 Task: Find a house in Singburi, Thailand, for 8 guests from 12th to 16th July, with a price range of ₹10,000 to ₹16,000, including Wifi and Free parking.
Action: Mouse moved to (565, 134)
Screenshot: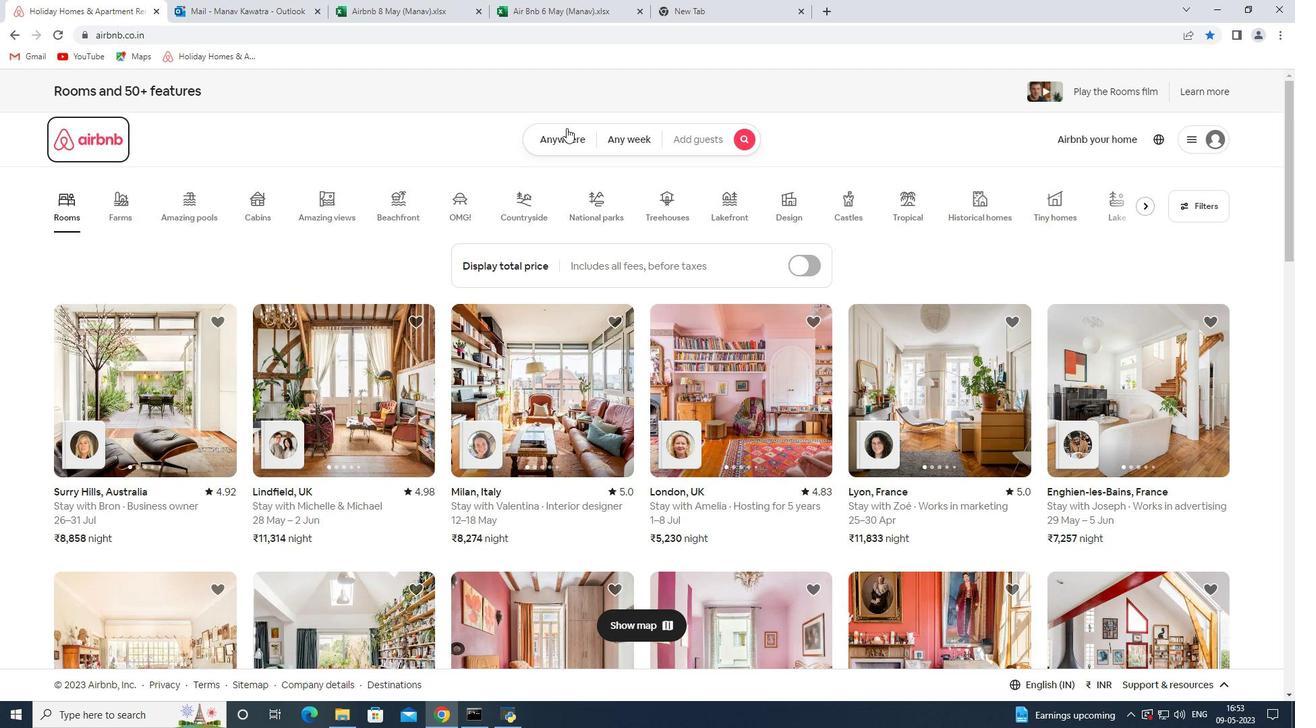 
Action: Mouse pressed left at (565, 134)
Screenshot: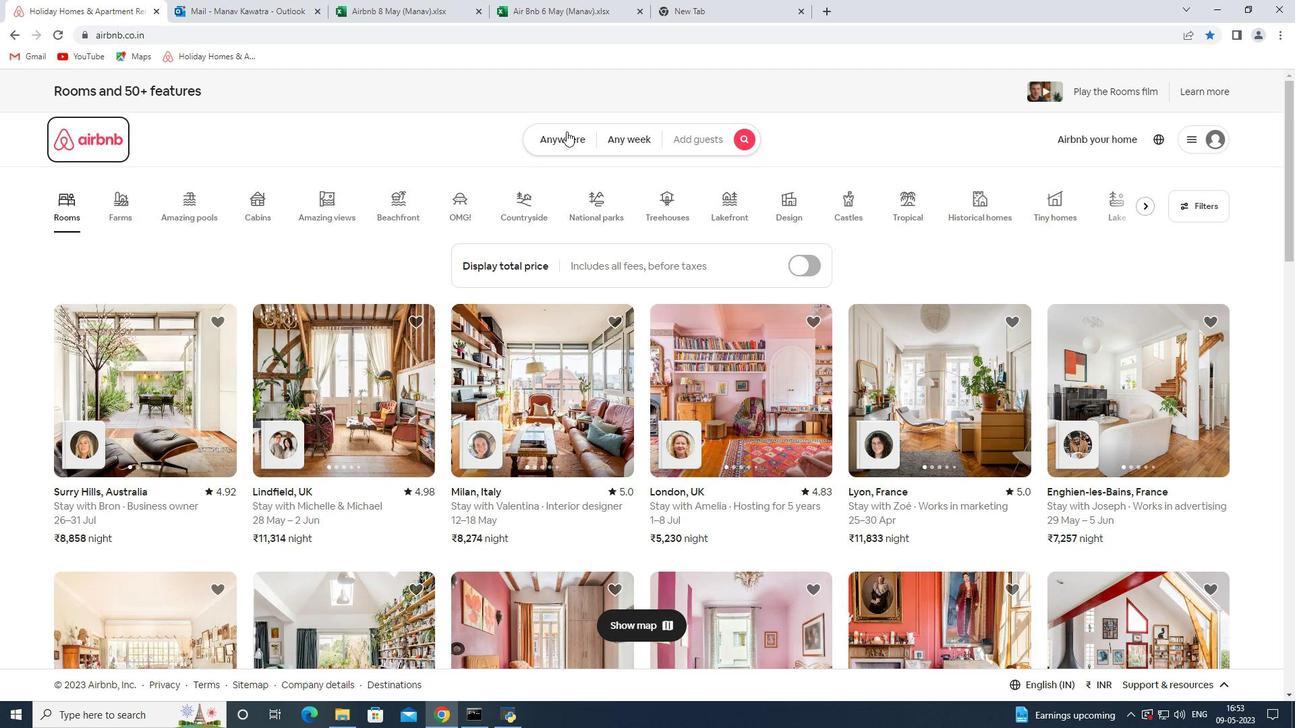 
Action: Mouse moved to (508, 190)
Screenshot: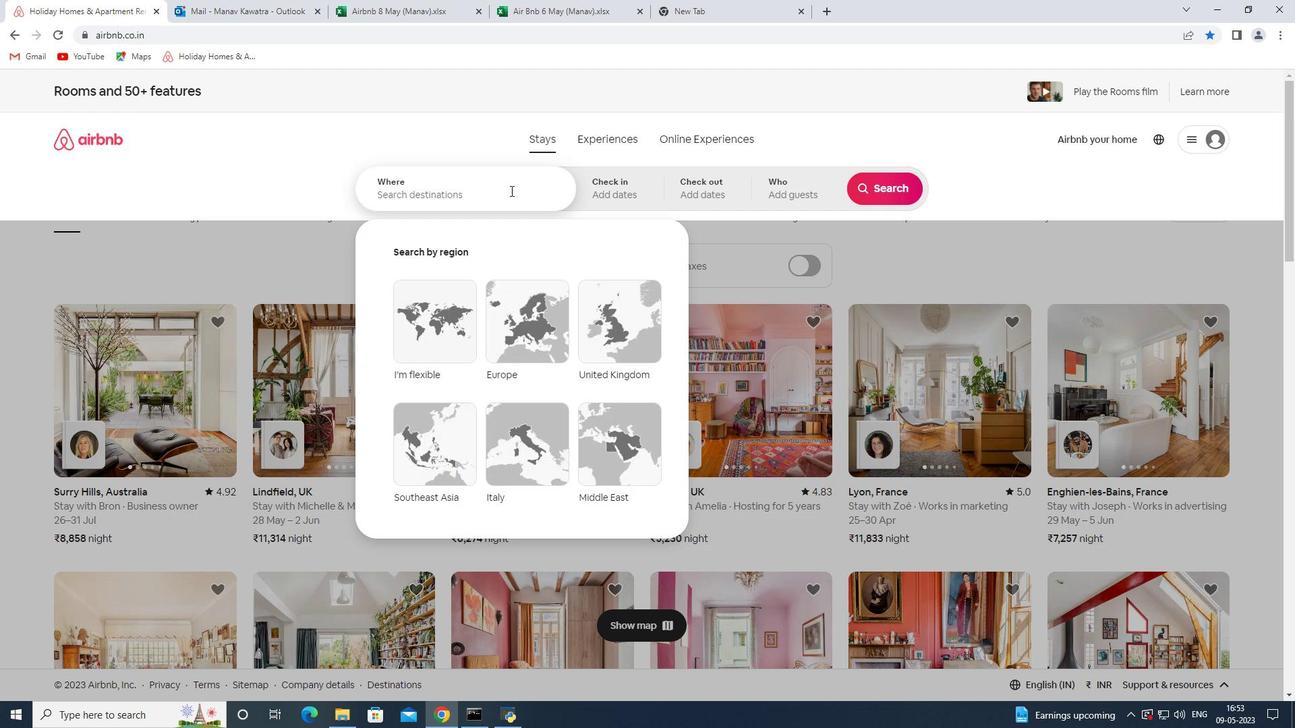 
Action: Mouse pressed left at (508, 190)
Screenshot: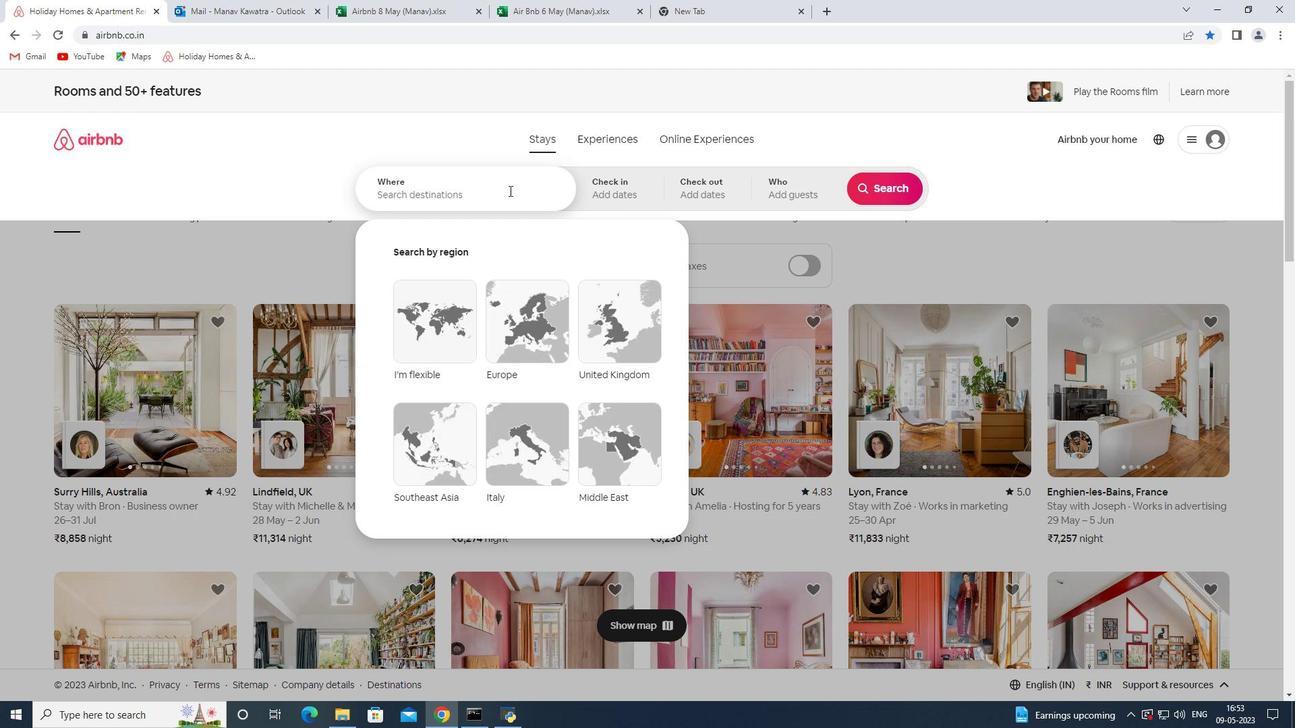 
Action: Mouse moved to (508, 191)
Screenshot: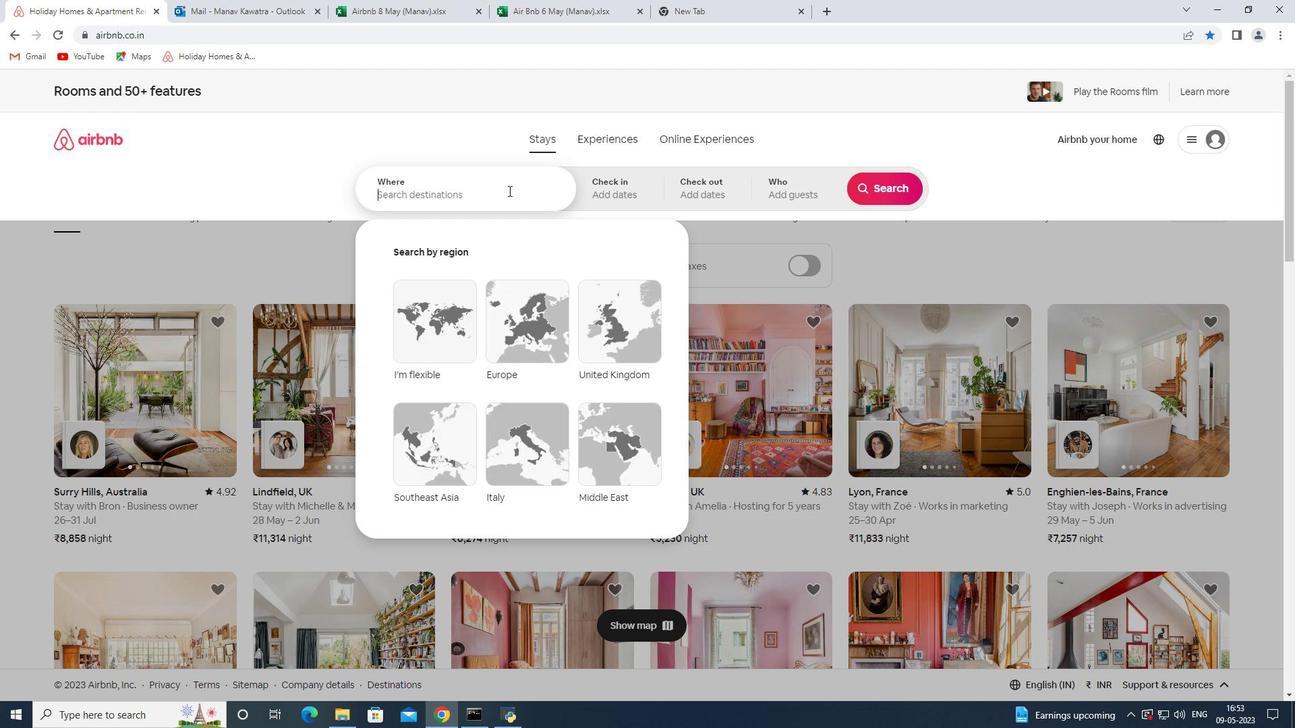 
Action: Key pressed <Key.shift><Key.shift><Key.shift><Key.shift><Key.shift><Key.shift><Key.shift><Key.shift><Key.shift><Key.shift><Key.shift><Key.shift><Key.shift><Key.shift><Key.shift><Key.shift><Key.shift><Key.shift><Key.shift><Key.shift><Key.shift><Key.shift><Key.shift><Key.shift><Key.shift>Sing<Key.space><Key.shift>Buri<Key.space><Key.shift><Key.shift><Key.shift><Key.shift><Key.shift><Key.shift>Thailand<Key.space>
Screenshot: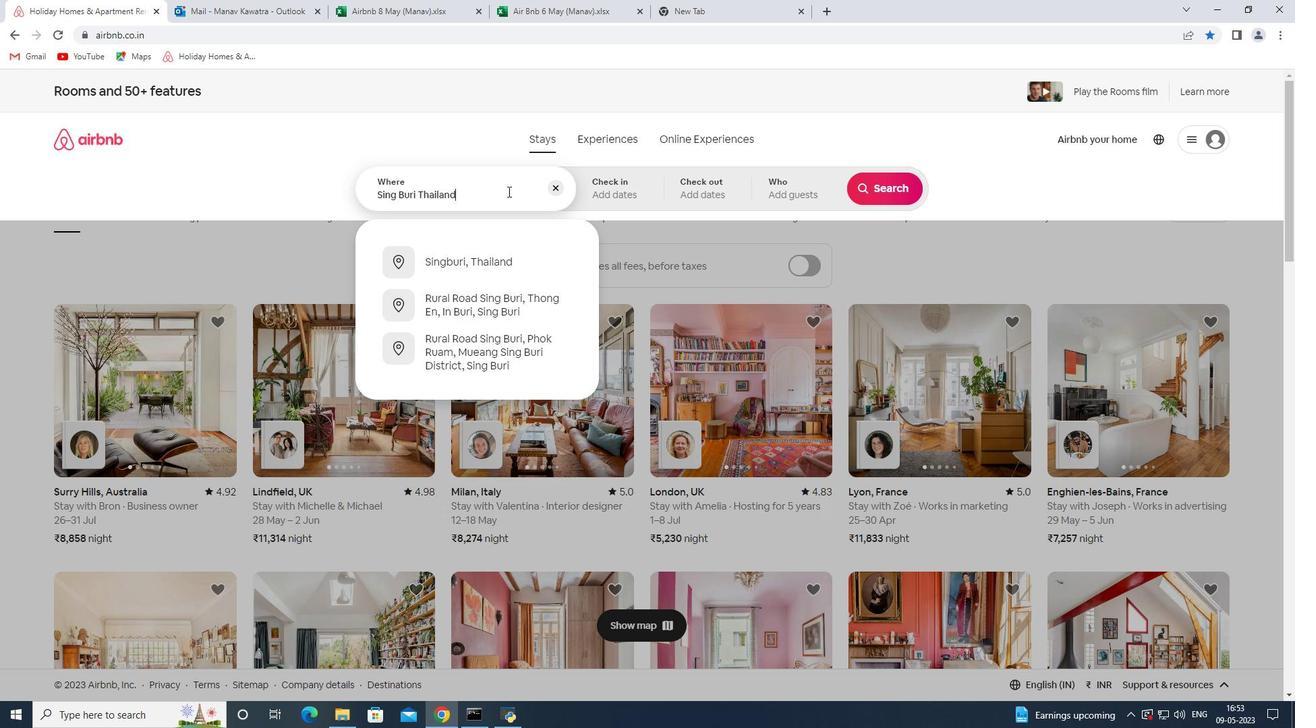 
Action: Mouse moved to (547, 257)
Screenshot: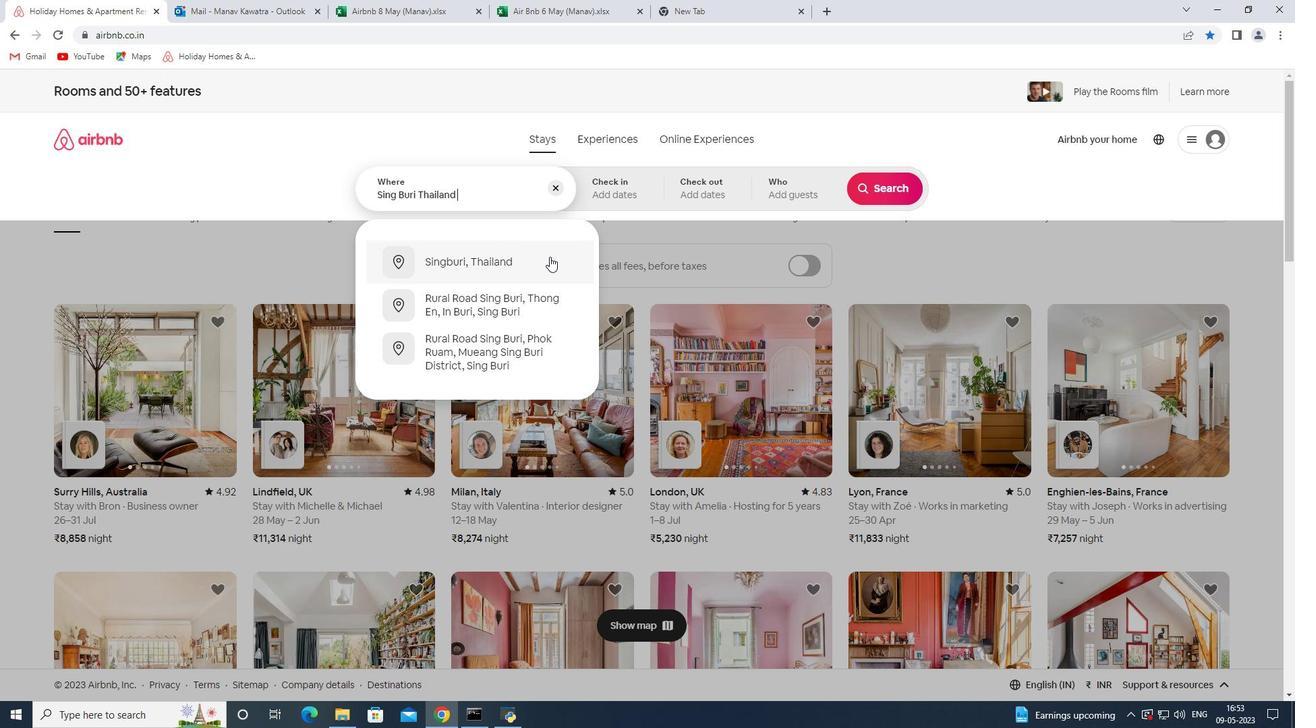 
Action: Mouse pressed left at (547, 257)
Screenshot: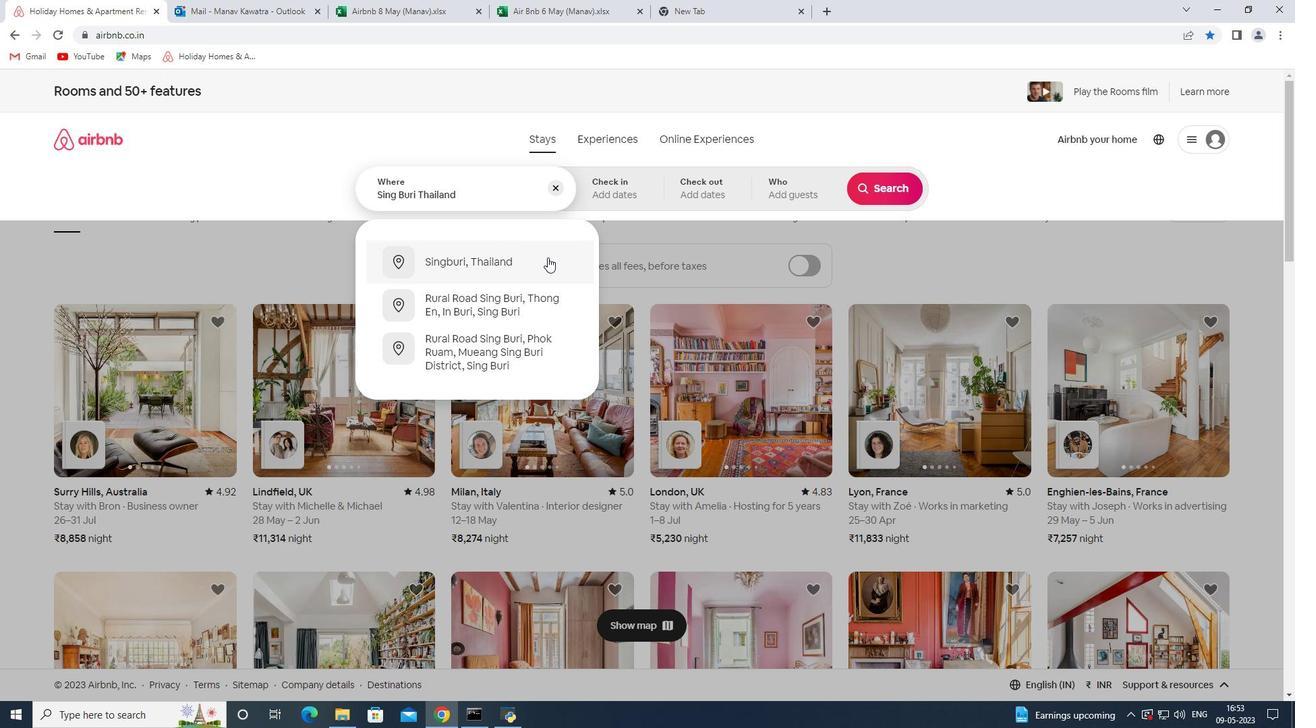 
Action: Key pressed <Key.enter>
Screenshot: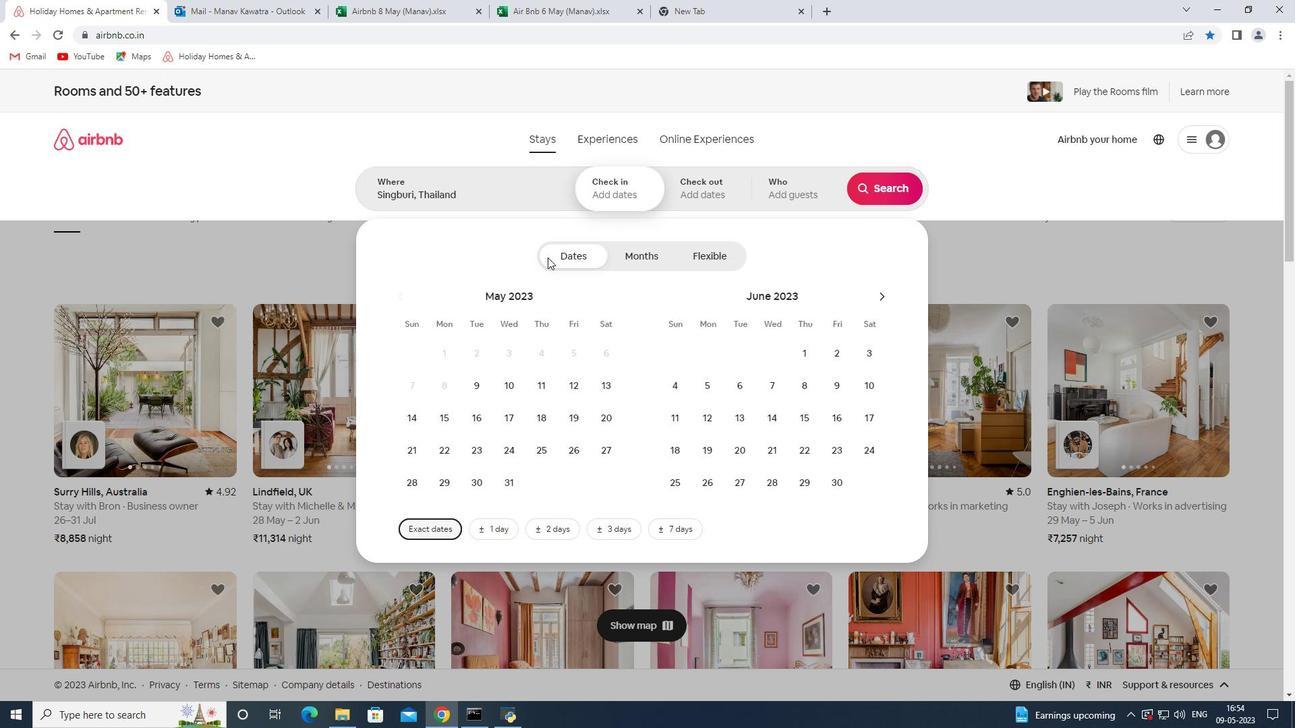 
Action: Mouse moved to (877, 290)
Screenshot: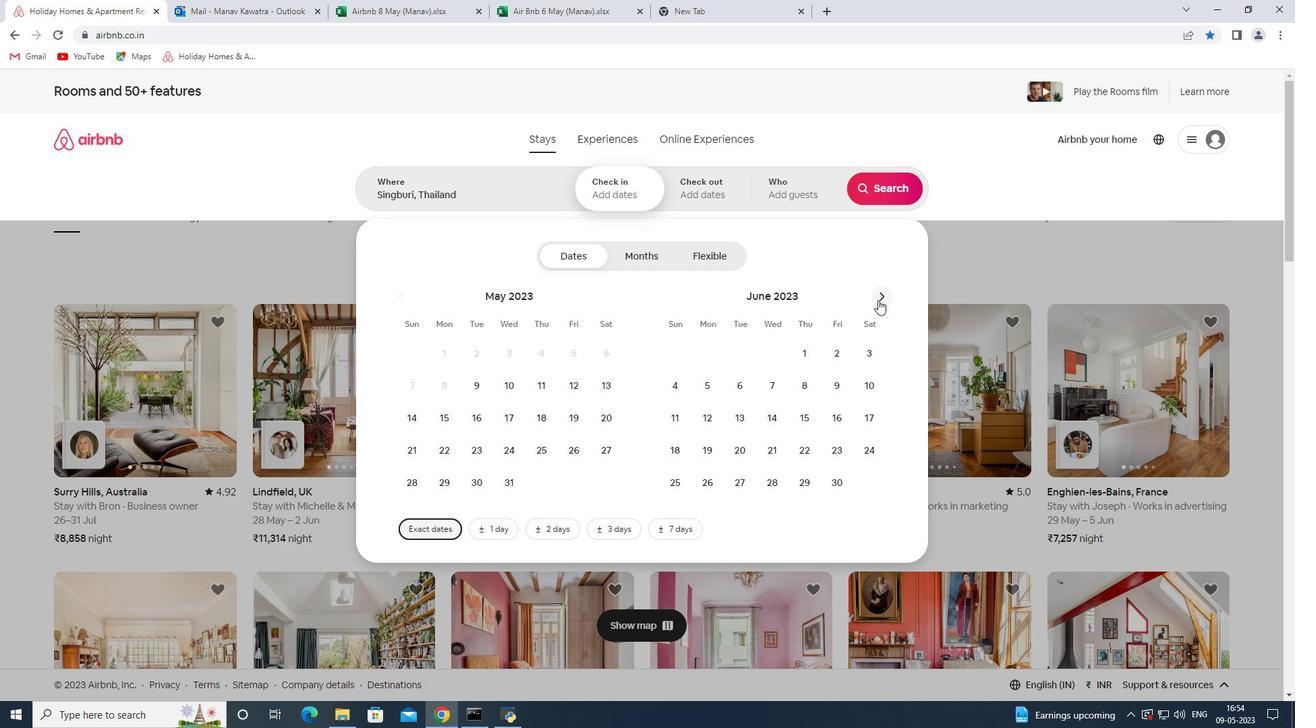 
Action: Mouse pressed left at (877, 290)
Screenshot: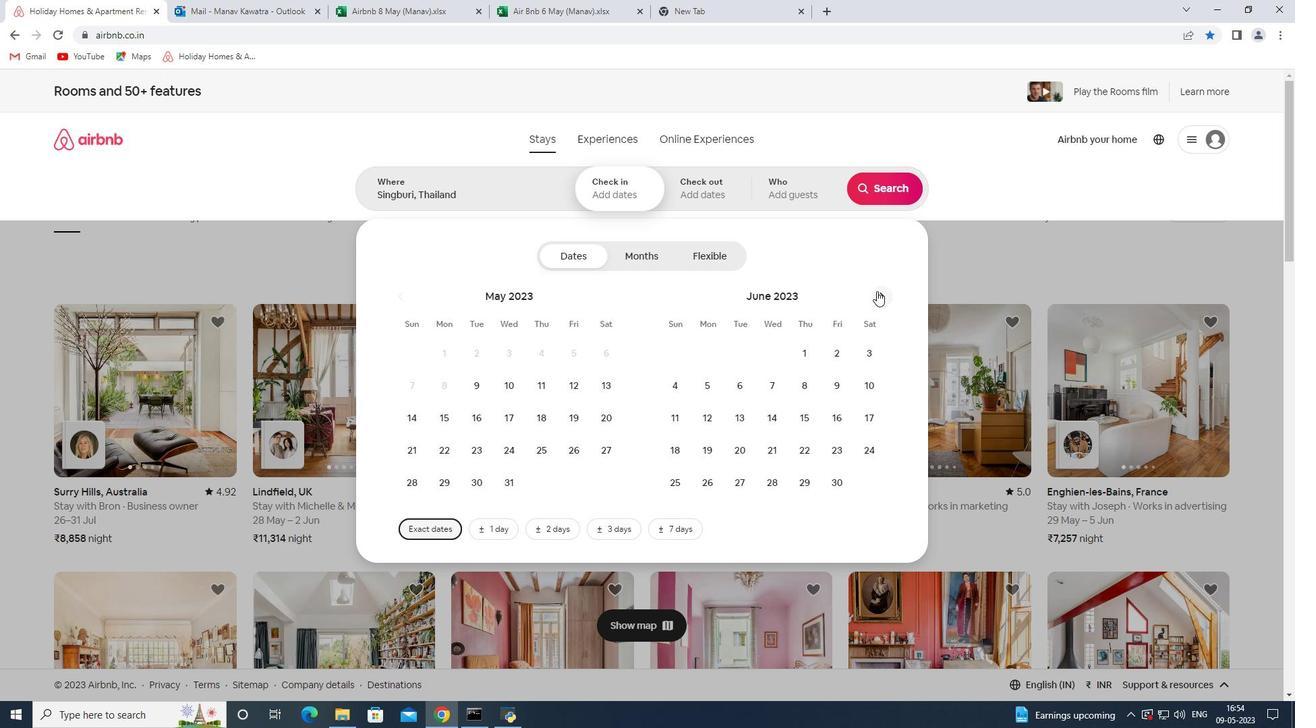 
Action: Mouse moved to (773, 415)
Screenshot: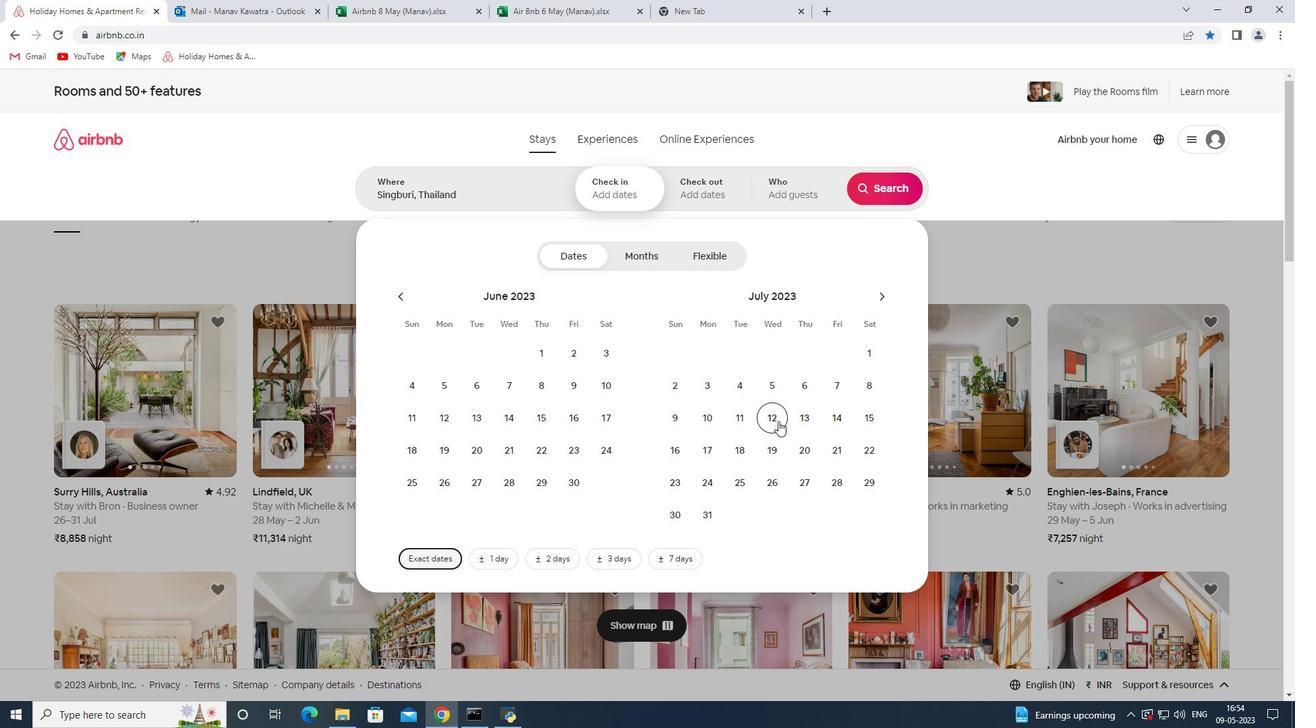 
Action: Mouse pressed left at (773, 415)
Screenshot: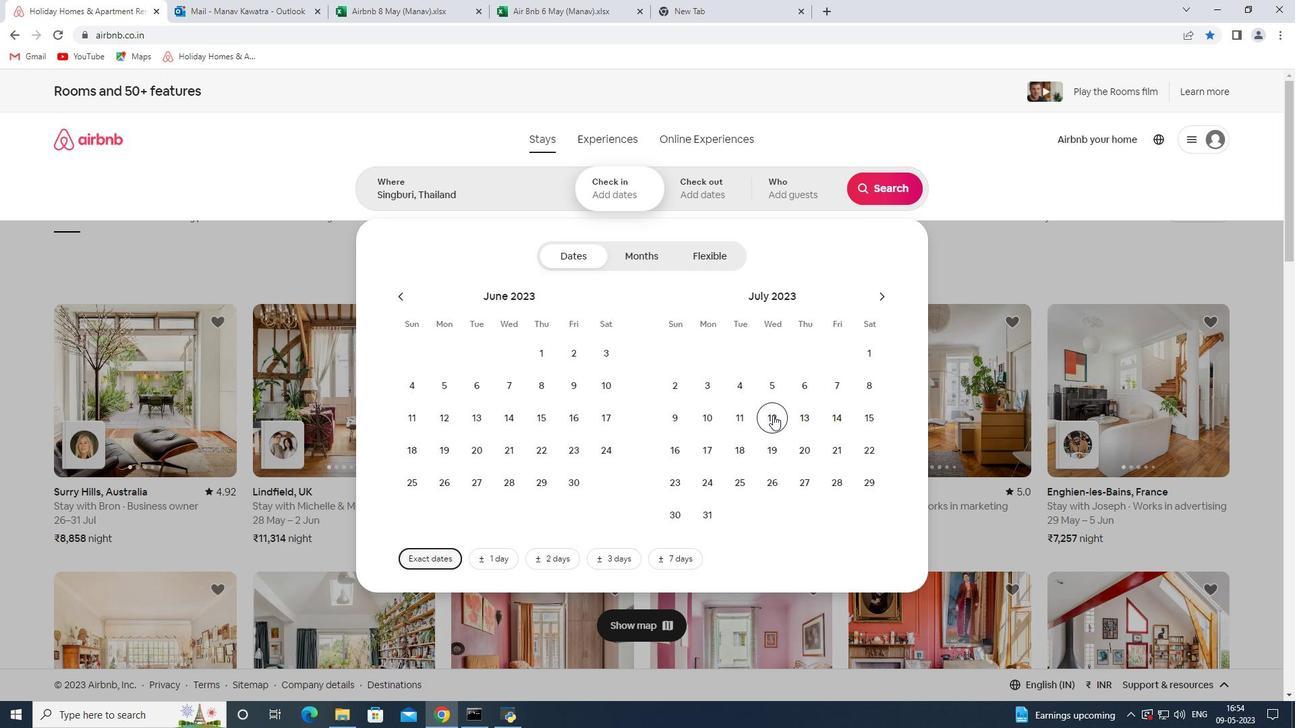 
Action: Mouse moved to (672, 454)
Screenshot: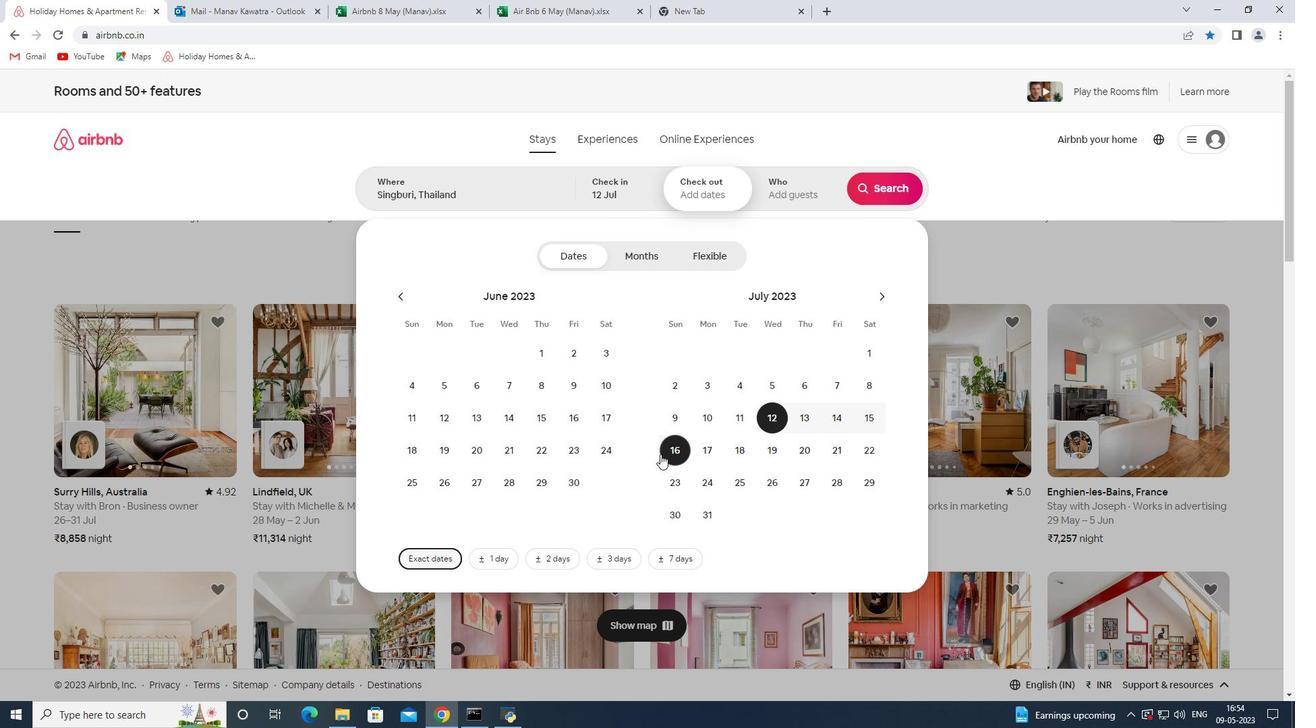 
Action: Mouse pressed left at (672, 454)
Screenshot: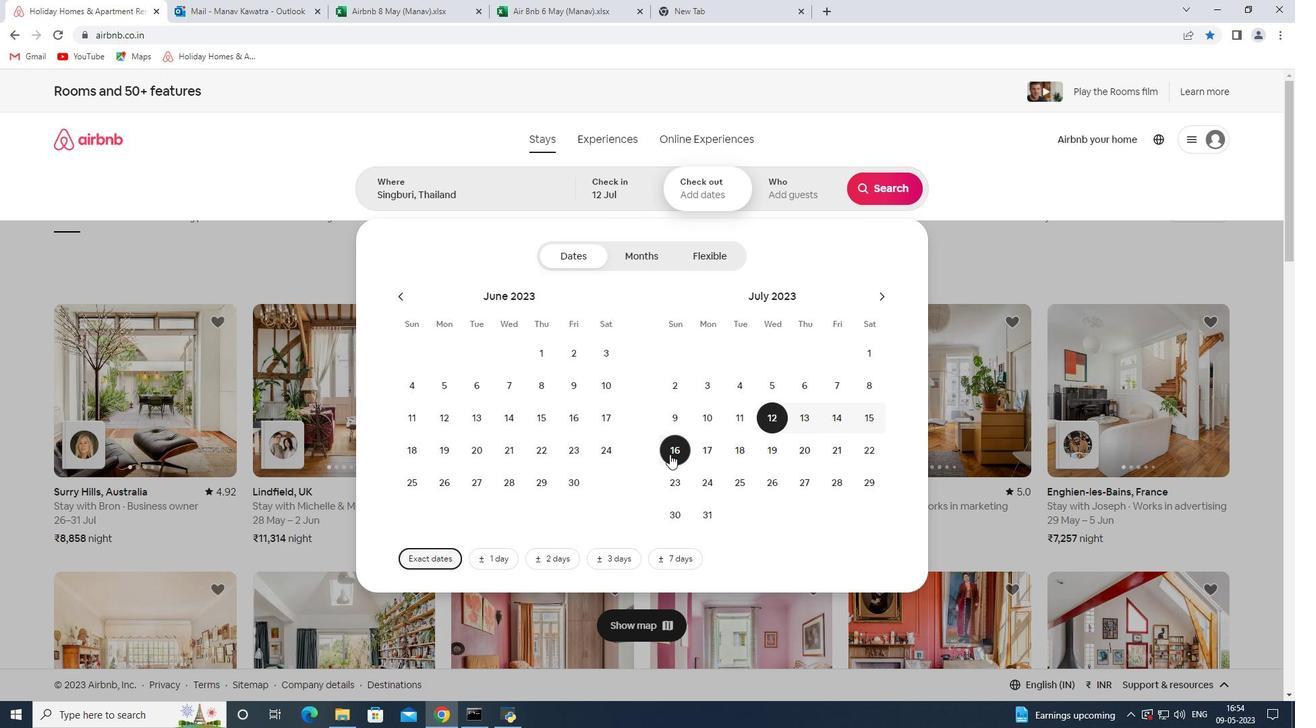 
Action: Mouse moved to (804, 199)
Screenshot: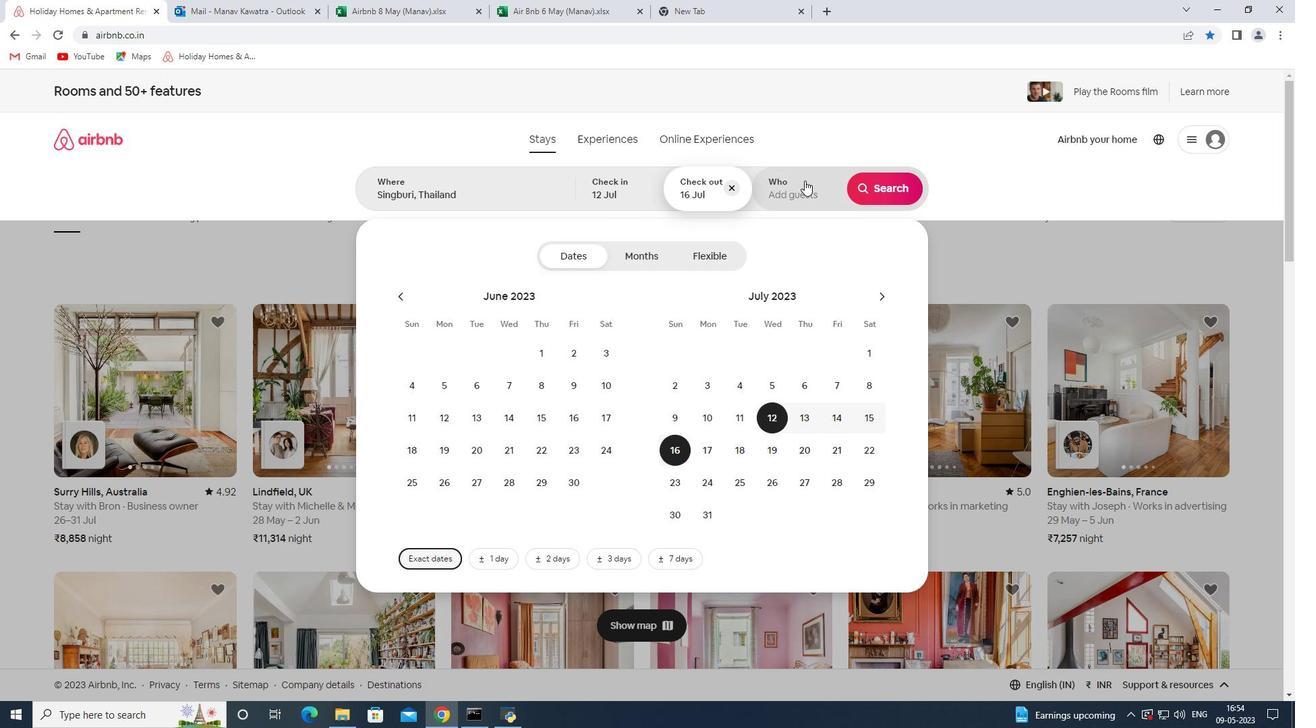 
Action: Mouse pressed left at (804, 199)
Screenshot: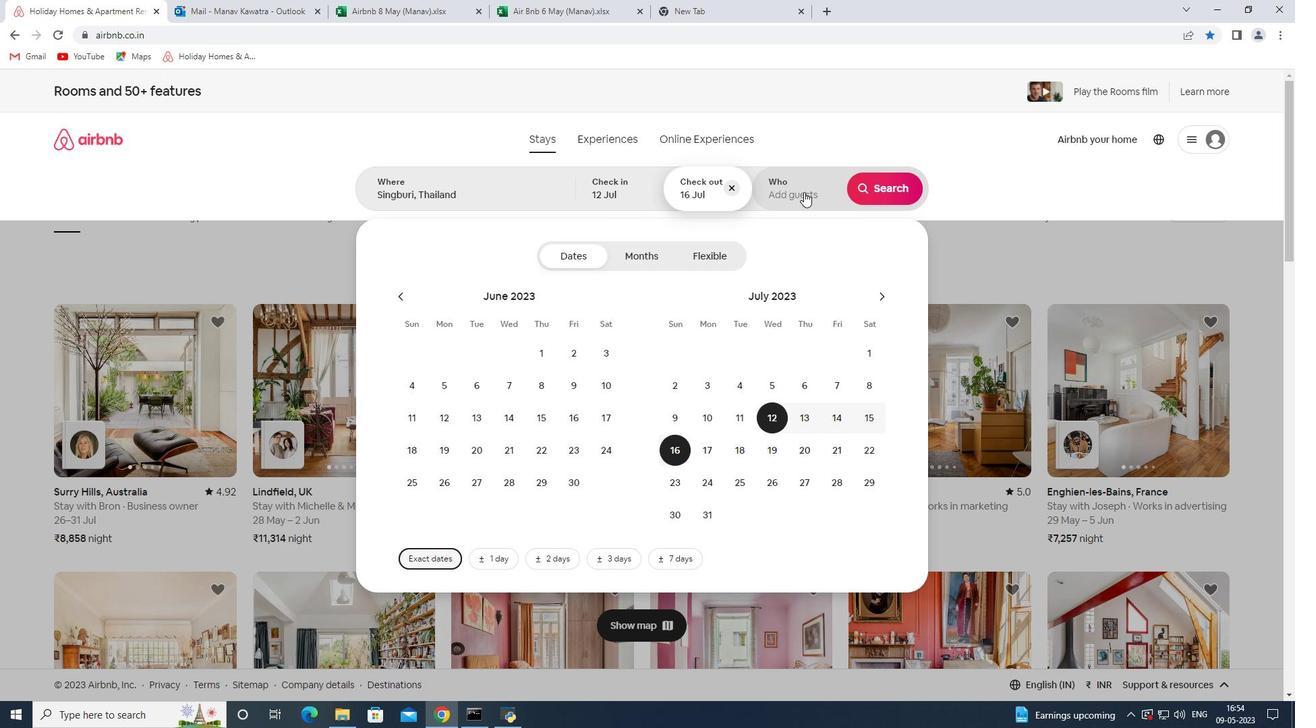
Action: Mouse moved to (883, 265)
Screenshot: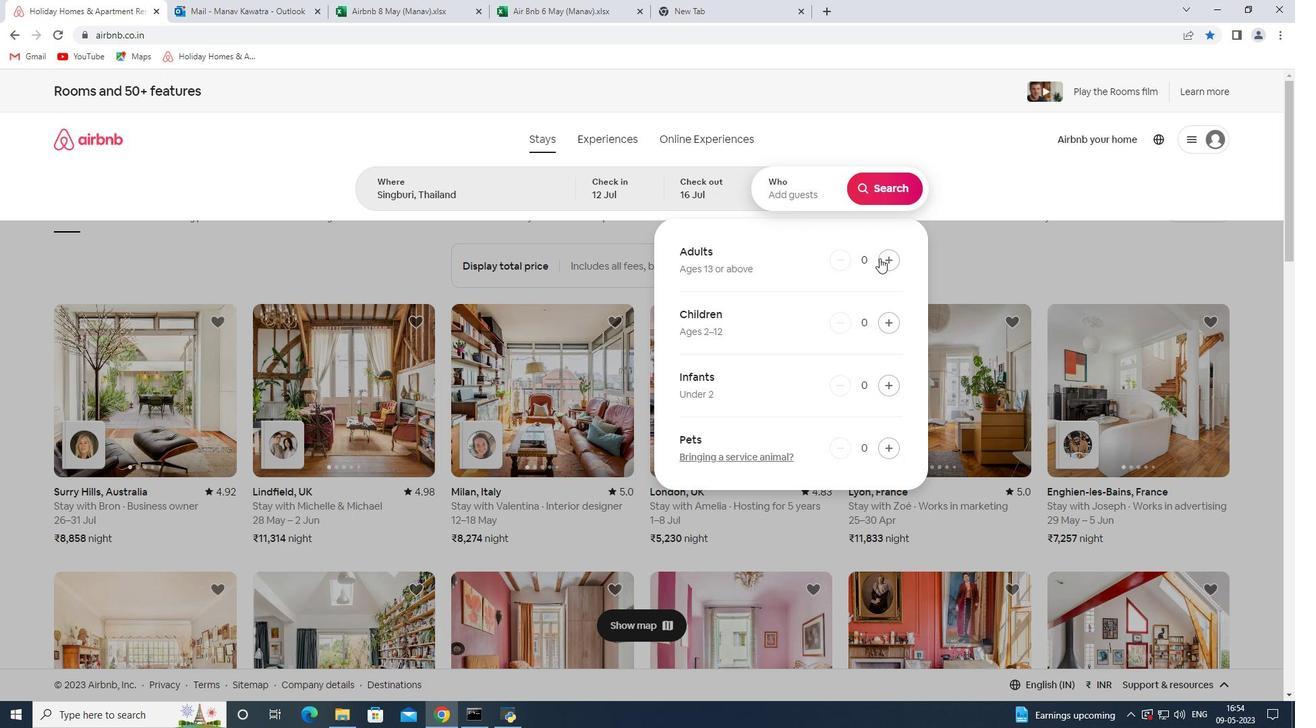 
Action: Mouse pressed left at (883, 265)
Screenshot: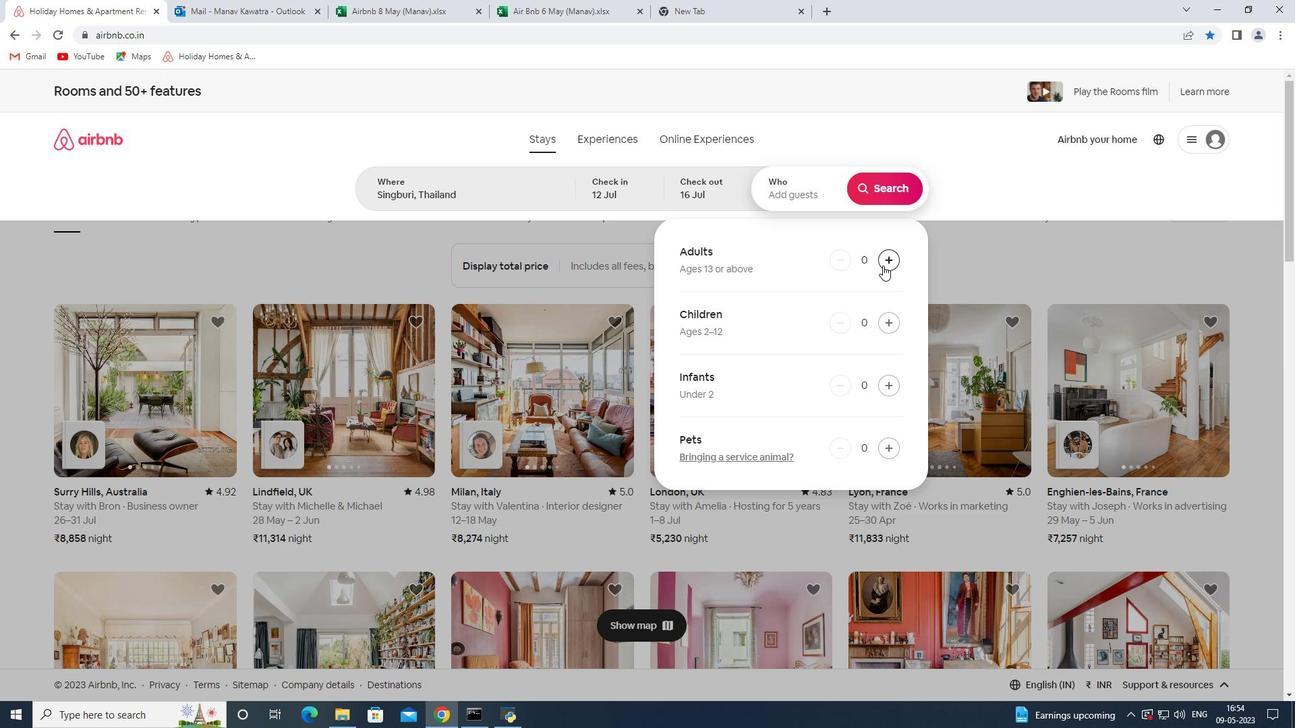 
Action: Mouse pressed left at (883, 265)
Screenshot: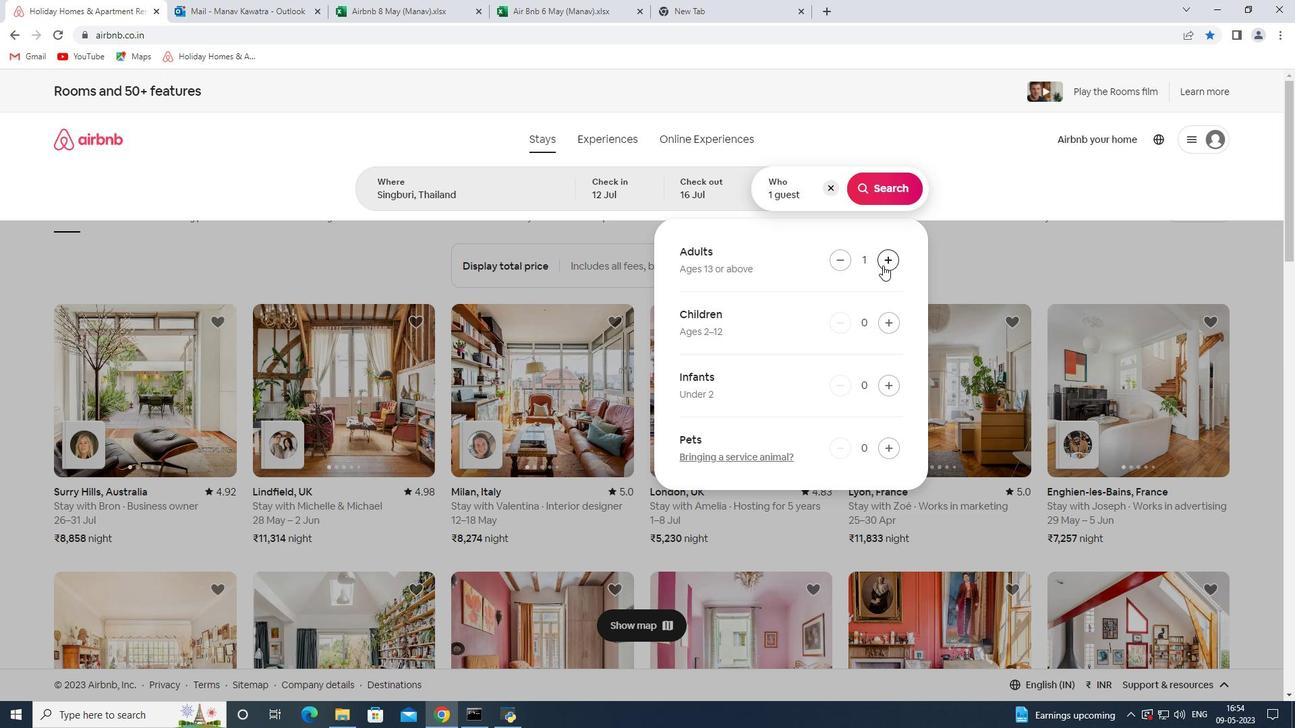 
Action: Mouse pressed left at (883, 265)
Screenshot: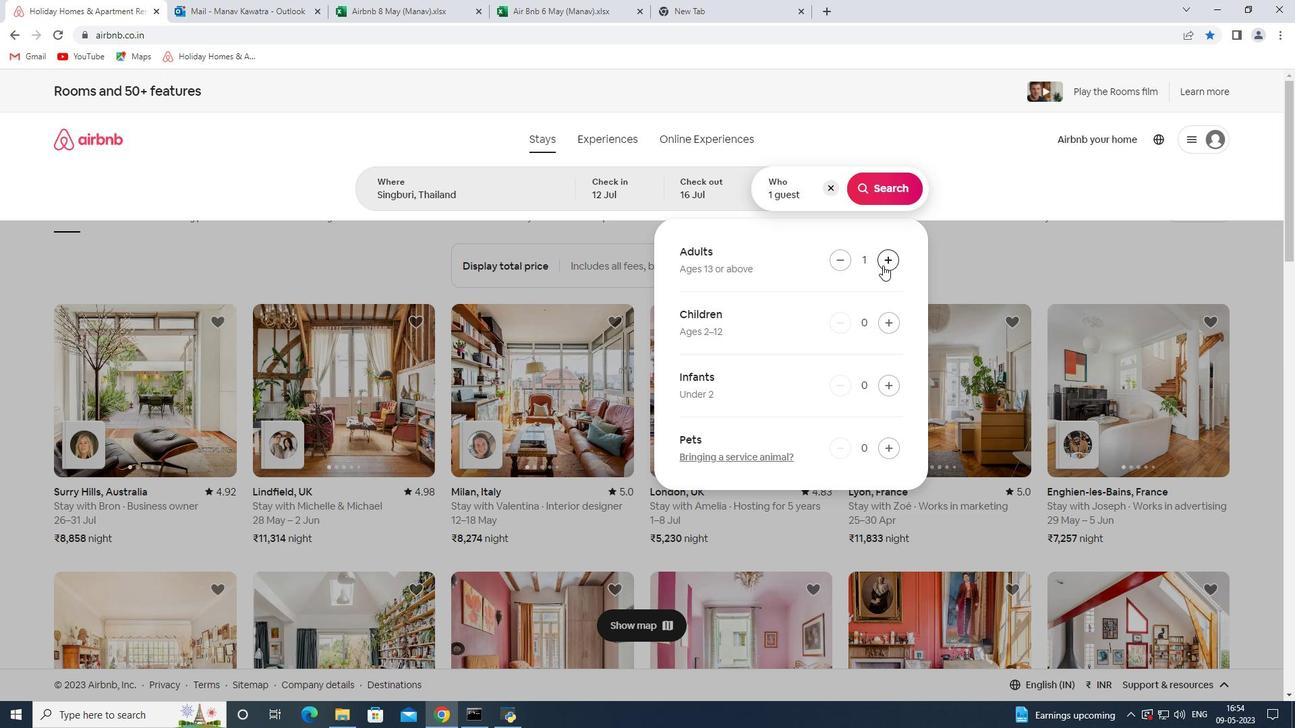 
Action: Mouse pressed left at (883, 265)
Screenshot: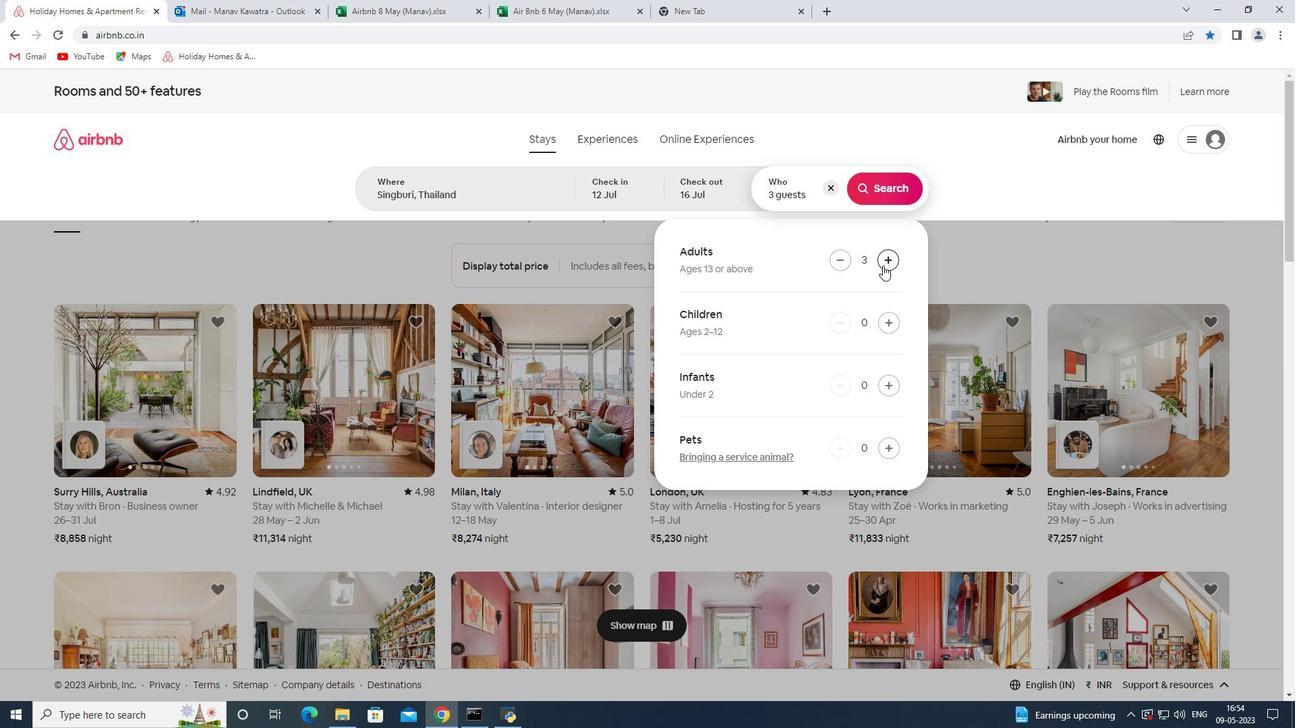 
Action: Mouse pressed left at (883, 265)
Screenshot: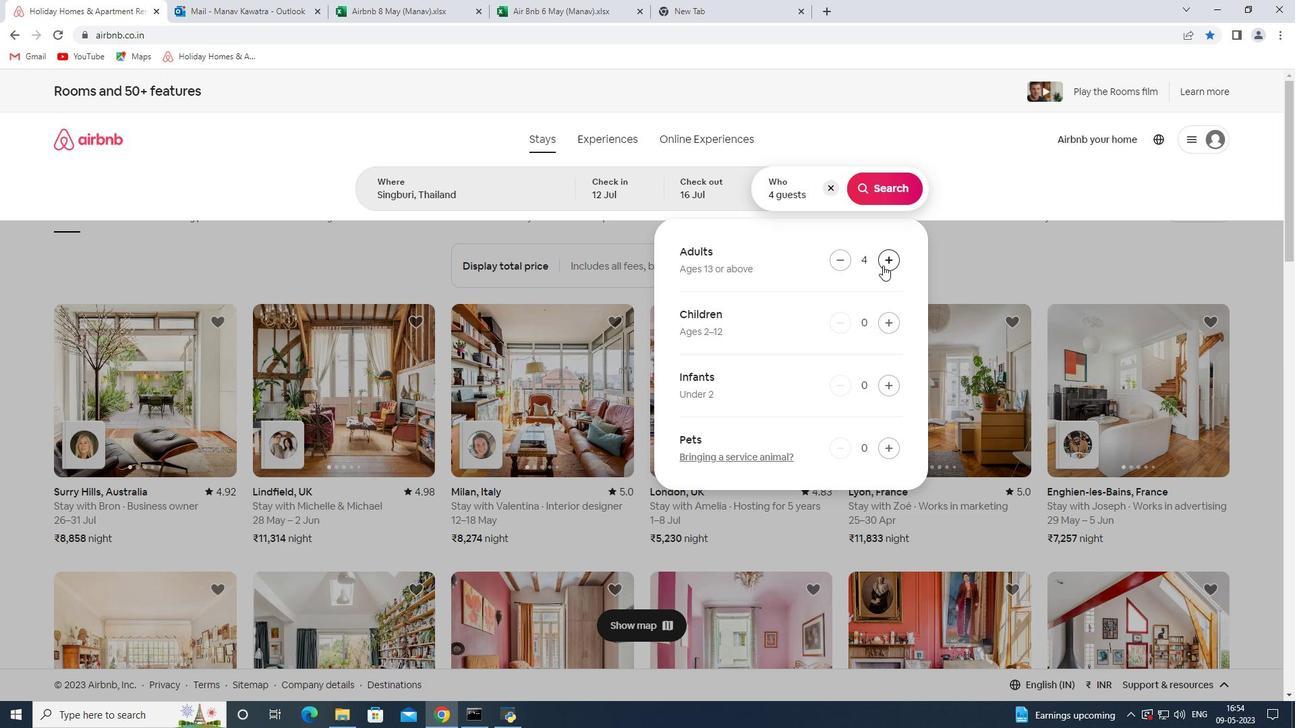 
Action: Mouse pressed left at (883, 265)
Screenshot: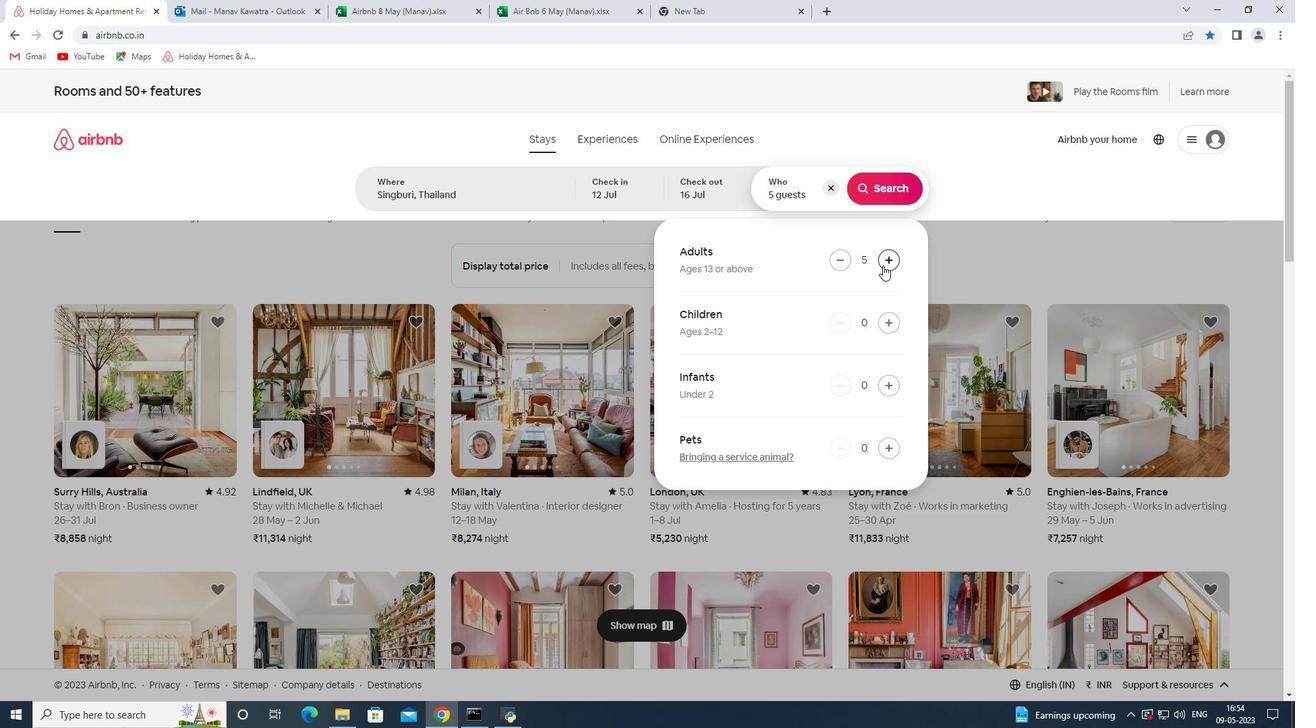 
Action: Mouse pressed left at (883, 265)
Screenshot: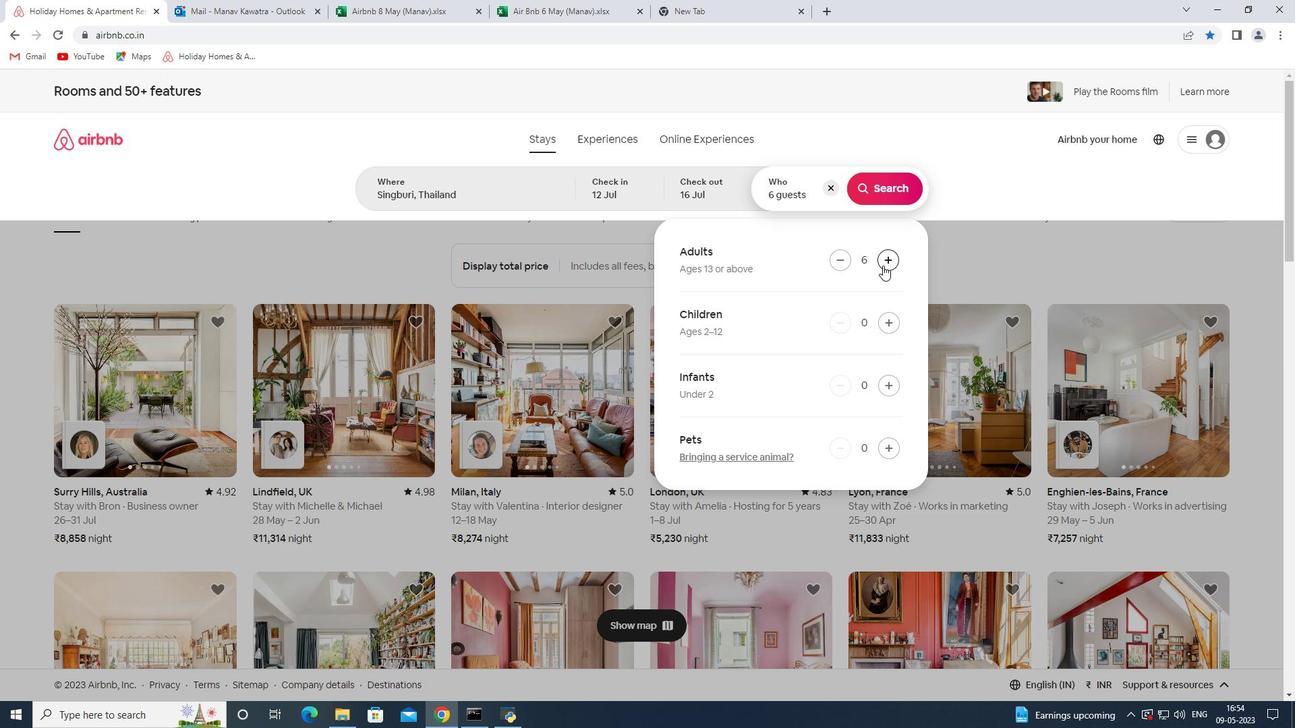 
Action: Mouse pressed left at (883, 265)
Screenshot: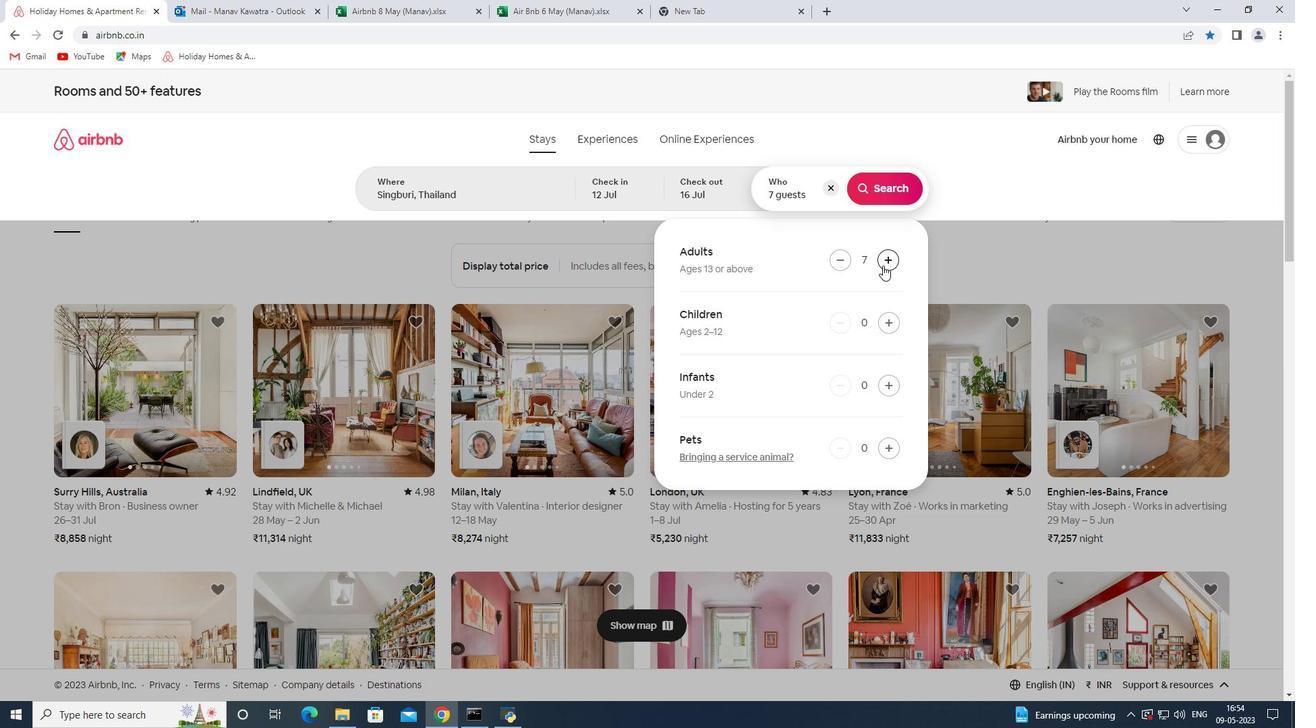 
Action: Mouse moved to (883, 190)
Screenshot: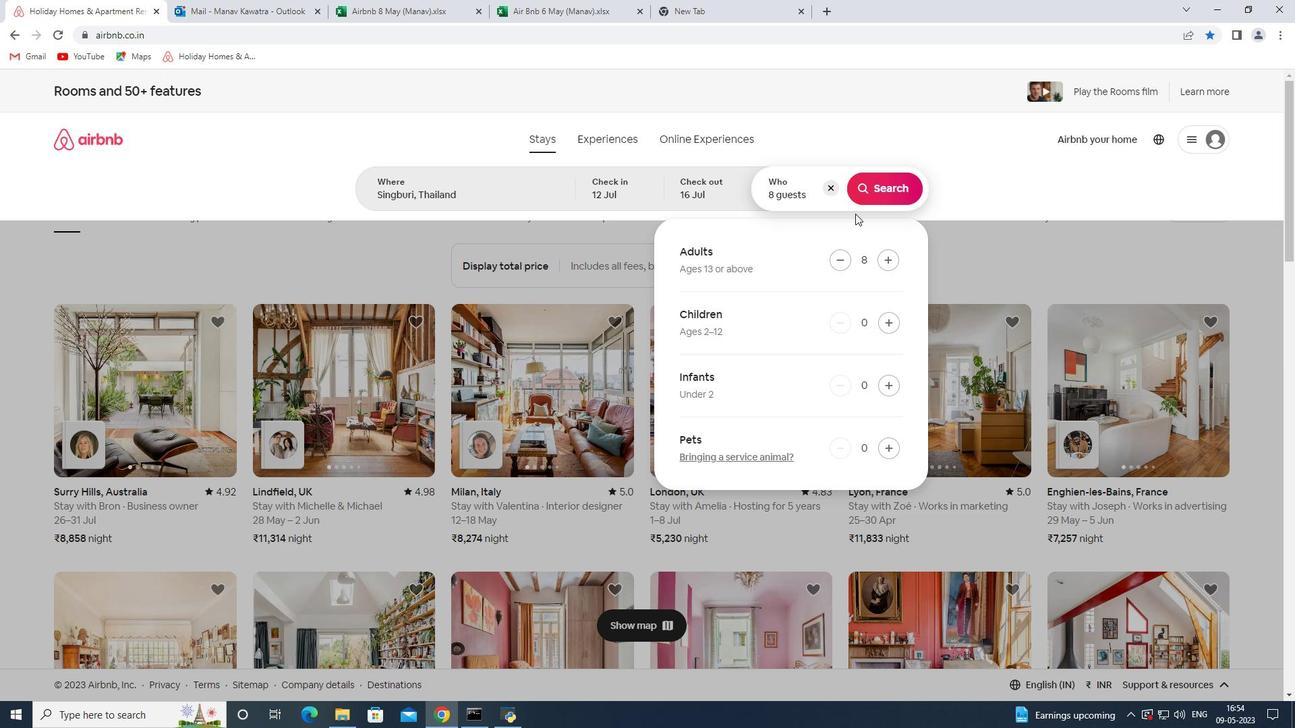 
Action: Mouse pressed left at (883, 190)
Screenshot: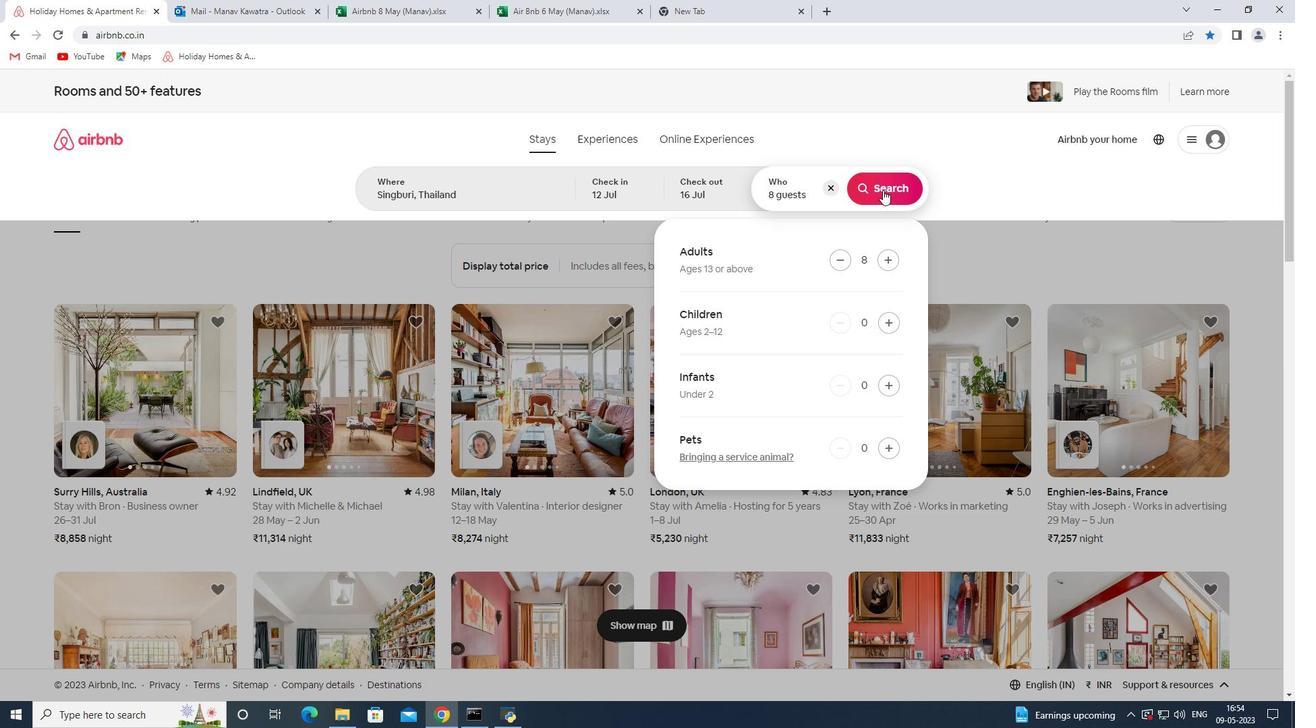 
Action: Mouse moved to (1241, 147)
Screenshot: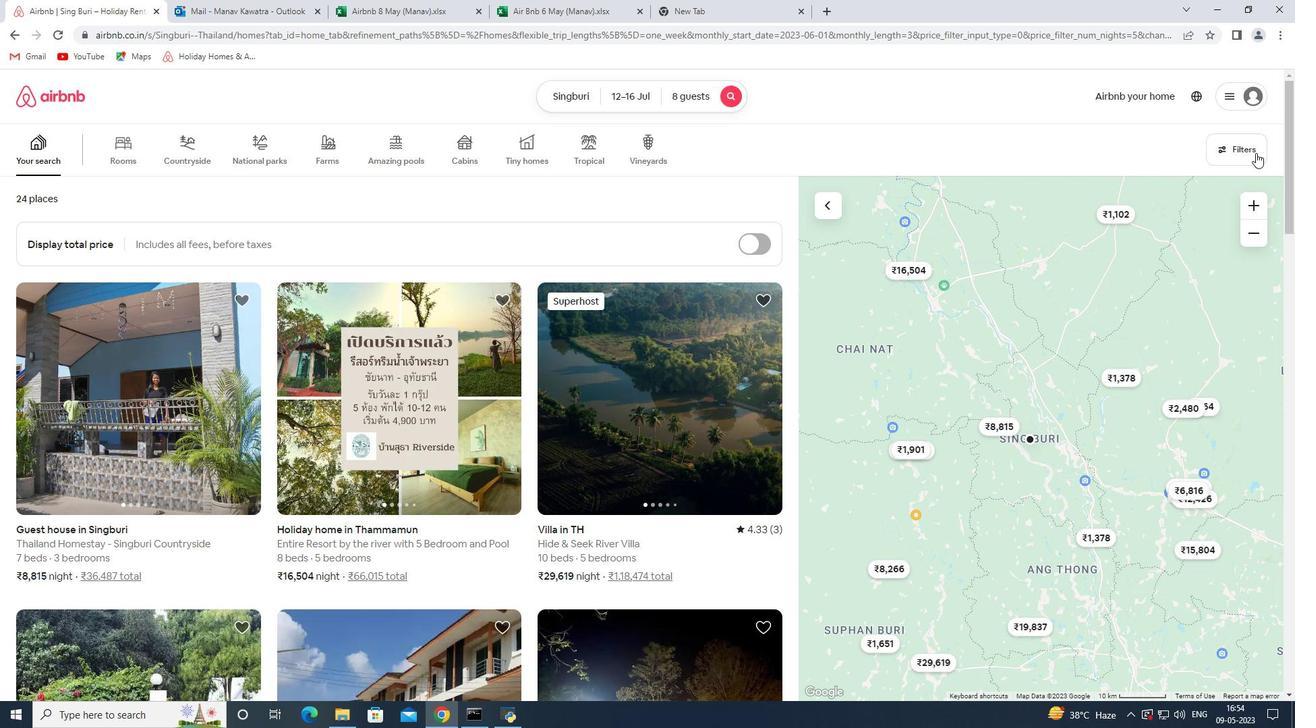 
Action: Mouse pressed left at (1241, 147)
Screenshot: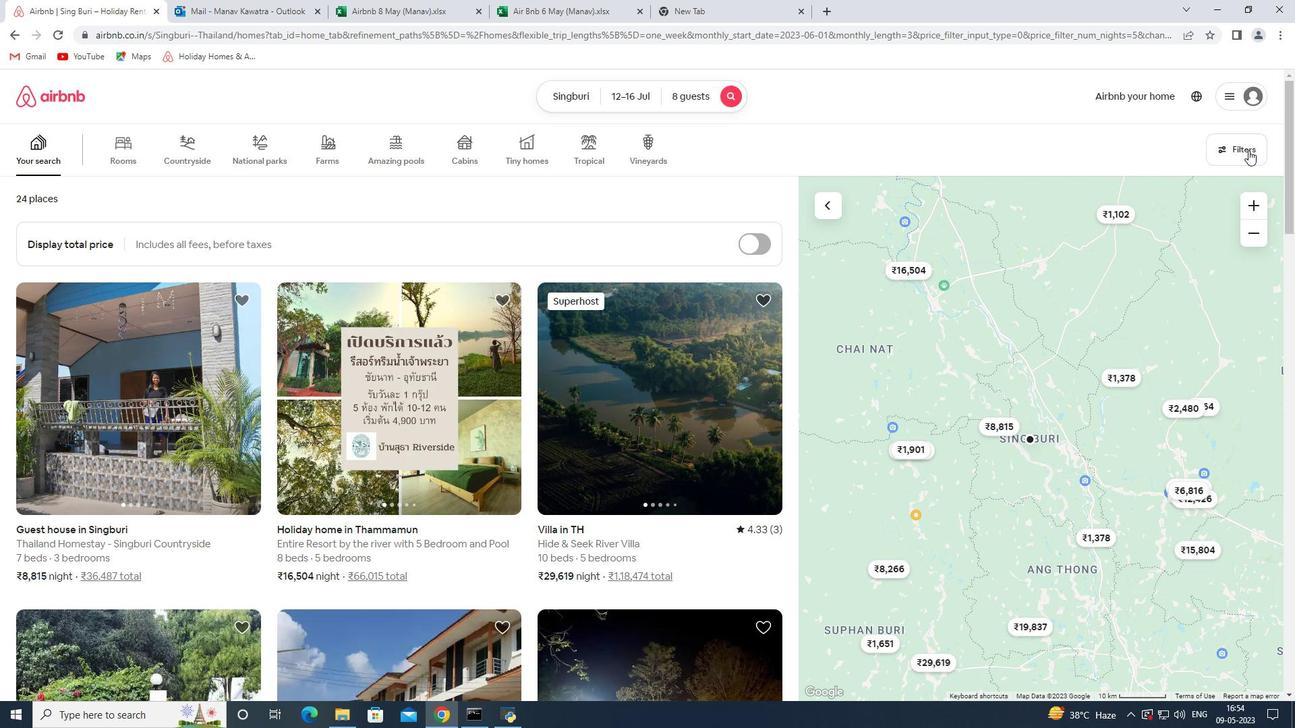 
Action: Mouse moved to (469, 482)
Screenshot: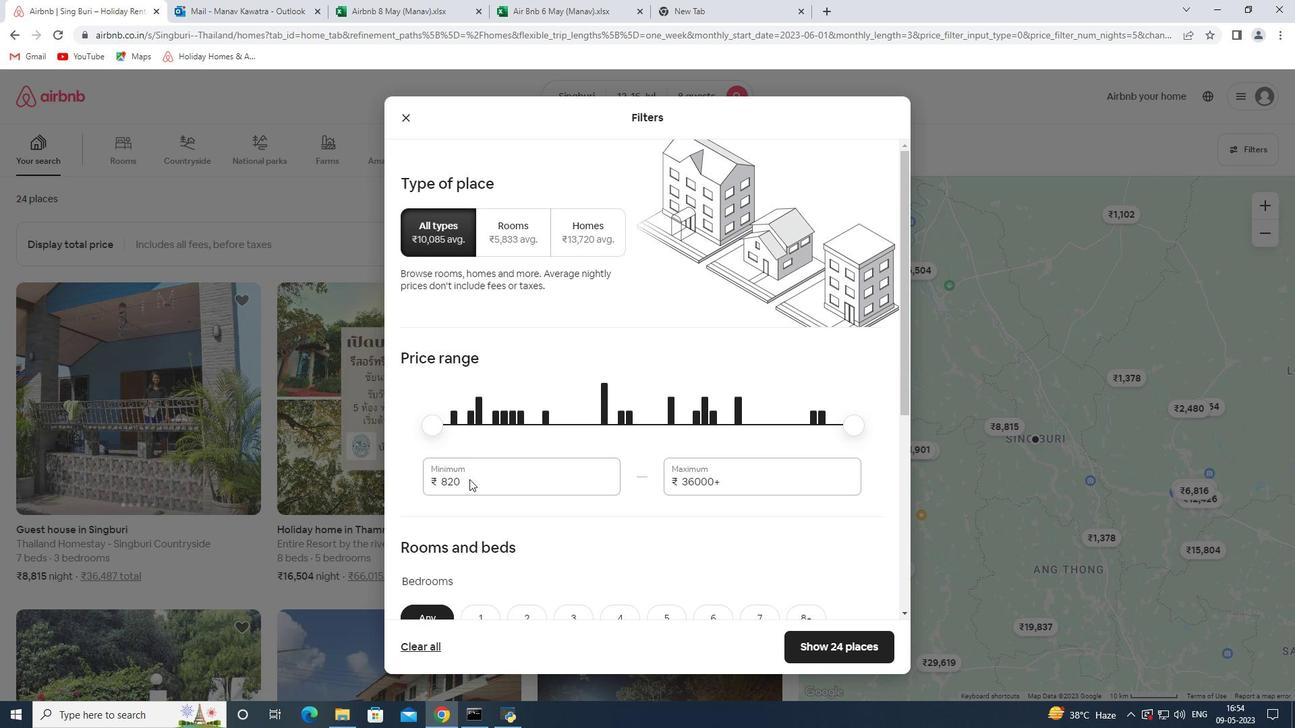 
Action: Mouse pressed left at (469, 482)
Screenshot: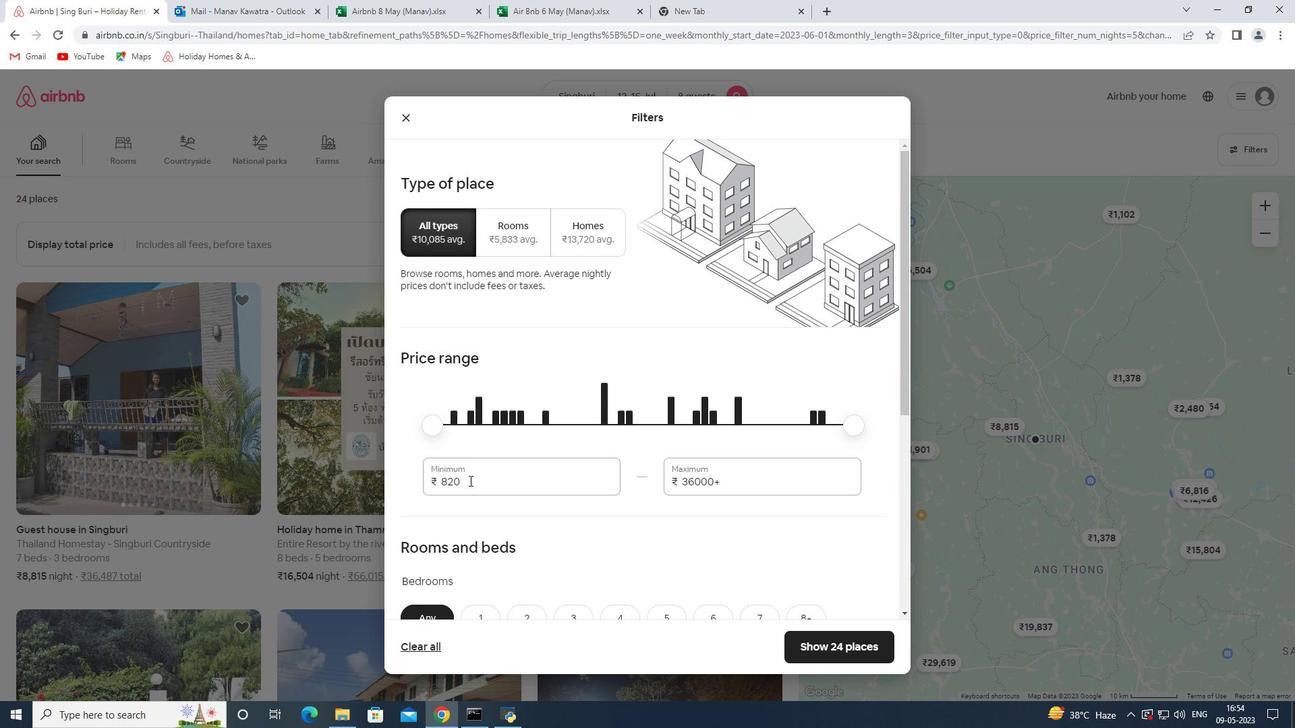 
Action: Mouse pressed left at (469, 482)
Screenshot: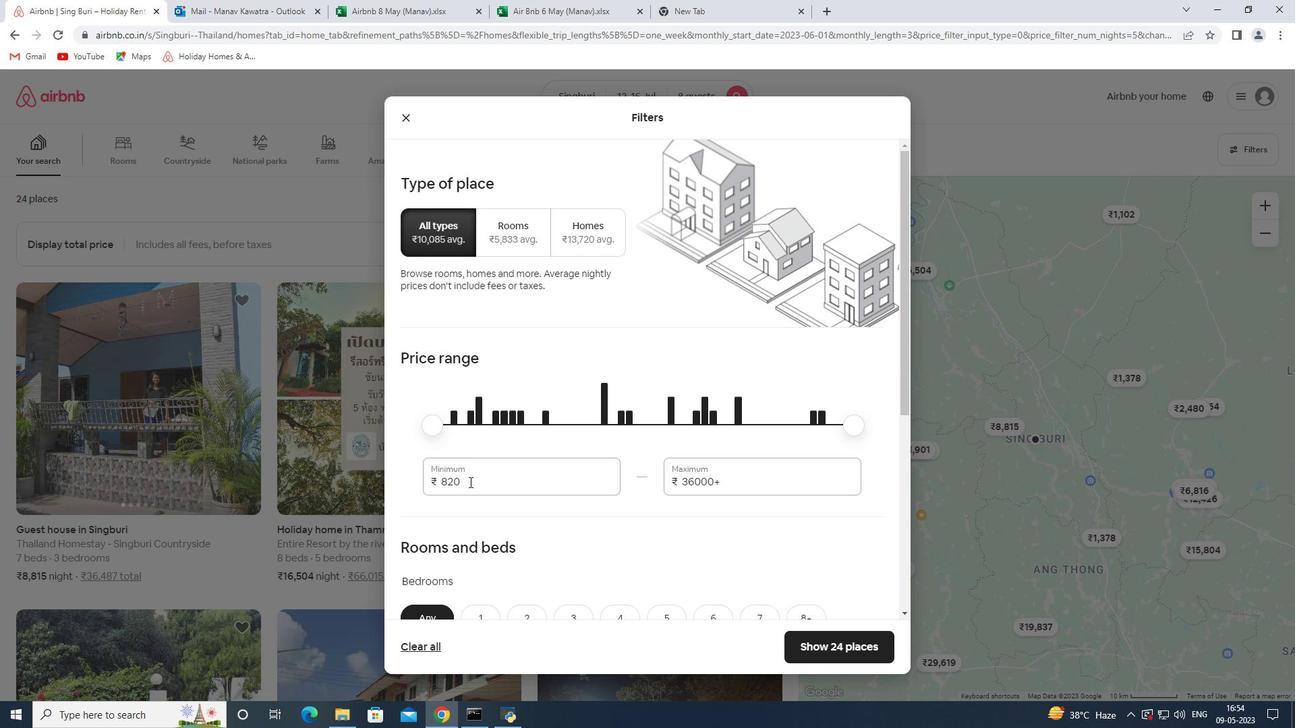 
Action: Mouse moved to (469, 482)
Screenshot: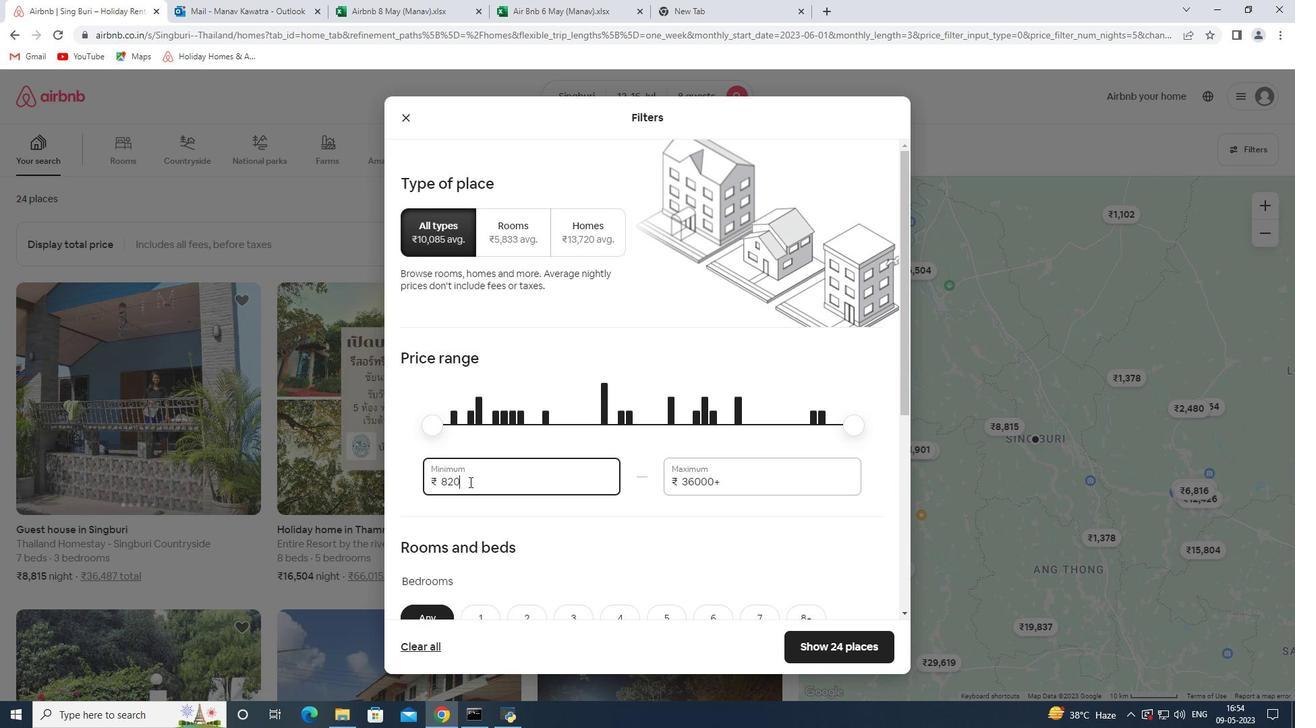 
Action: Key pressed 10000<Key.tab>16000
Screenshot: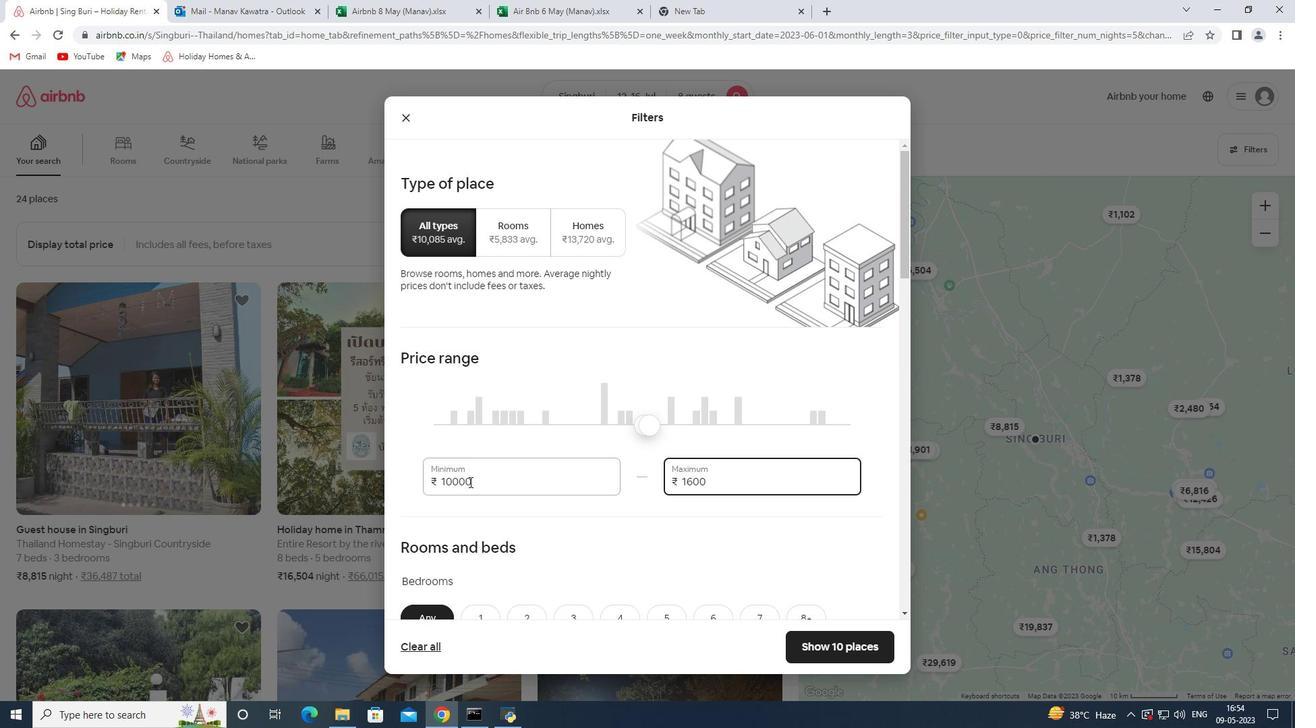 
Action: Mouse moved to (531, 471)
Screenshot: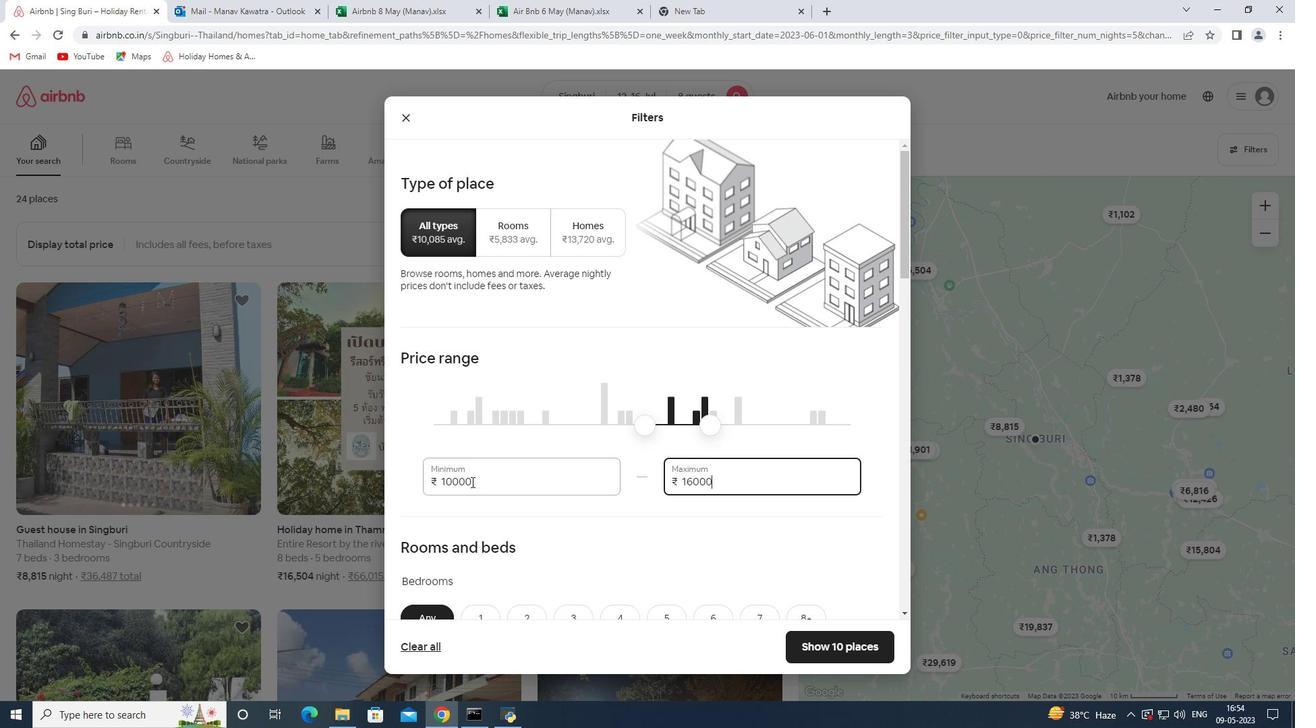 
Action: Mouse scrolled (531, 470) with delta (0, 0)
Screenshot: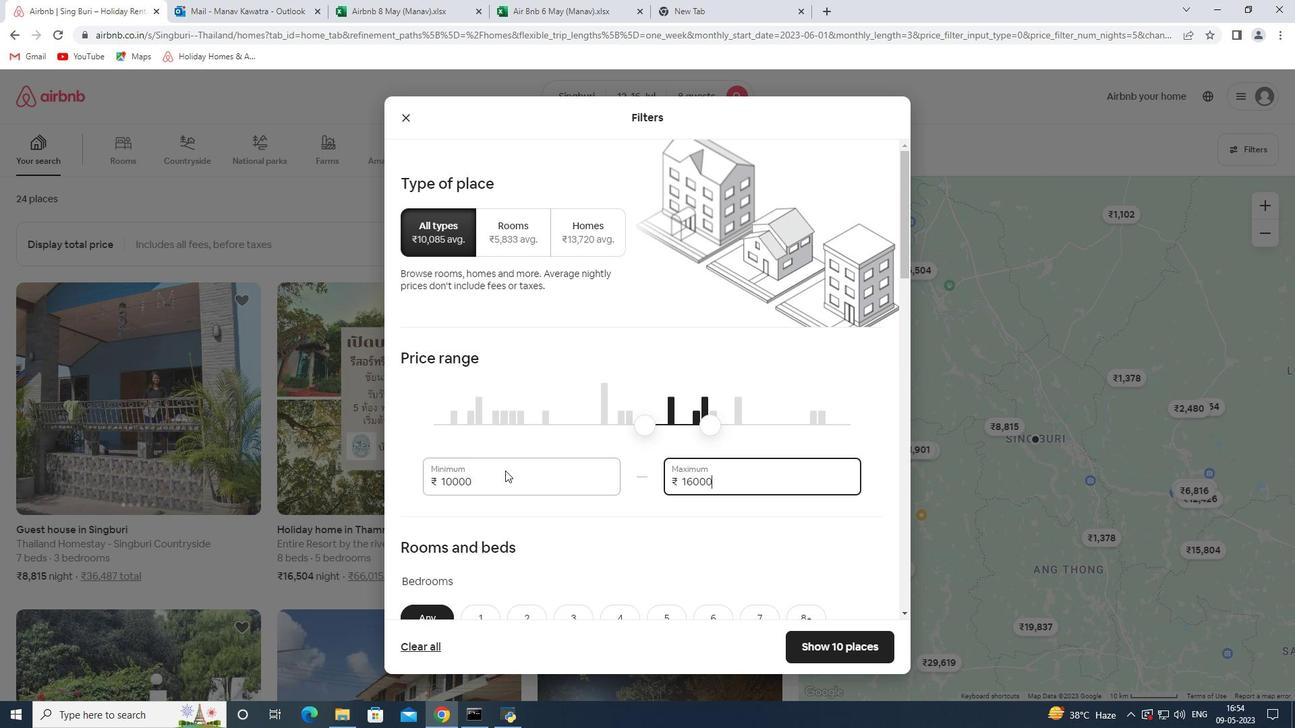 
Action: Mouse moved to (535, 471)
Screenshot: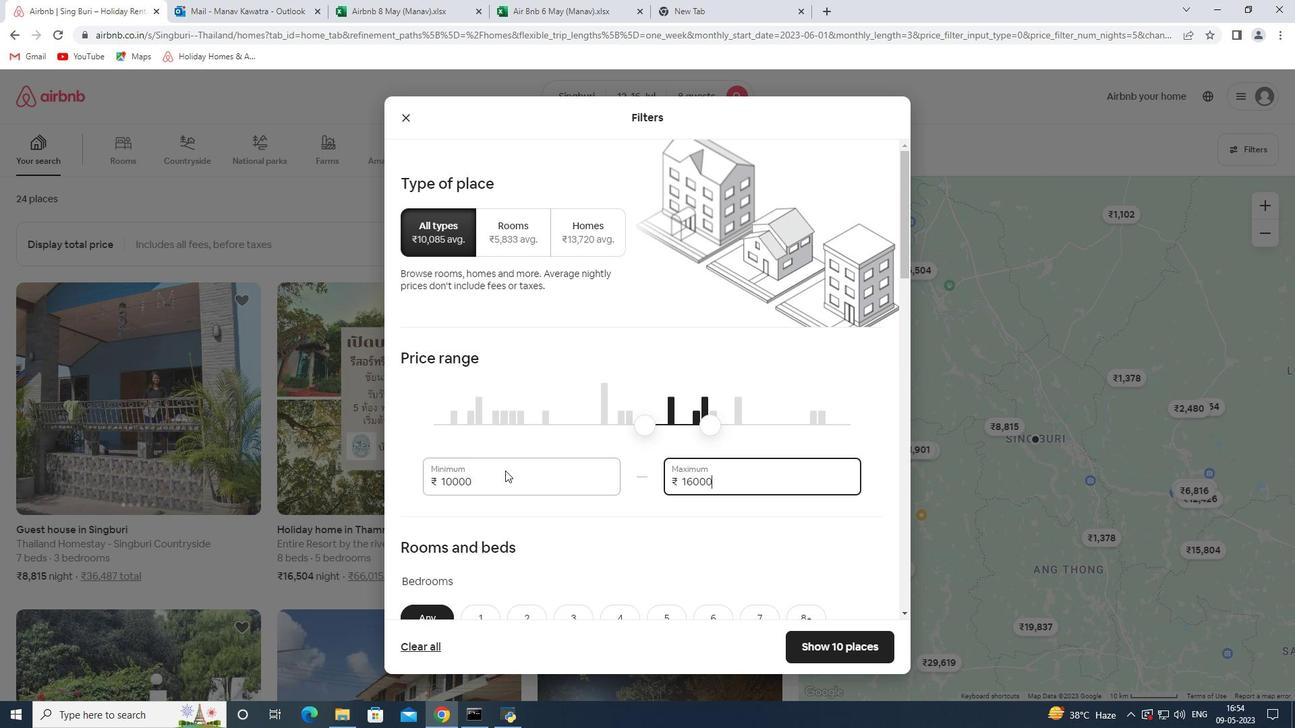 
Action: Mouse scrolled (535, 470) with delta (0, 0)
Screenshot: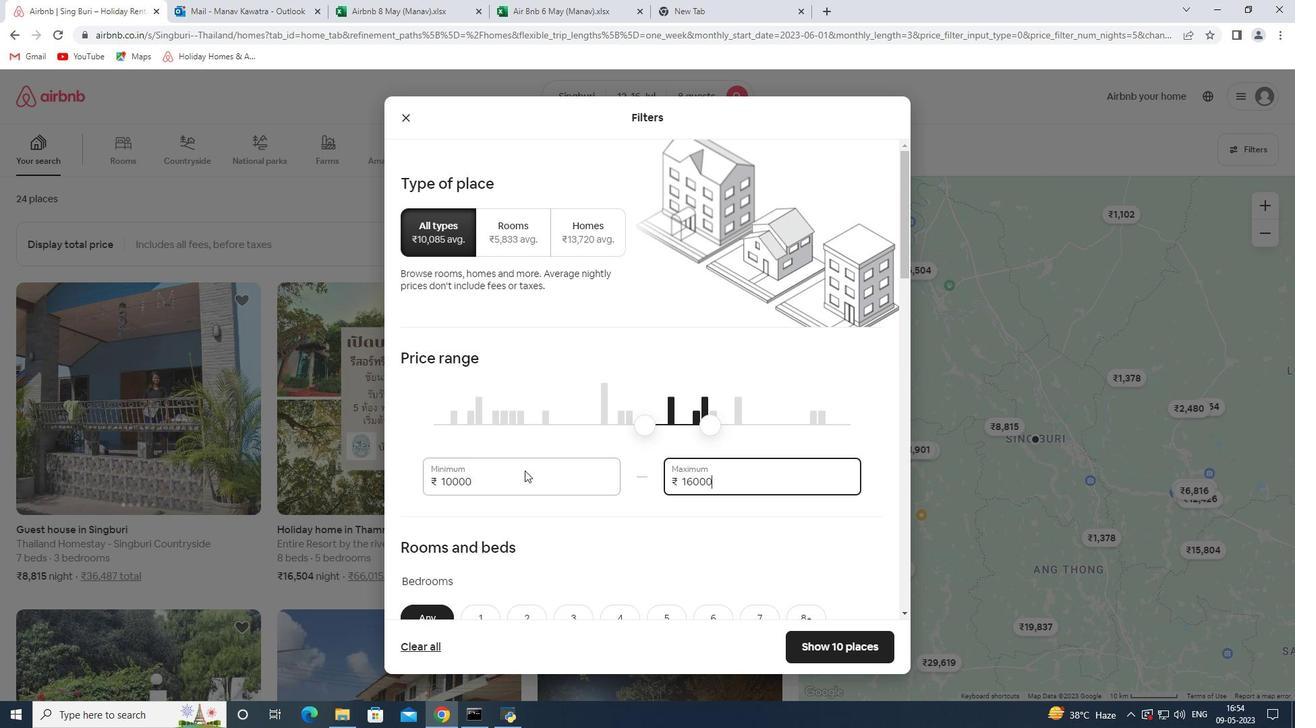 
Action: Mouse moved to (541, 471)
Screenshot: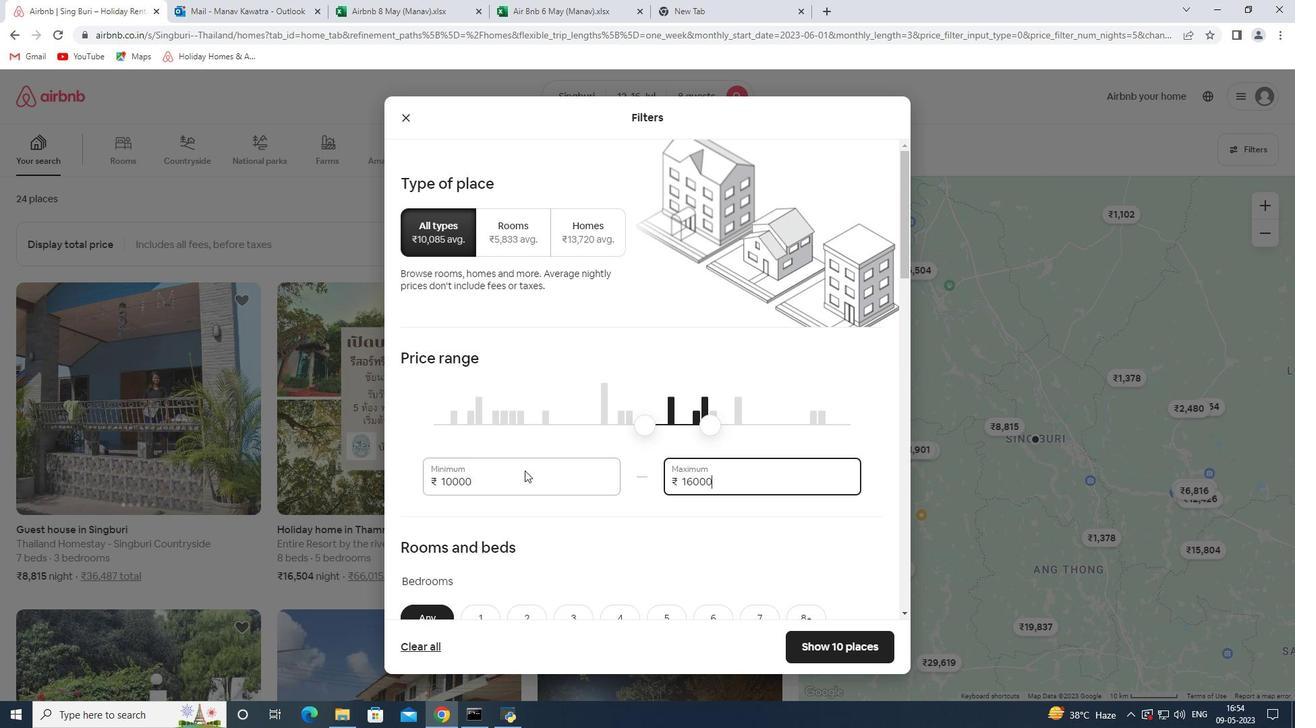 
Action: Mouse scrolled (541, 471) with delta (0, 0)
Screenshot: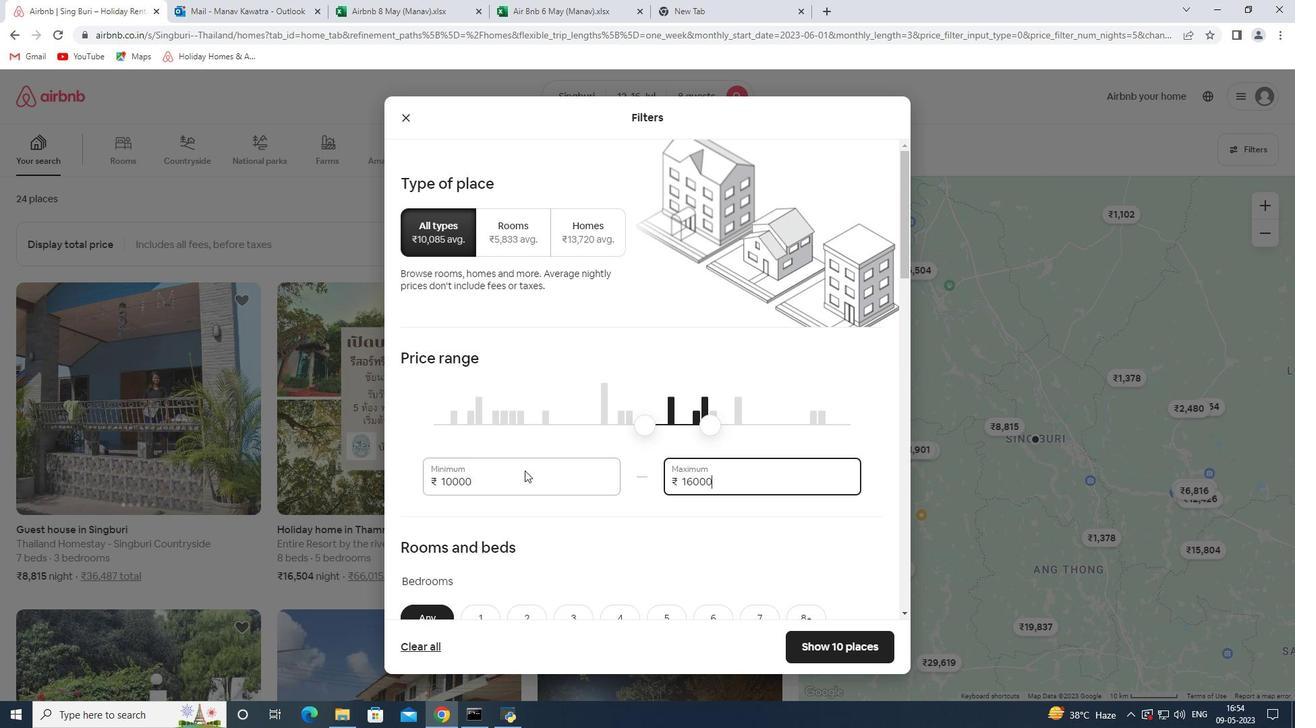 
Action: Mouse moved to (568, 477)
Screenshot: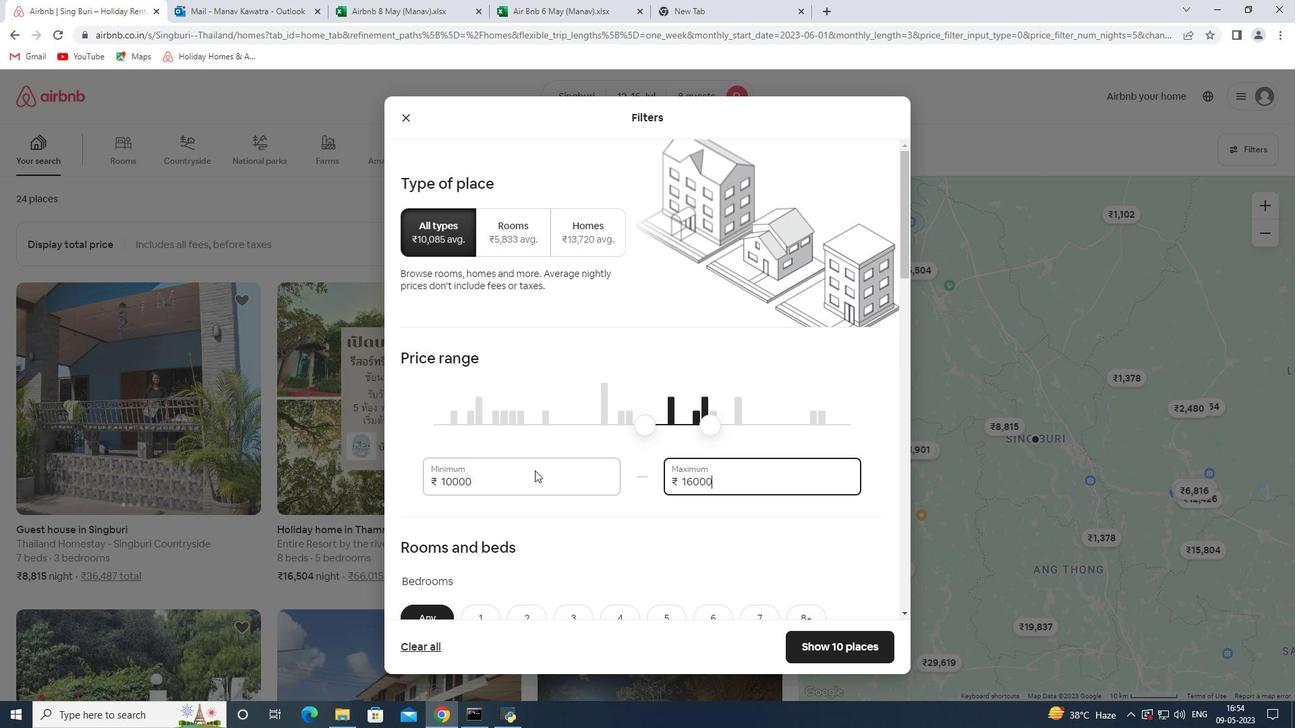 
Action: Mouse scrolled (563, 476) with delta (0, 0)
Screenshot: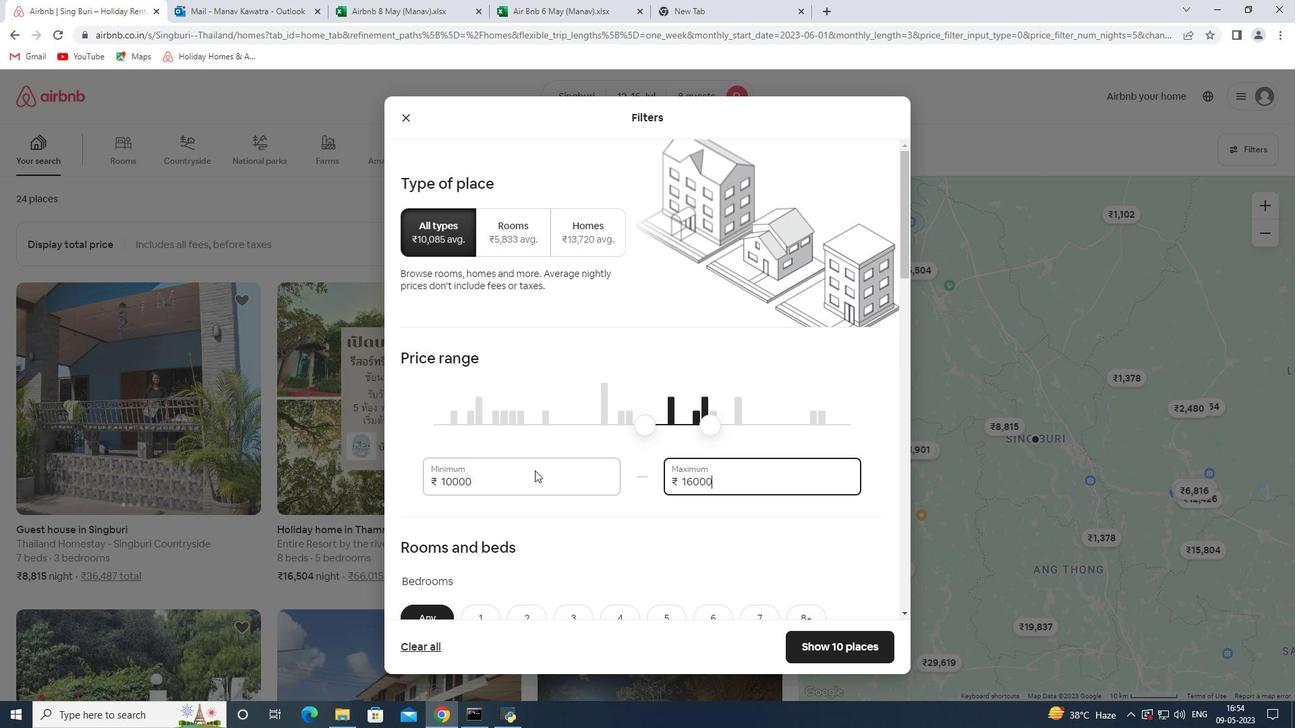 
Action: Mouse moved to (794, 342)
Screenshot: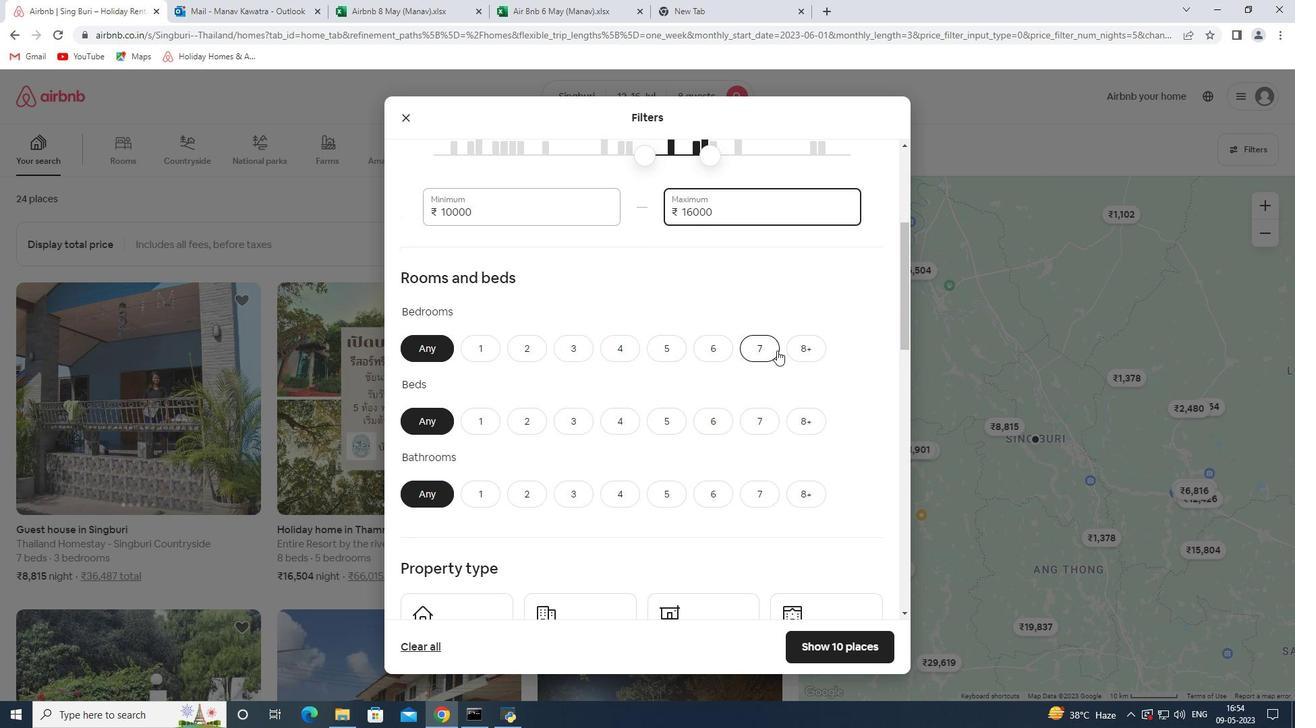 
Action: Mouse pressed left at (794, 342)
Screenshot: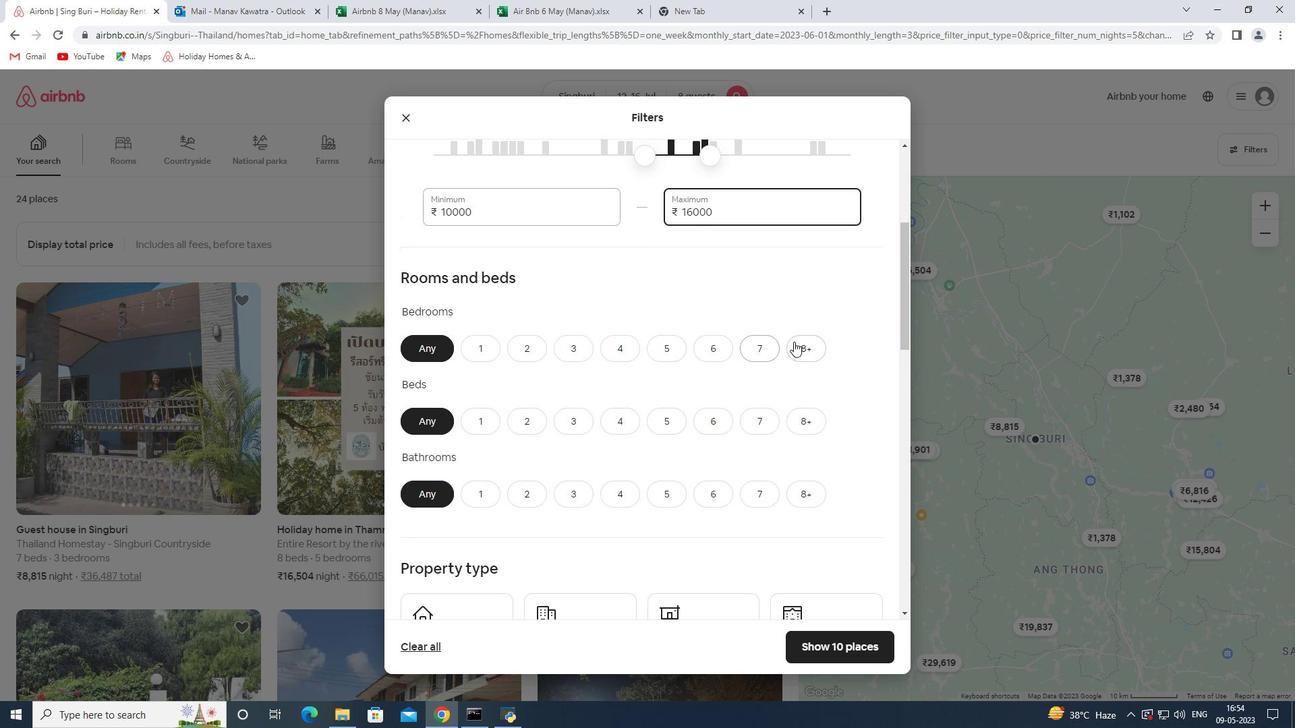 
Action: Mouse moved to (808, 412)
Screenshot: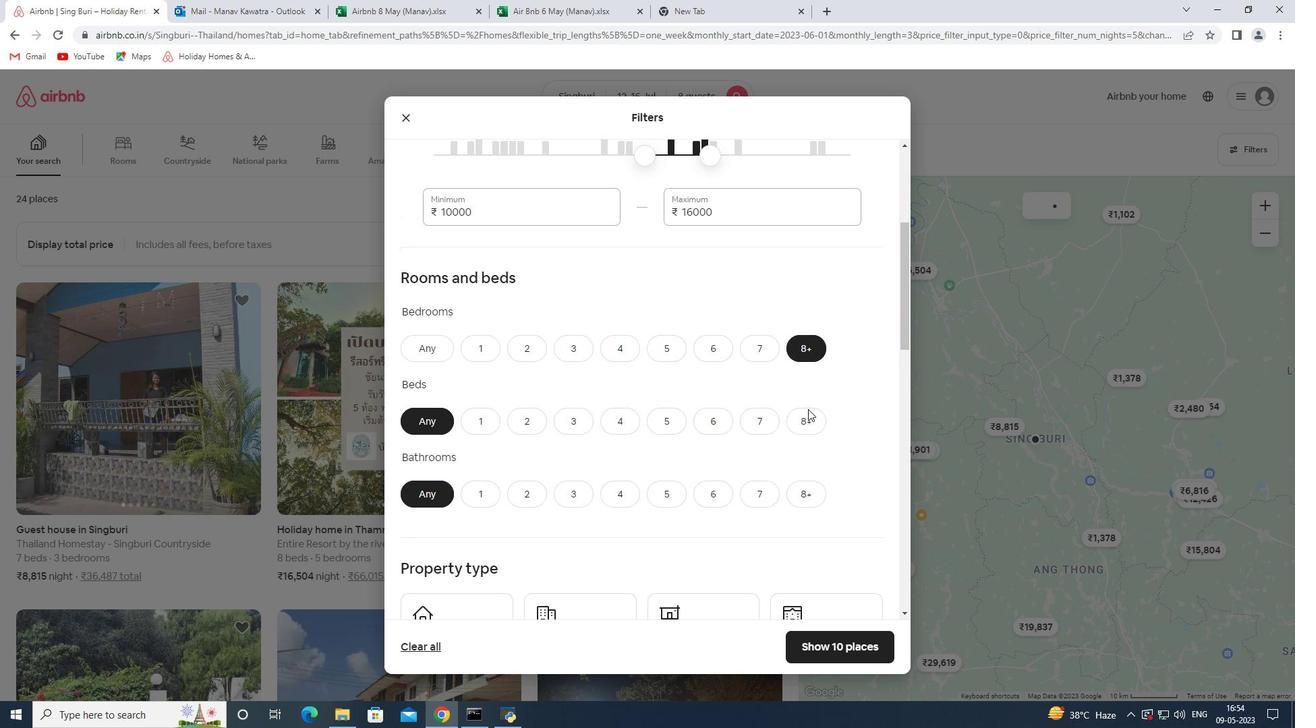 
Action: Mouse pressed left at (808, 412)
Screenshot: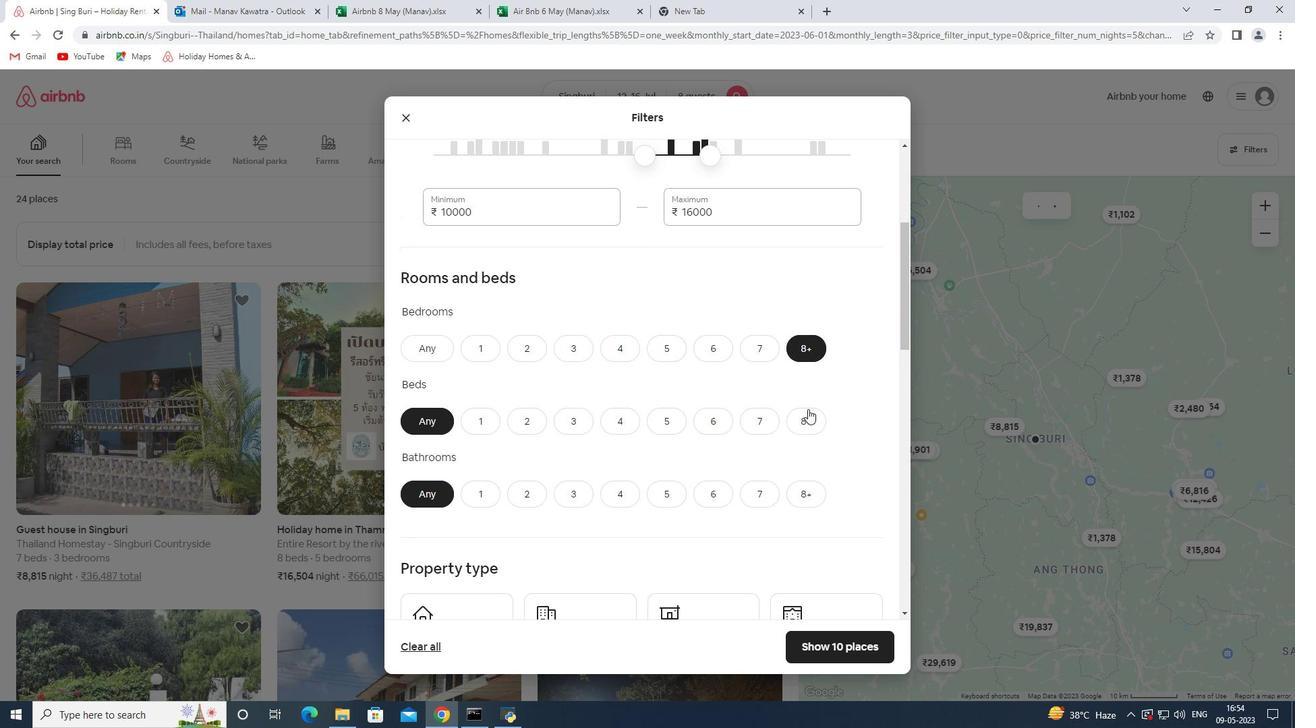 
Action: Mouse moved to (796, 492)
Screenshot: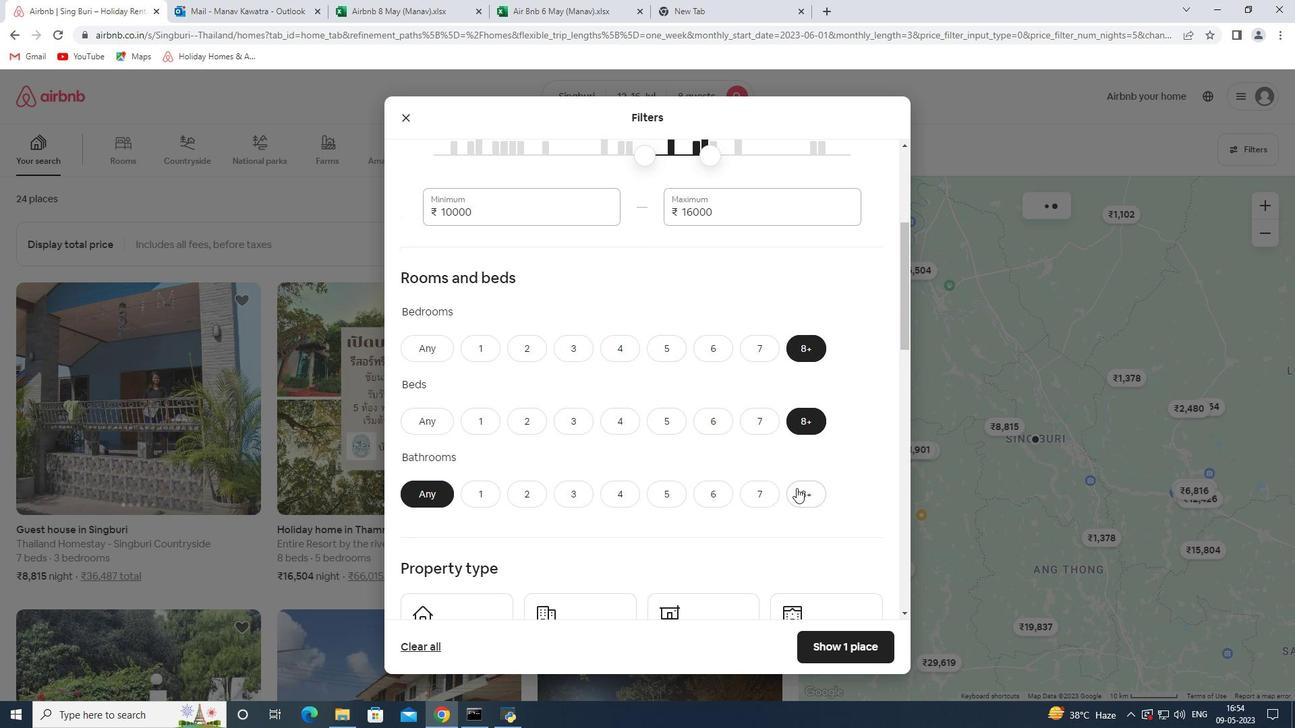 
Action: Mouse pressed left at (796, 492)
Screenshot: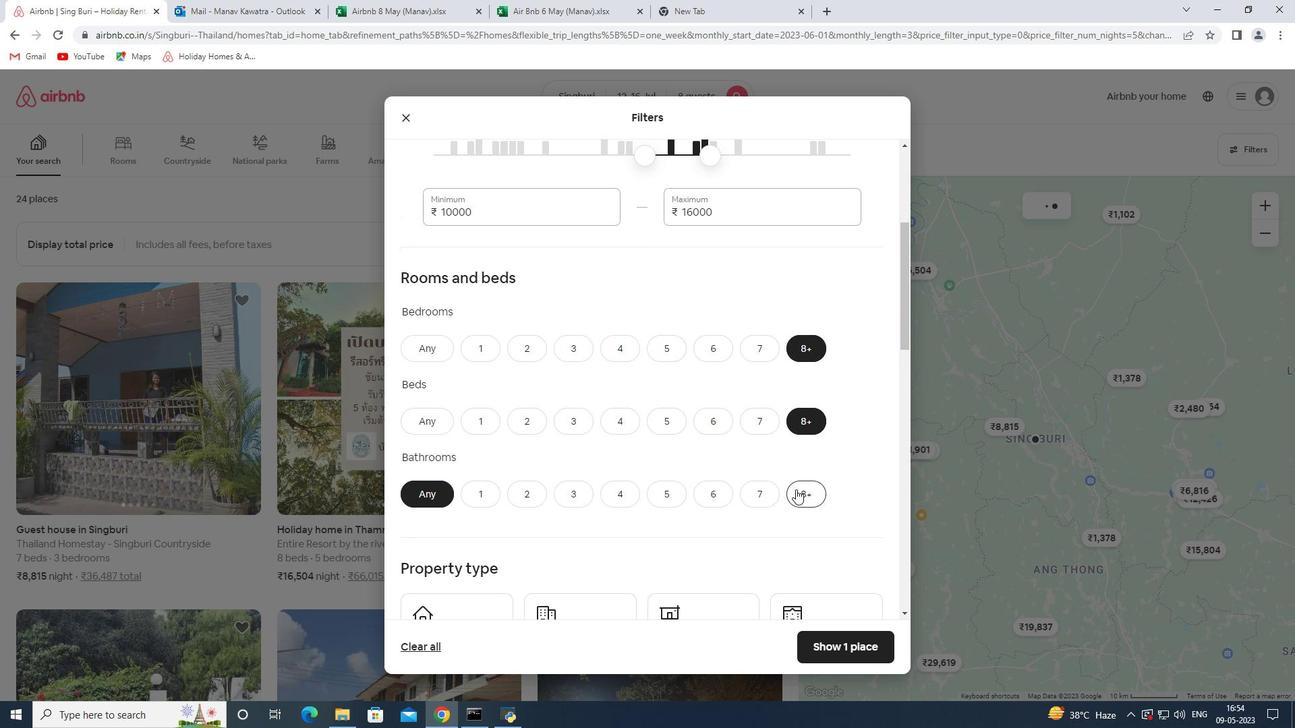 
Action: Mouse moved to (749, 482)
Screenshot: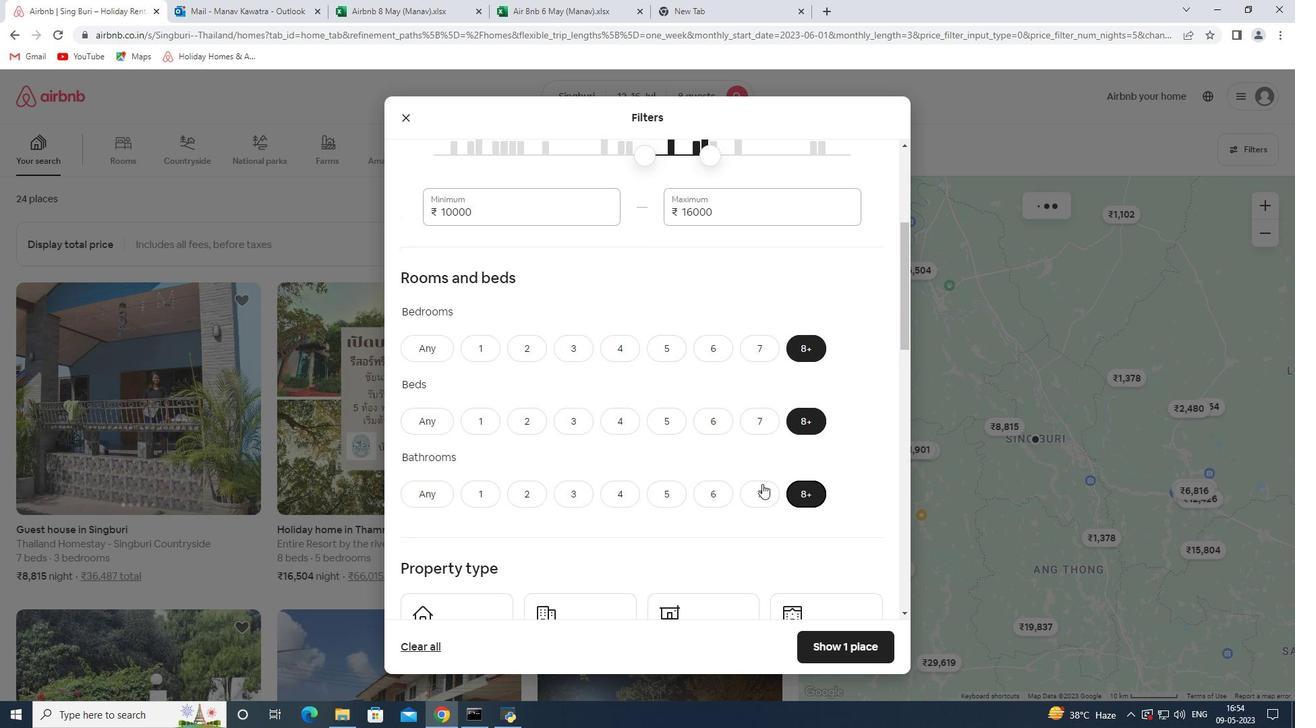 
Action: Mouse scrolled (749, 481) with delta (0, 0)
Screenshot: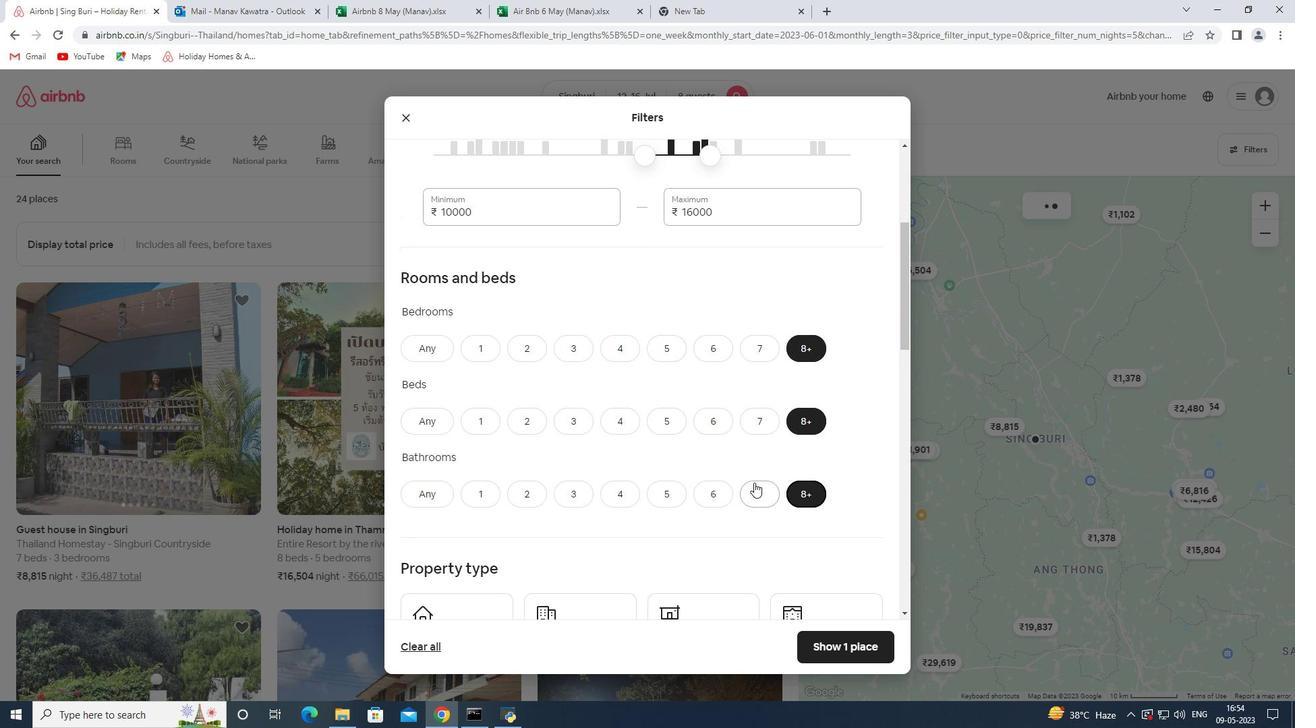 
Action: Mouse moved to (748, 482)
Screenshot: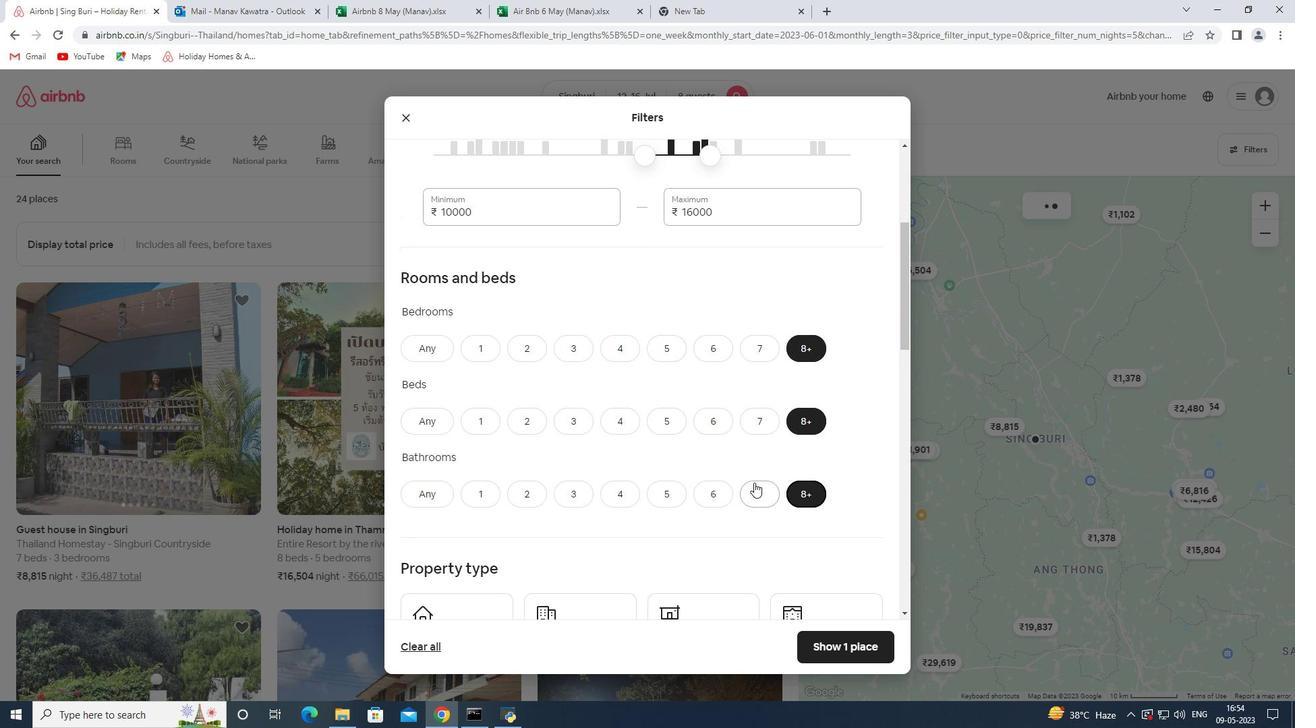 
Action: Mouse scrolled (748, 481) with delta (0, 0)
Screenshot: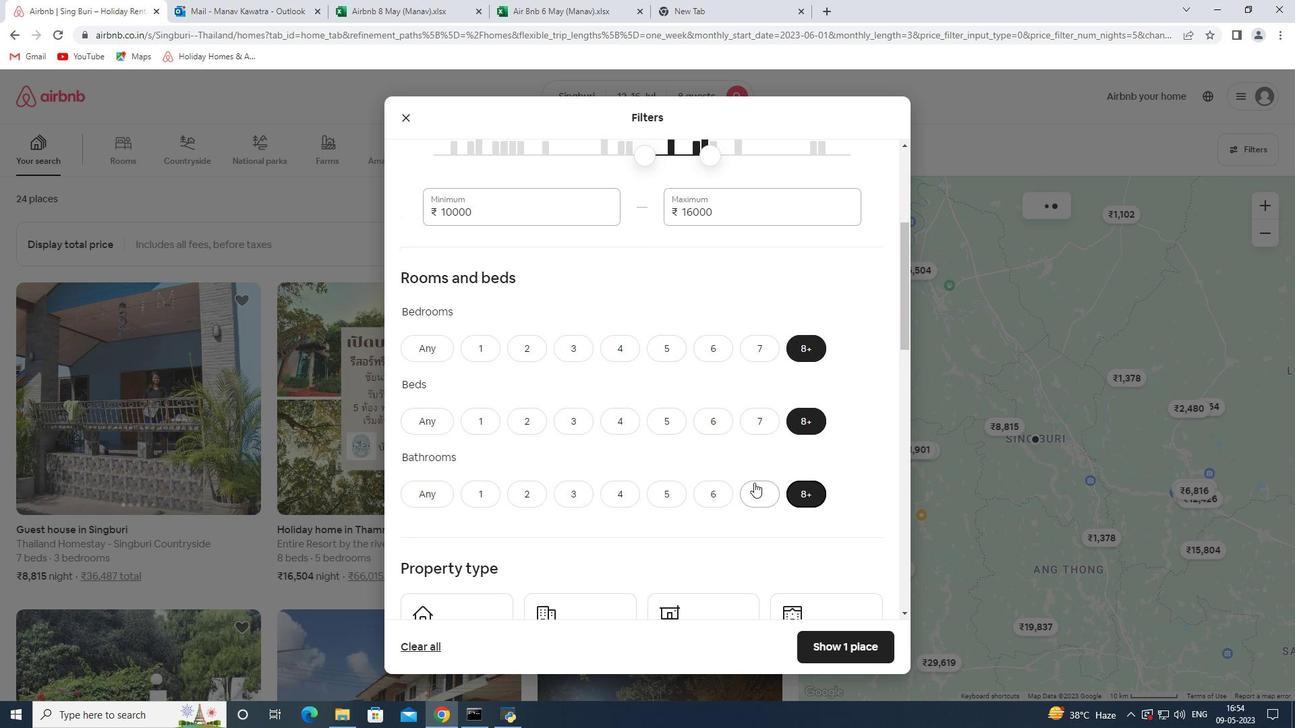 
Action: Mouse moved to (747, 481)
Screenshot: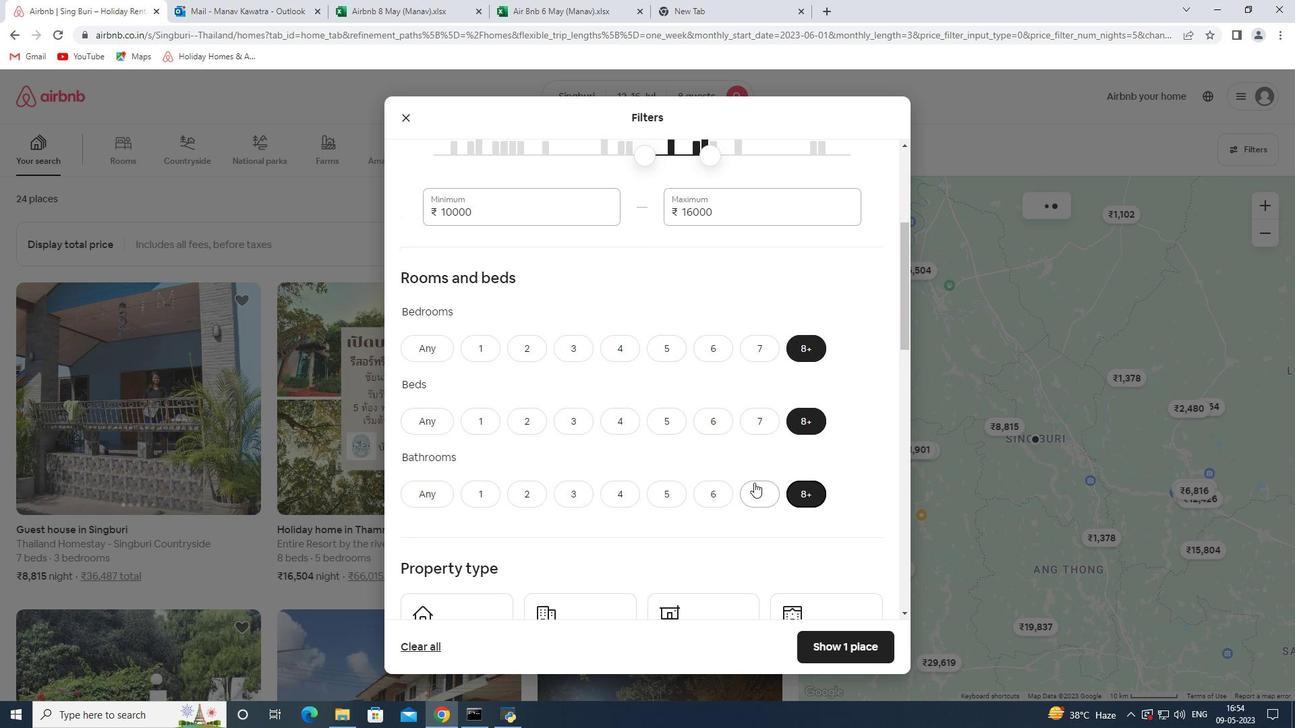 
Action: Mouse scrolled (747, 481) with delta (0, 0)
Screenshot: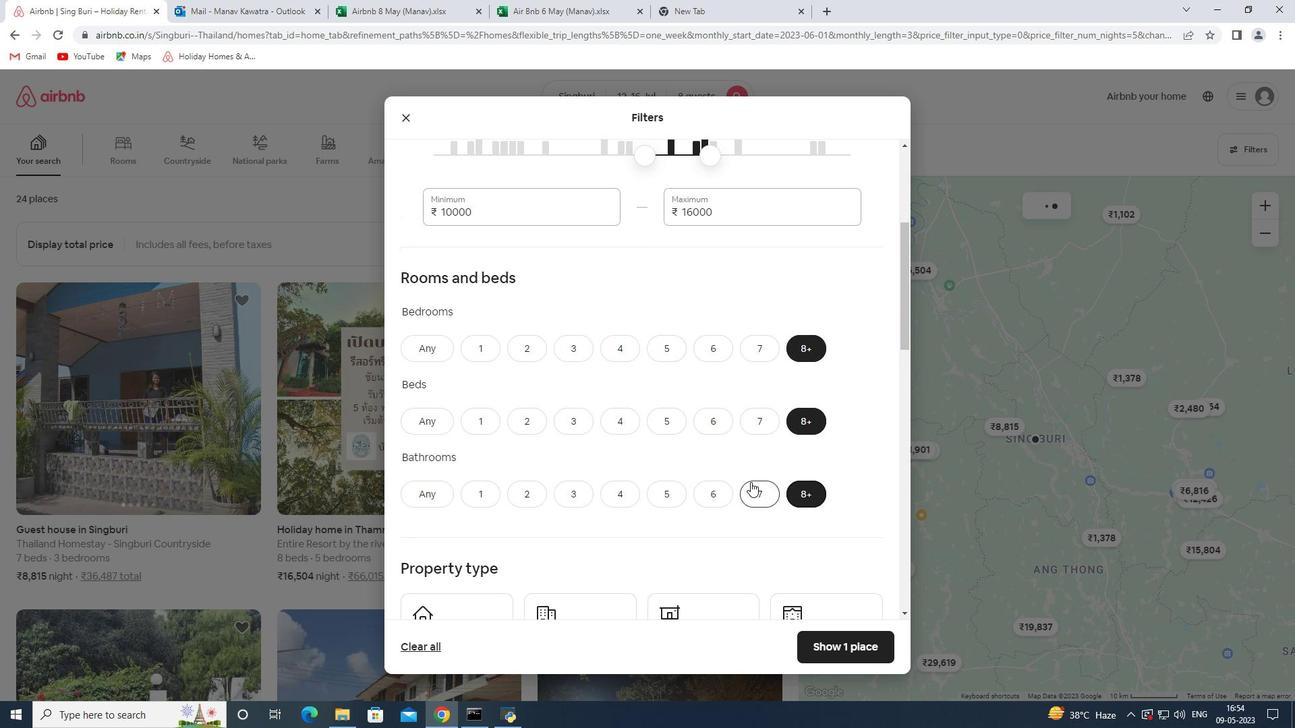
Action: Mouse moved to (434, 437)
Screenshot: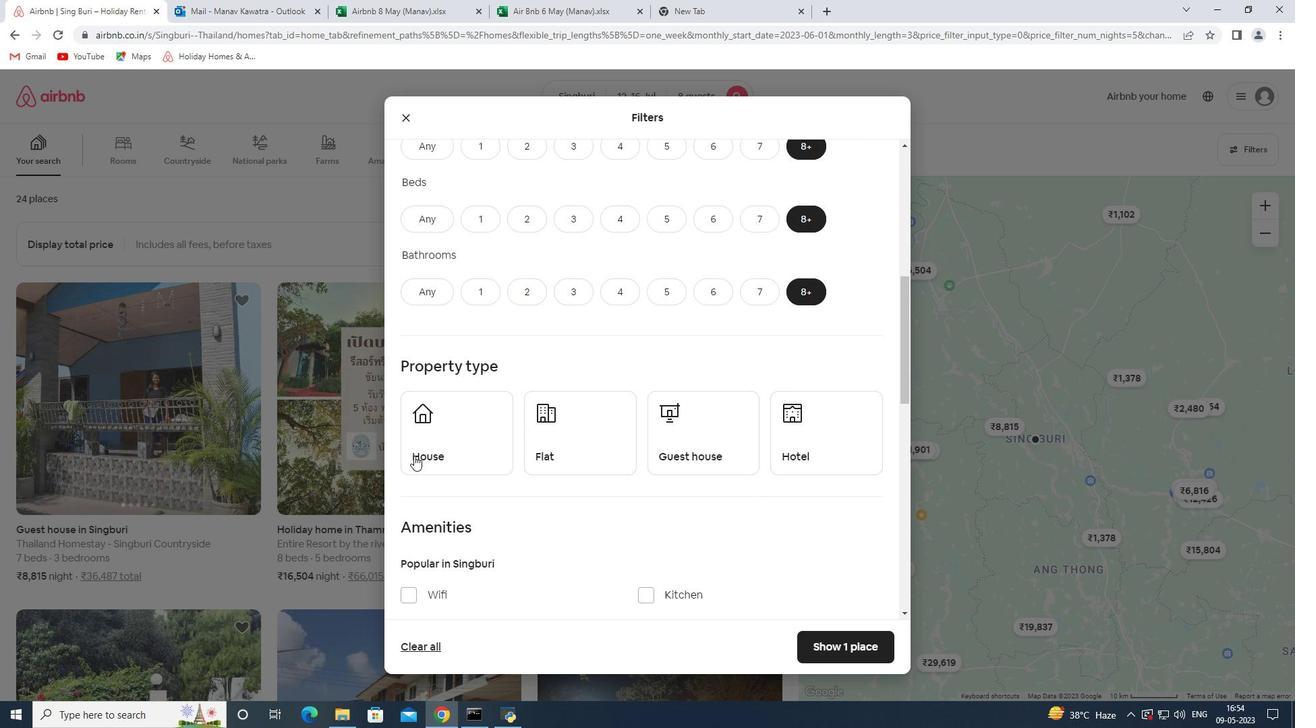 
Action: Mouse pressed left at (434, 437)
Screenshot: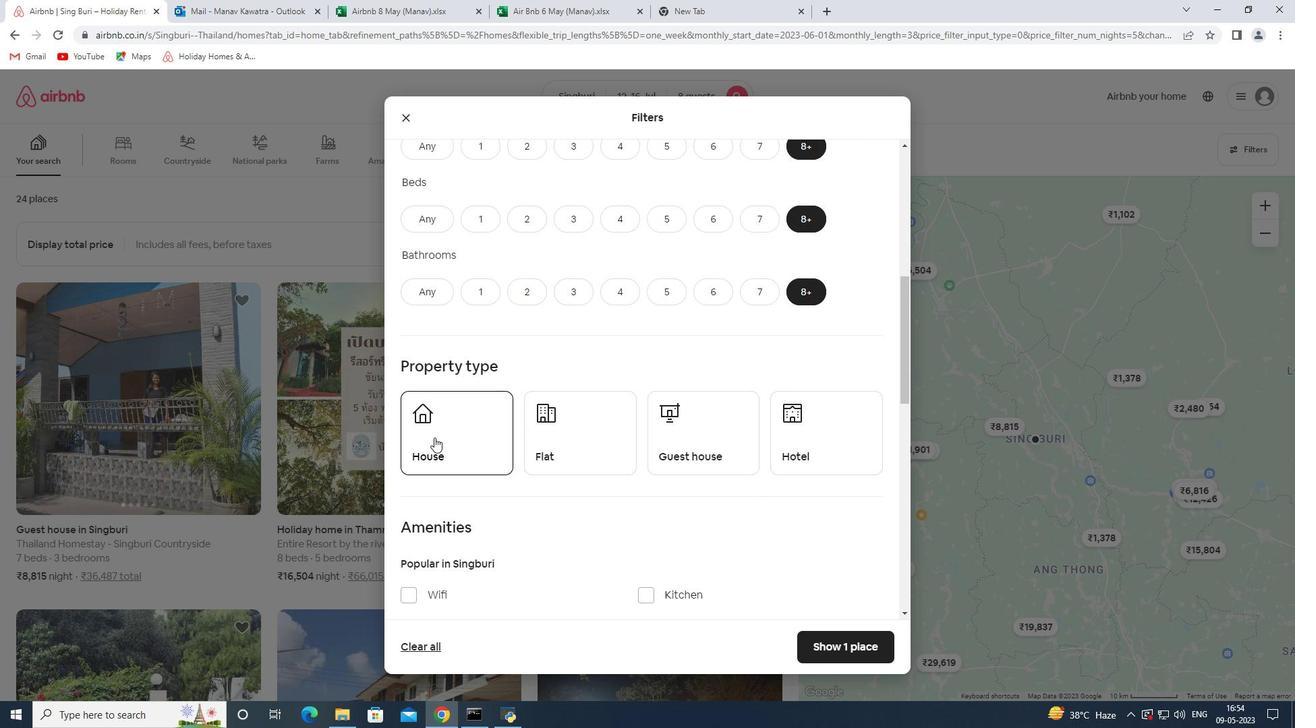 
Action: Mouse moved to (543, 450)
Screenshot: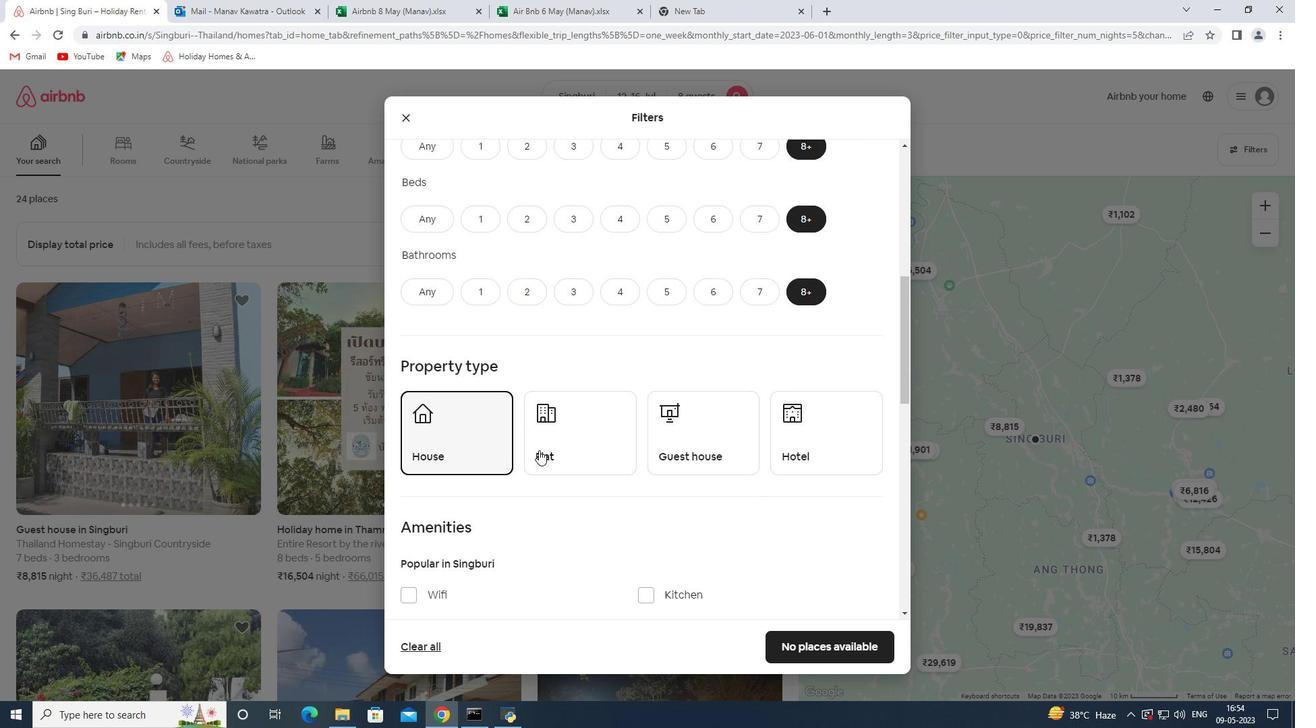 
Action: Mouse pressed left at (543, 450)
Screenshot: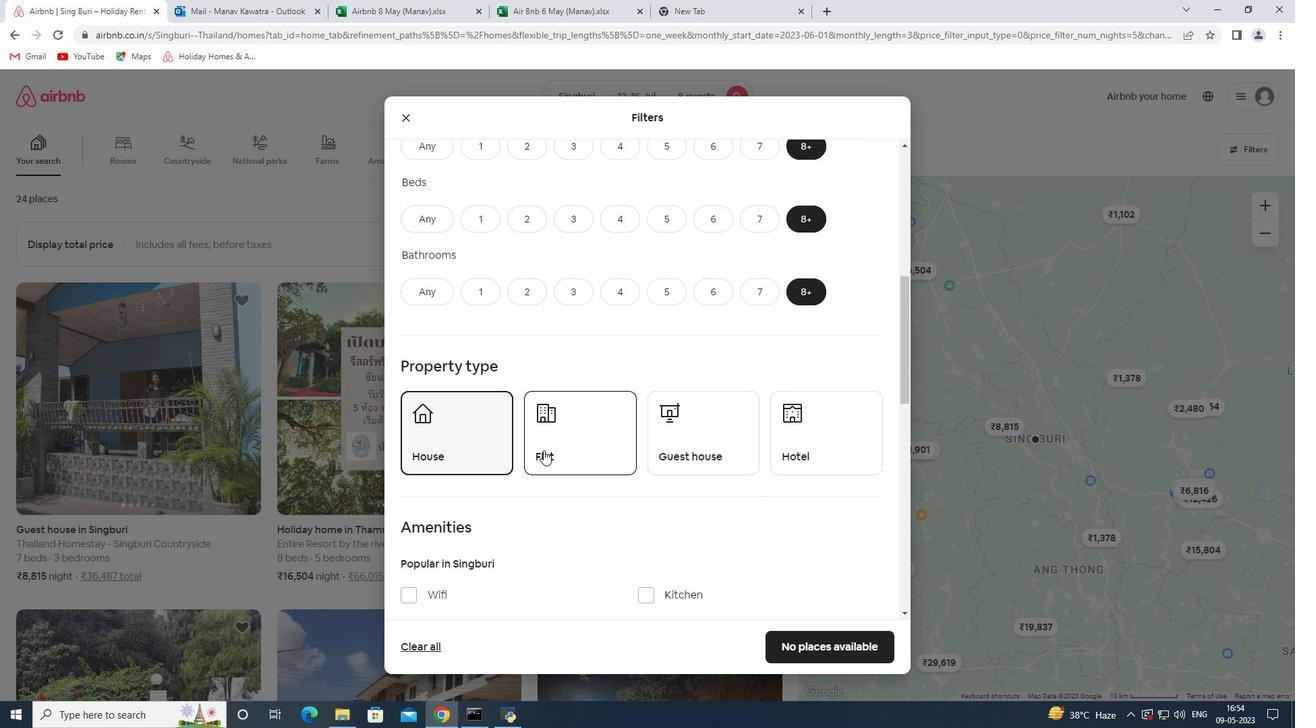 
Action: Mouse moved to (668, 446)
Screenshot: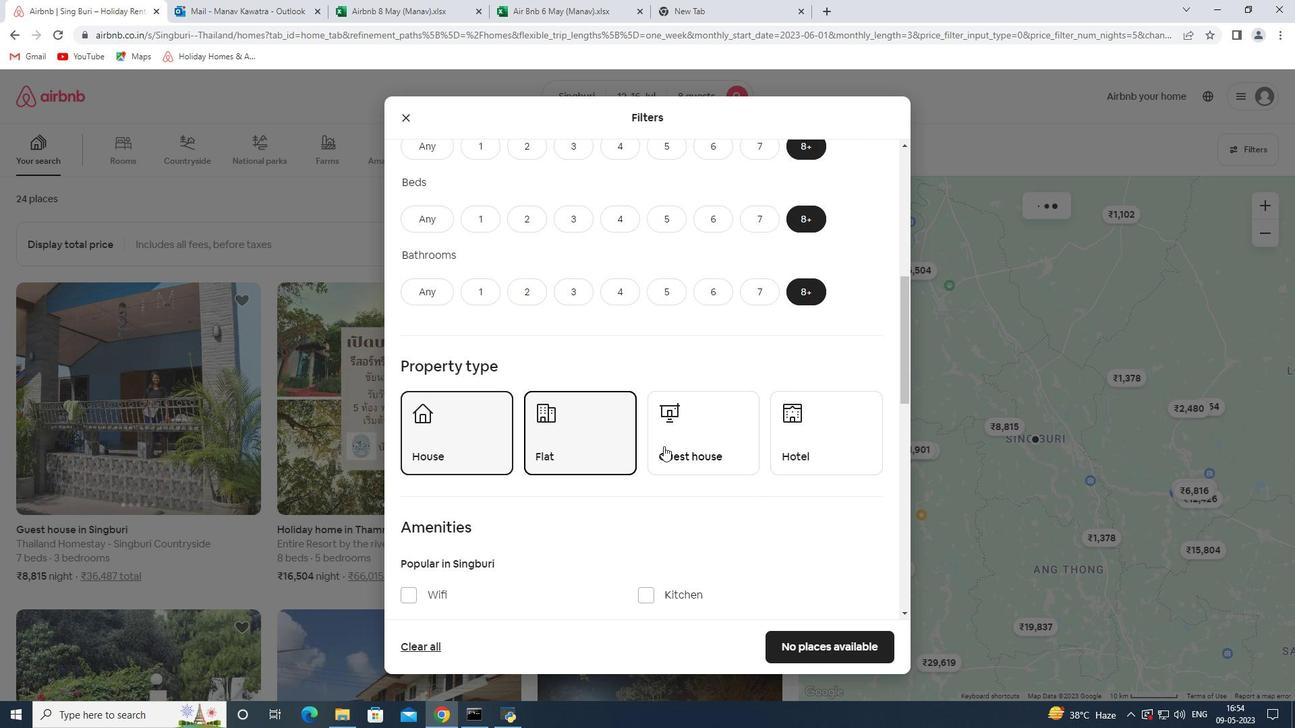 
Action: Mouse pressed left at (668, 446)
Screenshot: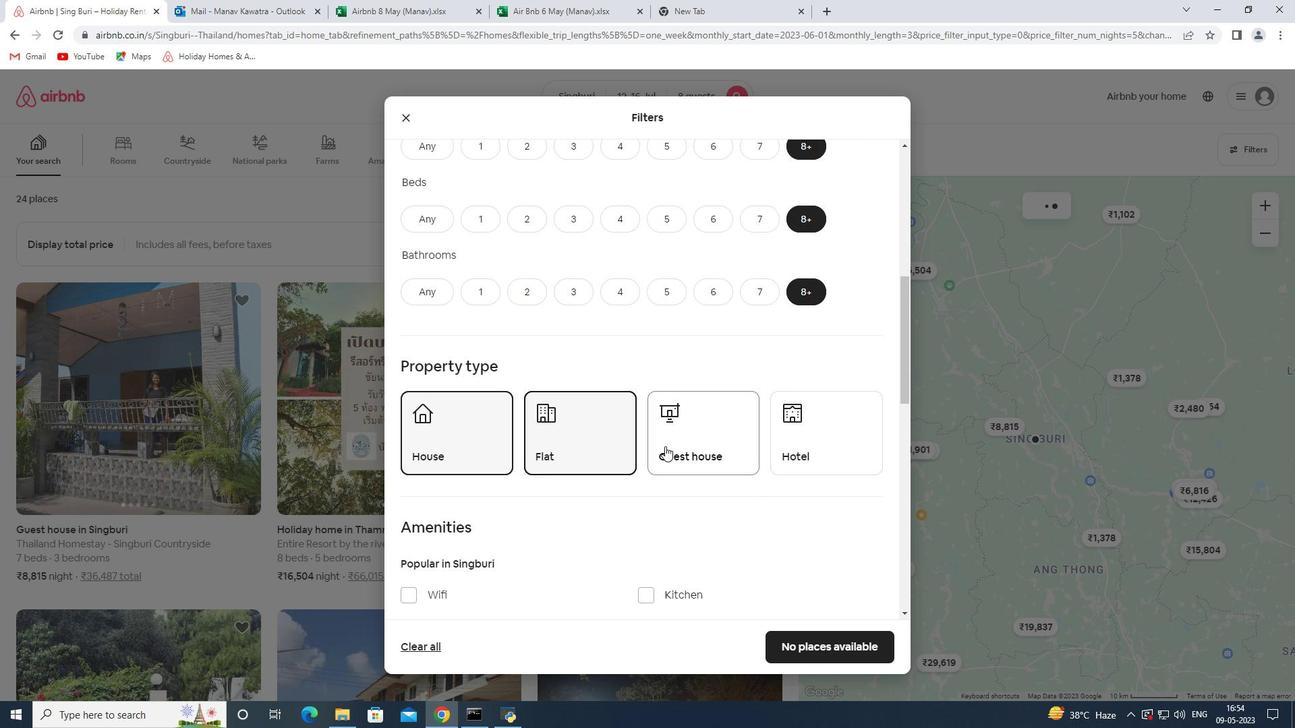 
Action: Mouse moved to (641, 453)
Screenshot: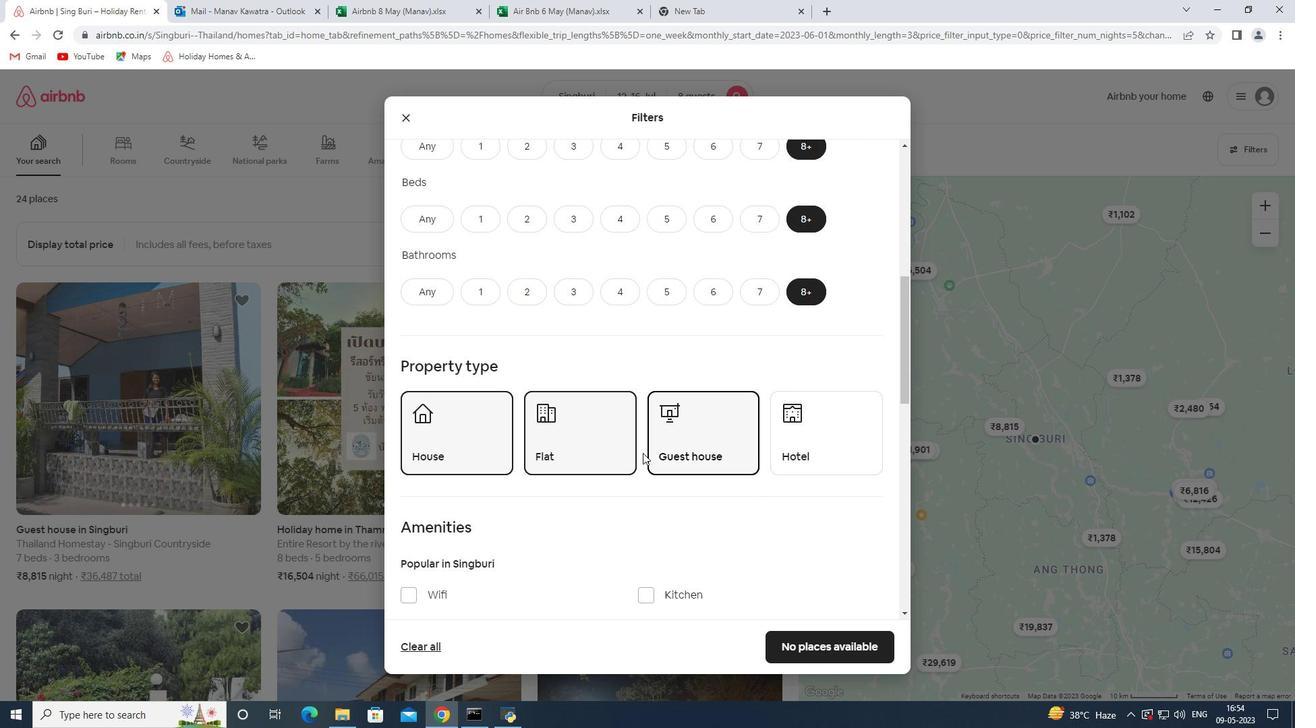 
Action: Mouse scrolled (641, 452) with delta (0, 0)
Screenshot: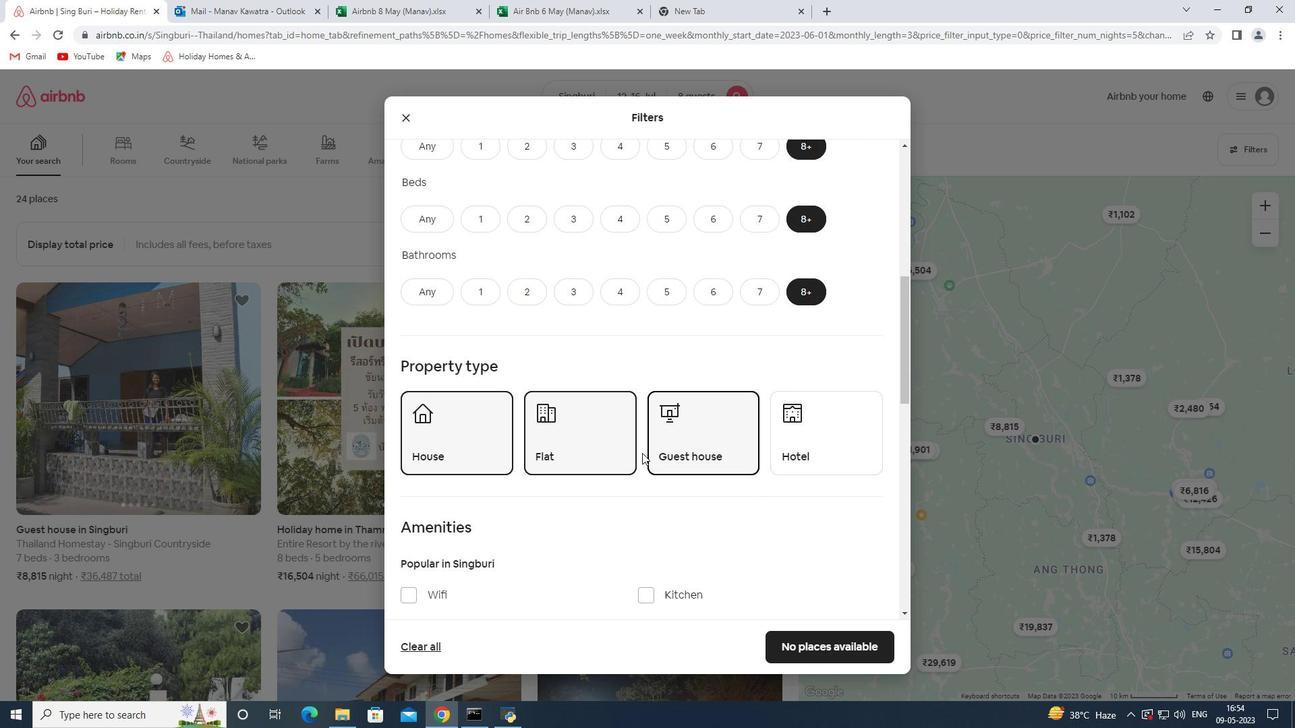 
Action: Mouse scrolled (641, 452) with delta (0, 0)
Screenshot: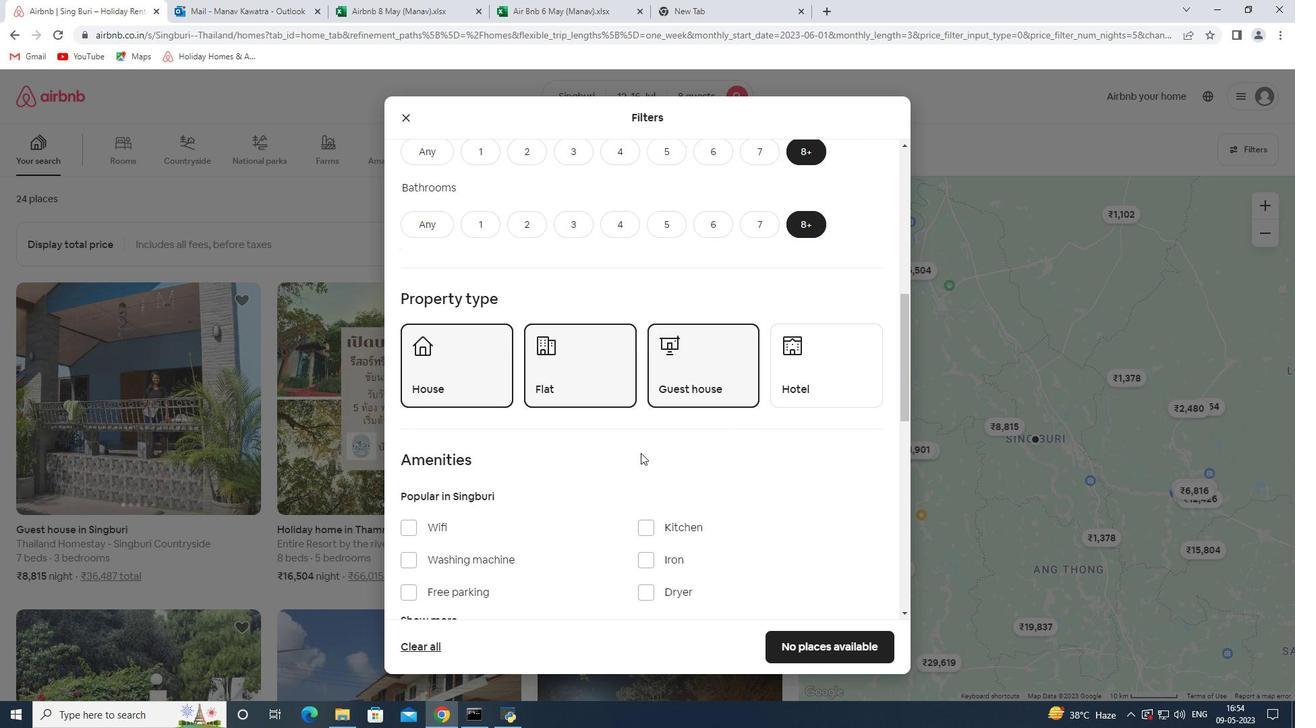 
Action: Mouse moved to (443, 456)
Screenshot: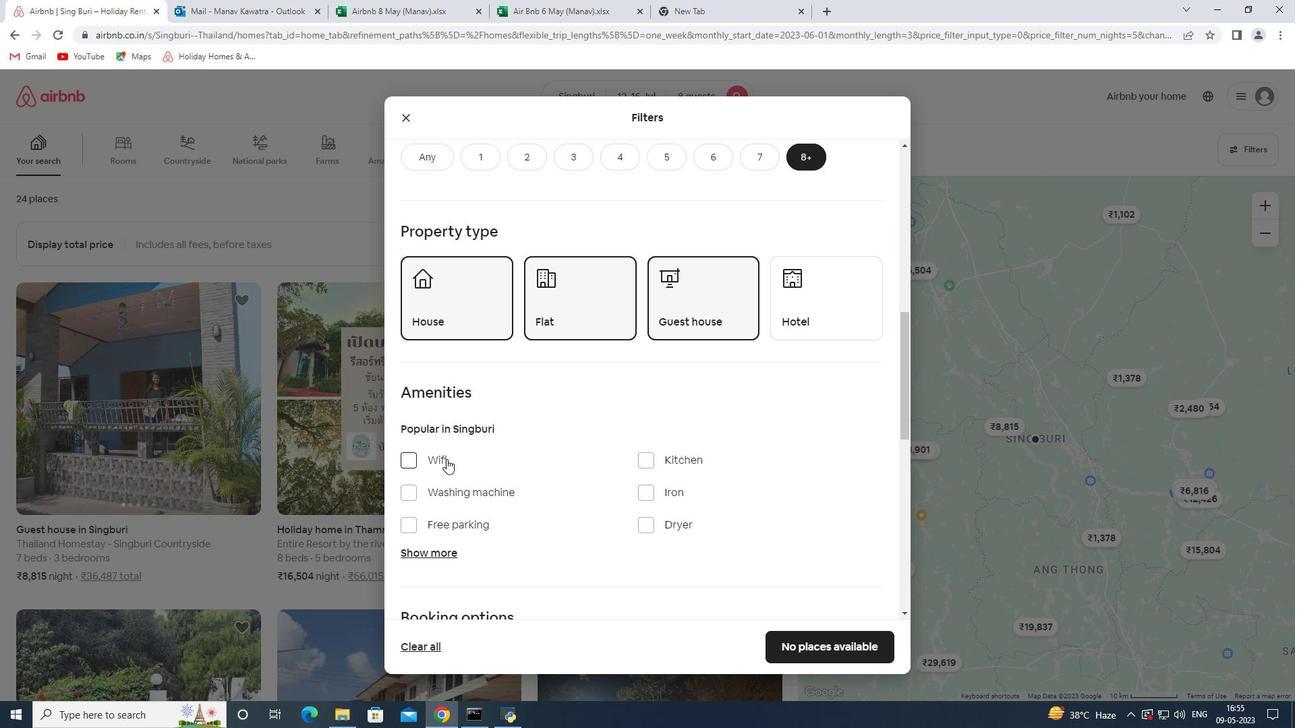 
Action: Mouse pressed left at (443, 456)
Screenshot: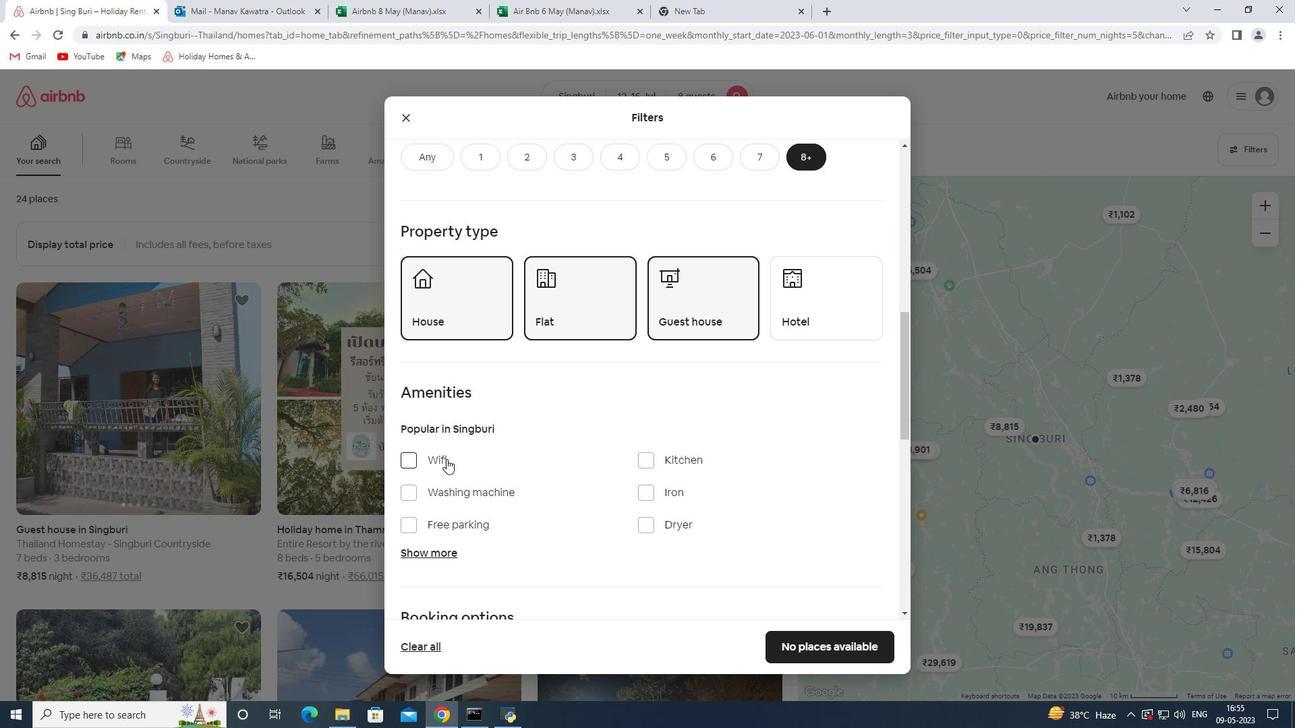 
Action: Mouse moved to (471, 527)
Screenshot: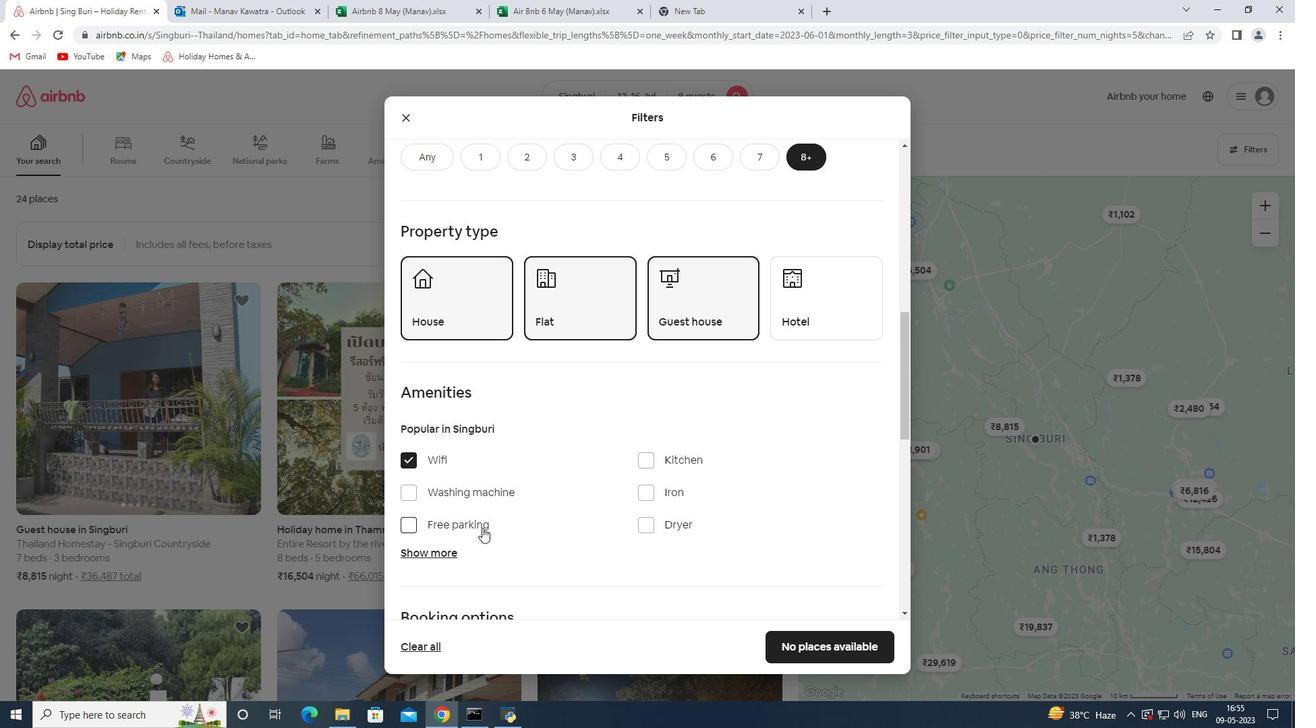
Action: Mouse pressed left at (471, 527)
Screenshot: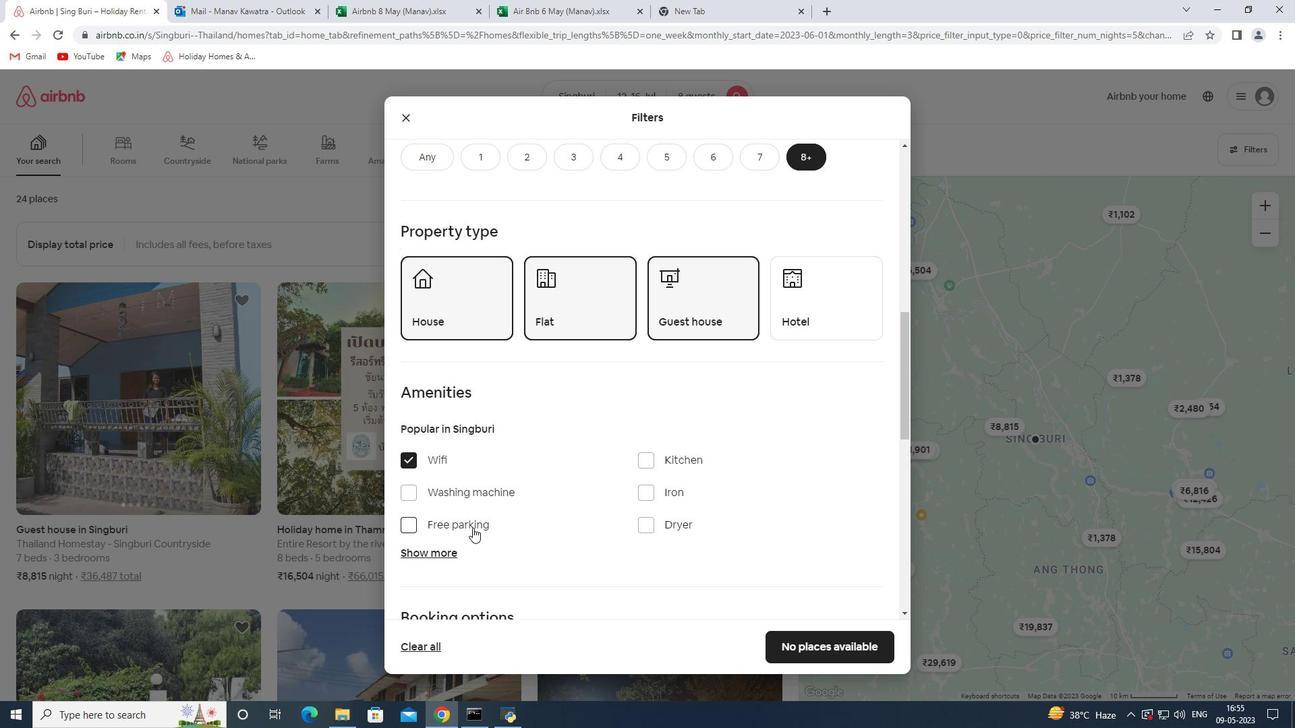 
Action: Mouse moved to (423, 560)
Screenshot: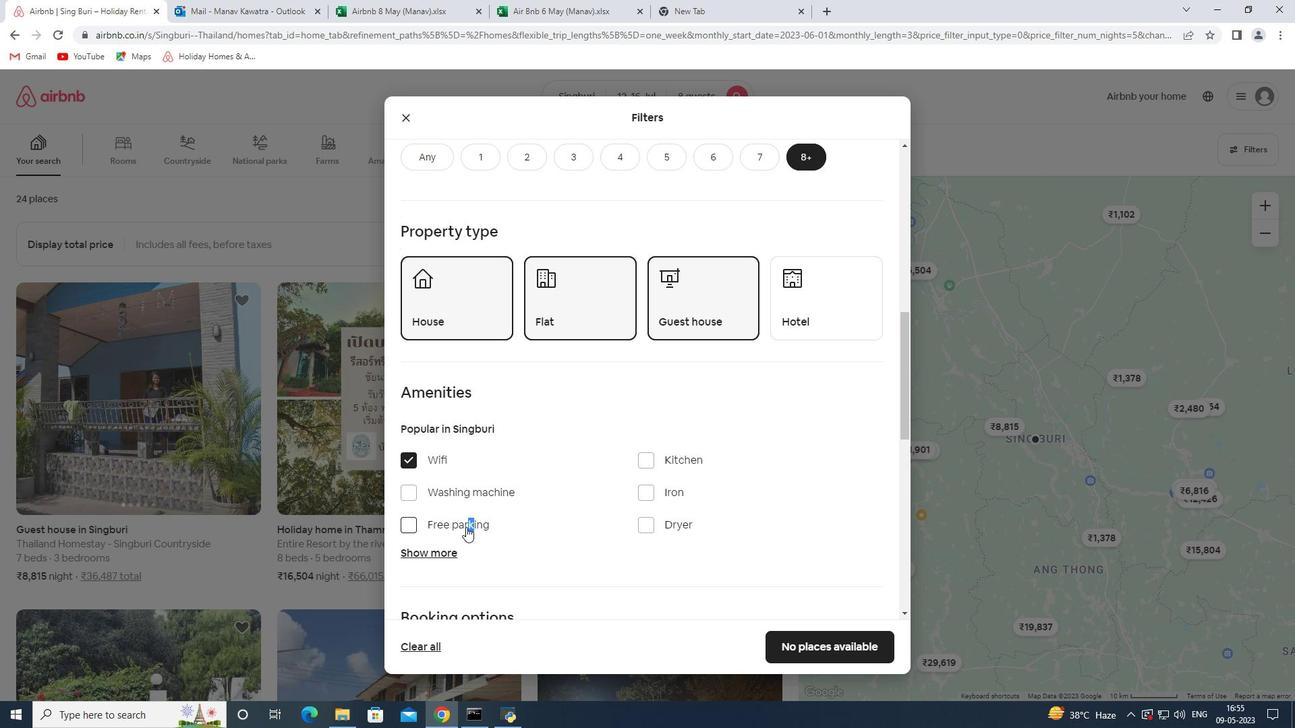 
Action: Mouse pressed left at (423, 560)
Screenshot: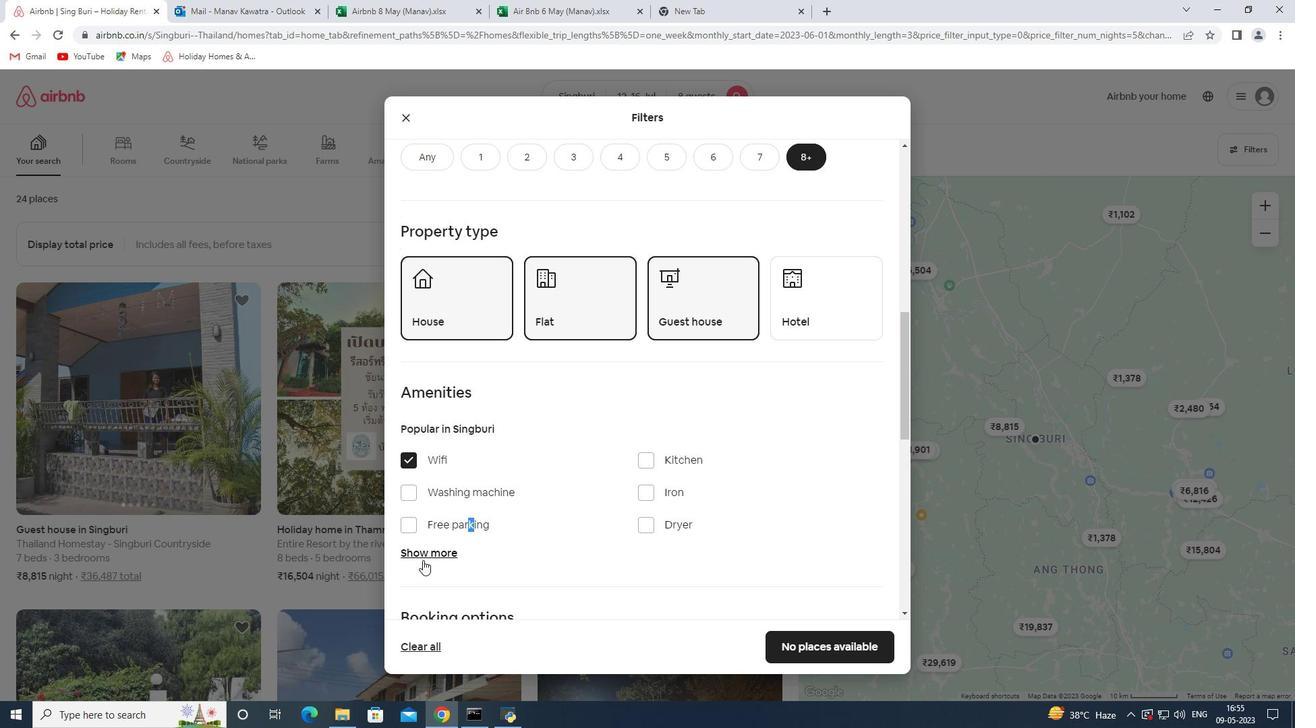 
Action: Mouse moved to (451, 527)
Screenshot: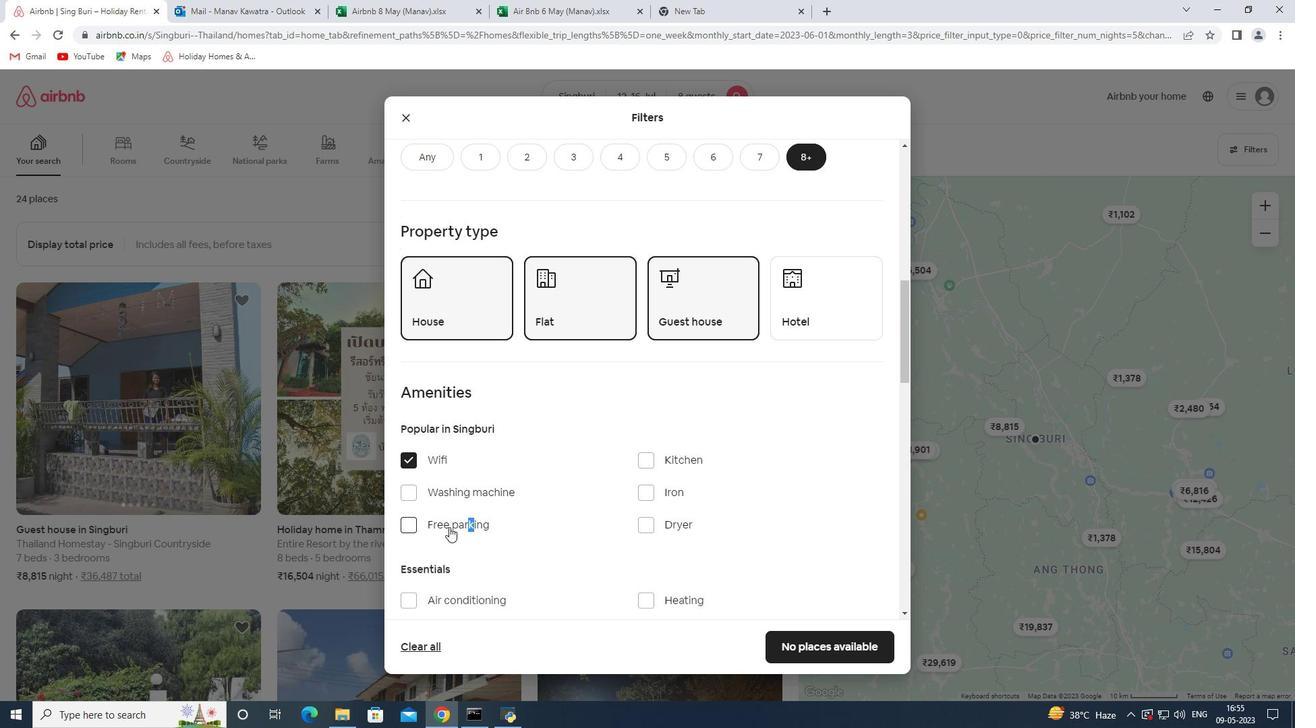 
Action: Mouse pressed left at (451, 527)
Screenshot: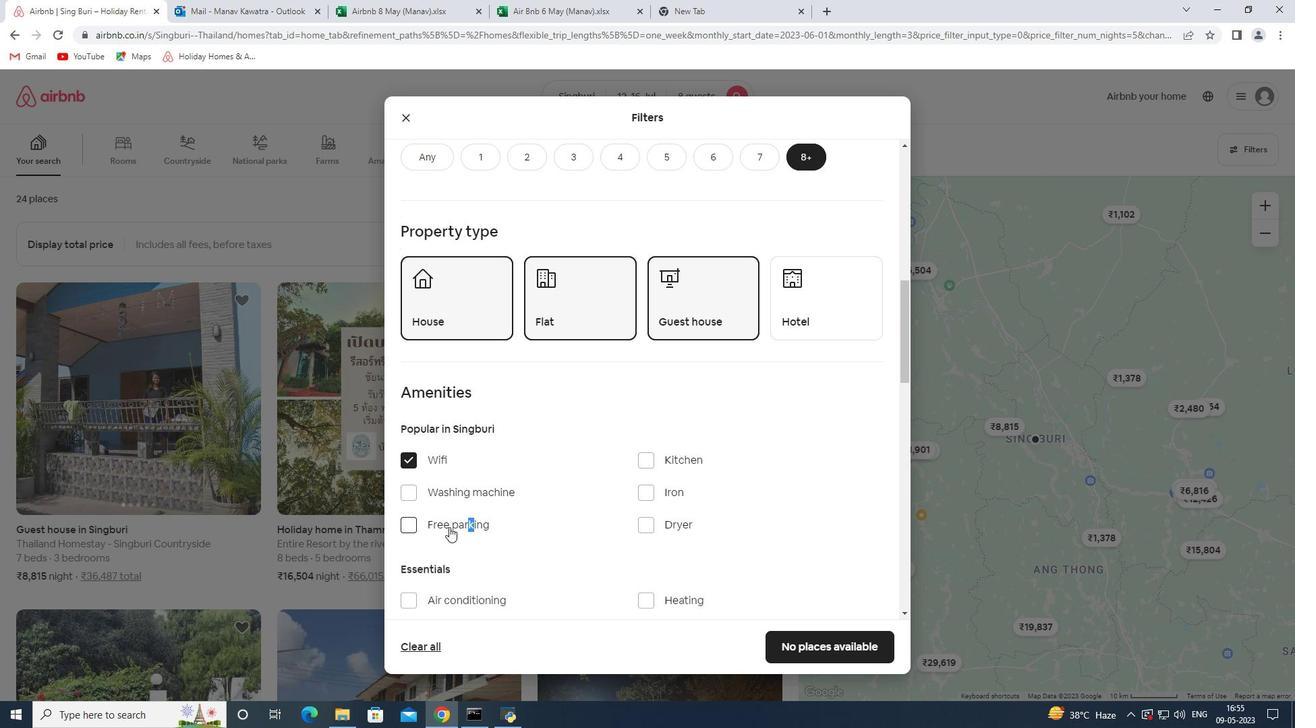 
Action: Mouse moved to (526, 543)
Screenshot: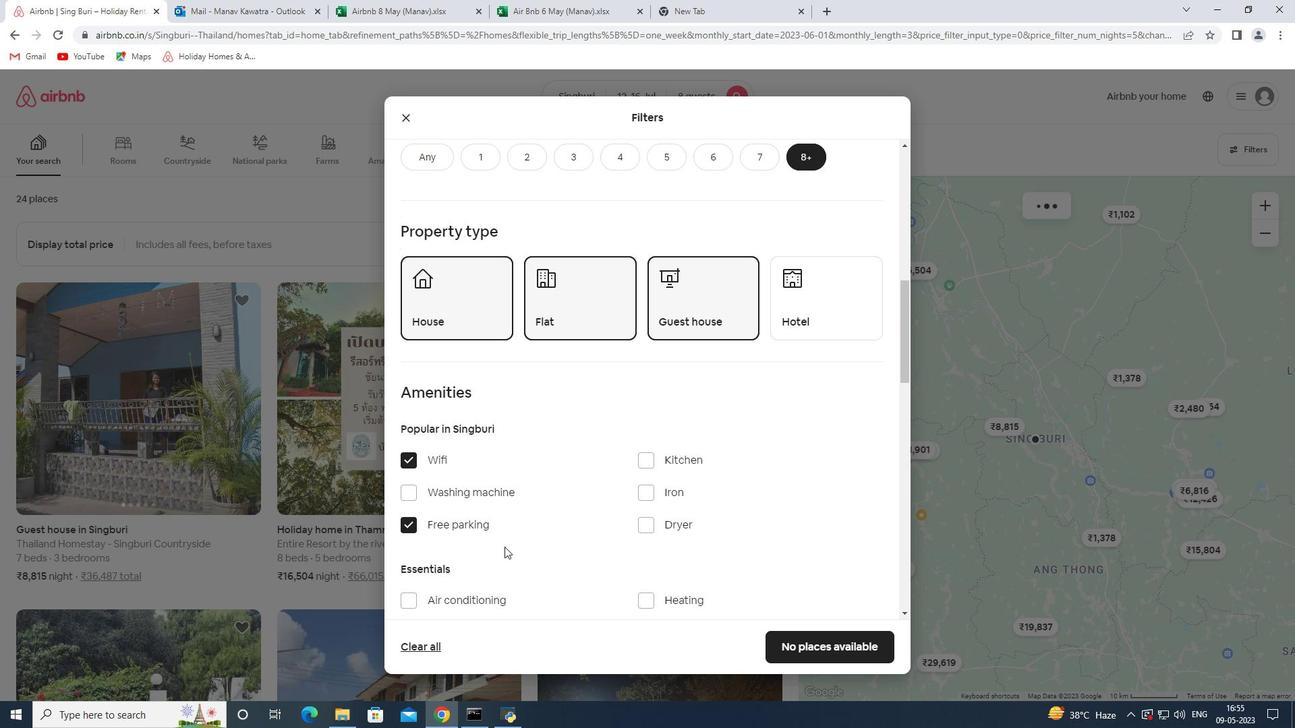
Action: Mouse scrolled (526, 542) with delta (0, 0)
Screenshot: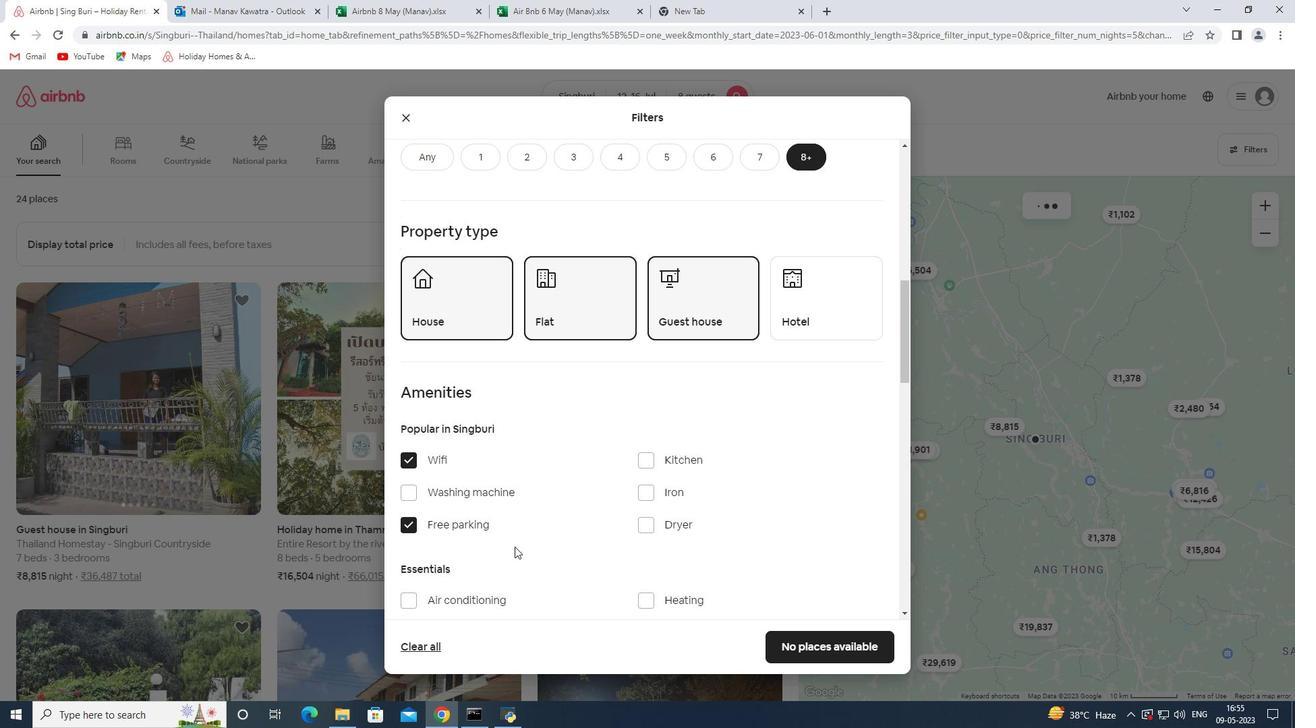 
Action: Mouse moved to (529, 542)
Screenshot: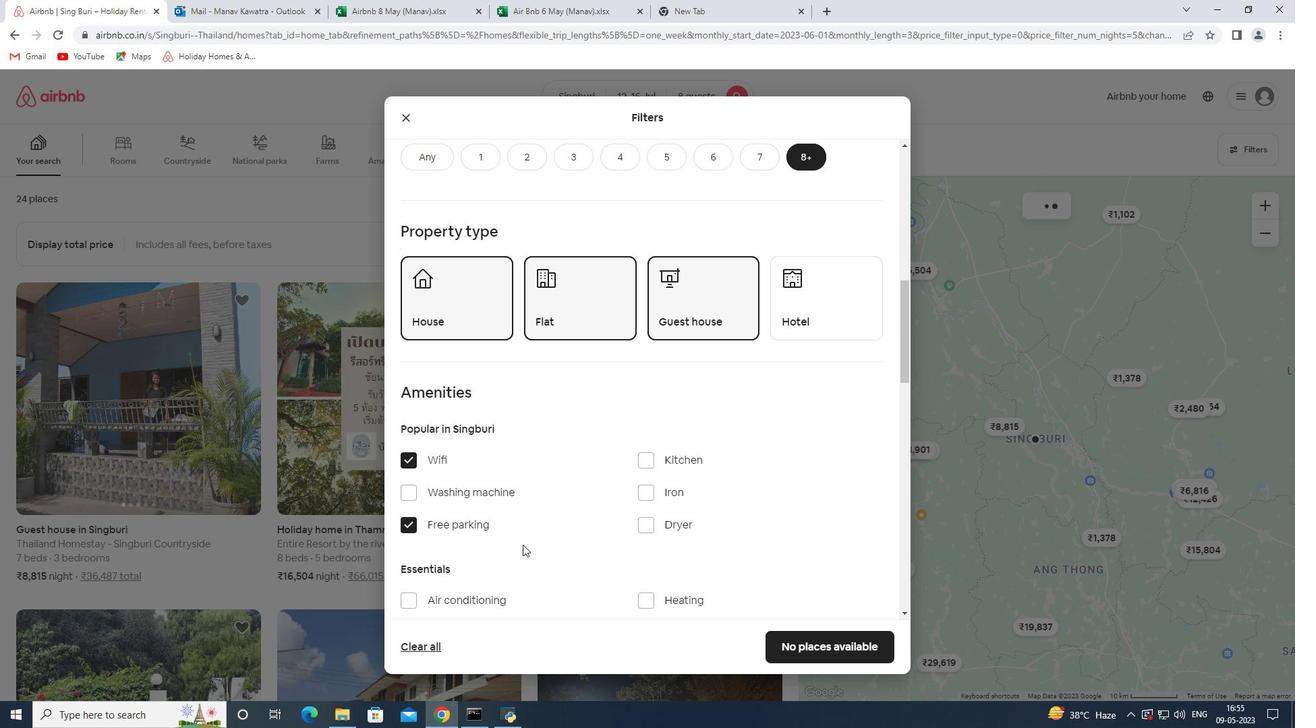 
Action: Mouse scrolled (529, 541) with delta (0, 0)
Screenshot: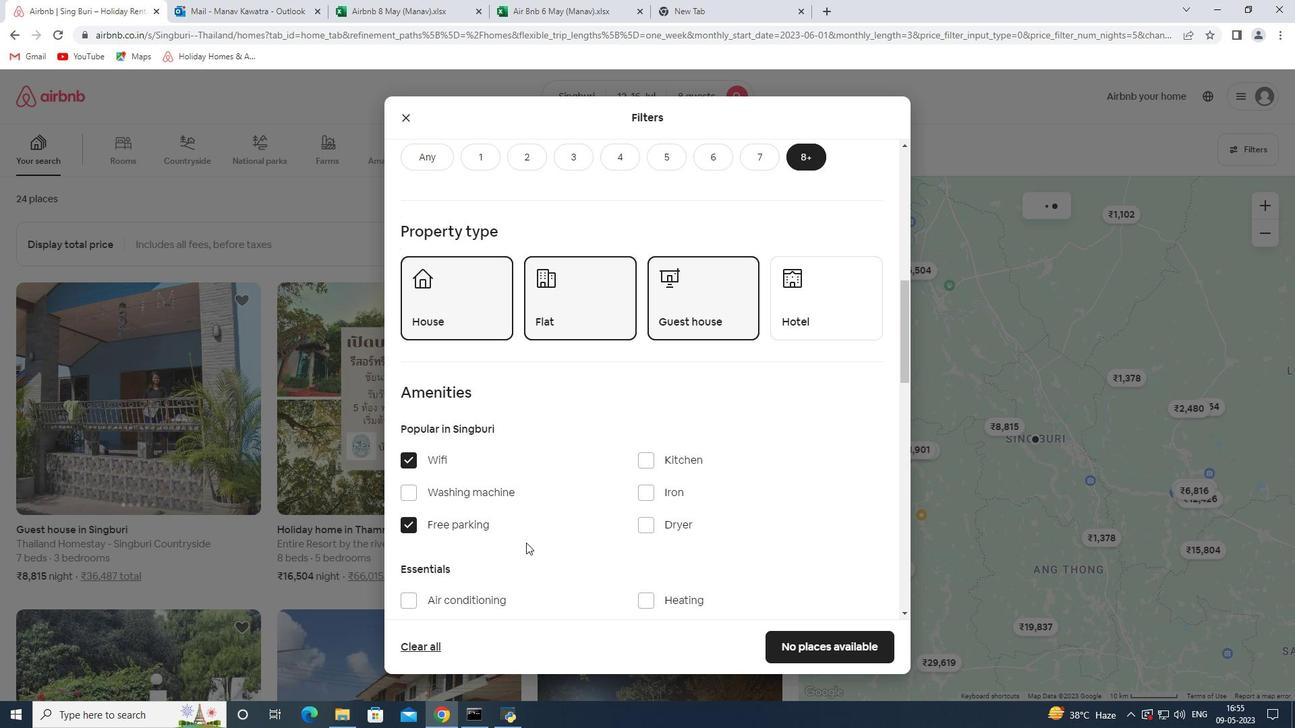 
Action: Mouse moved to (655, 498)
Screenshot: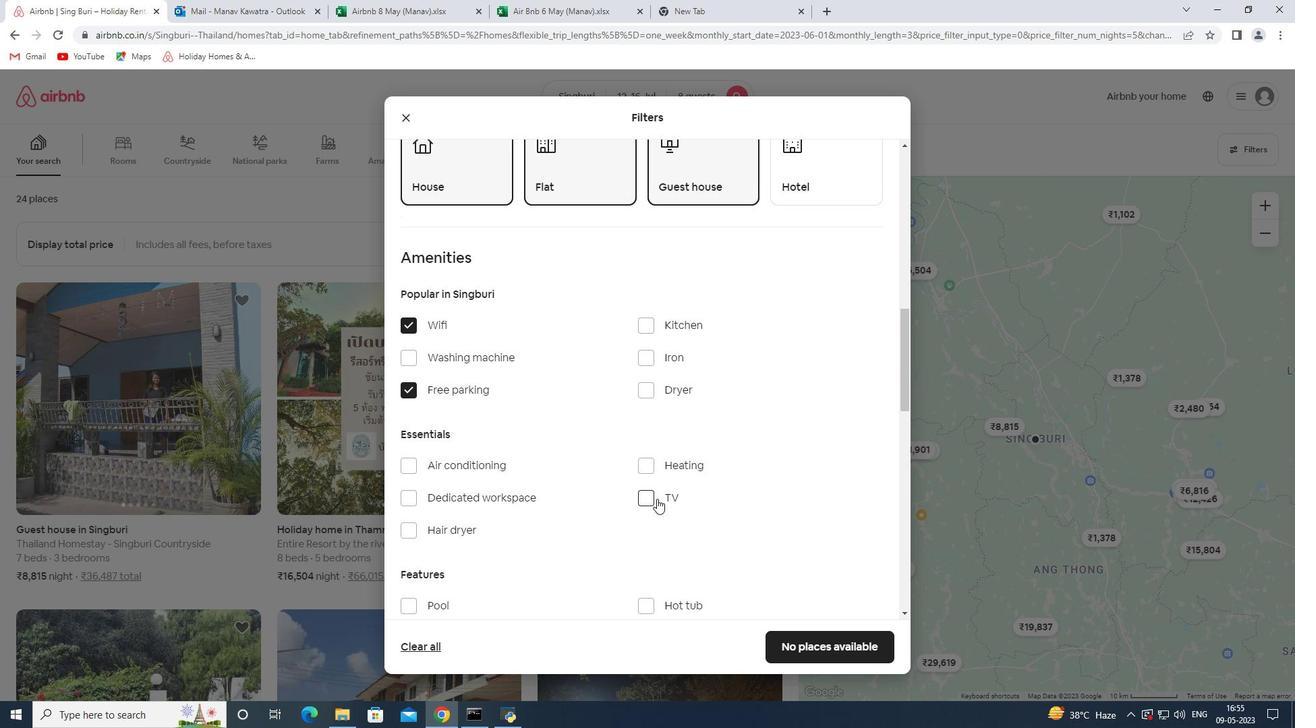 
Action: Mouse pressed left at (655, 498)
Screenshot: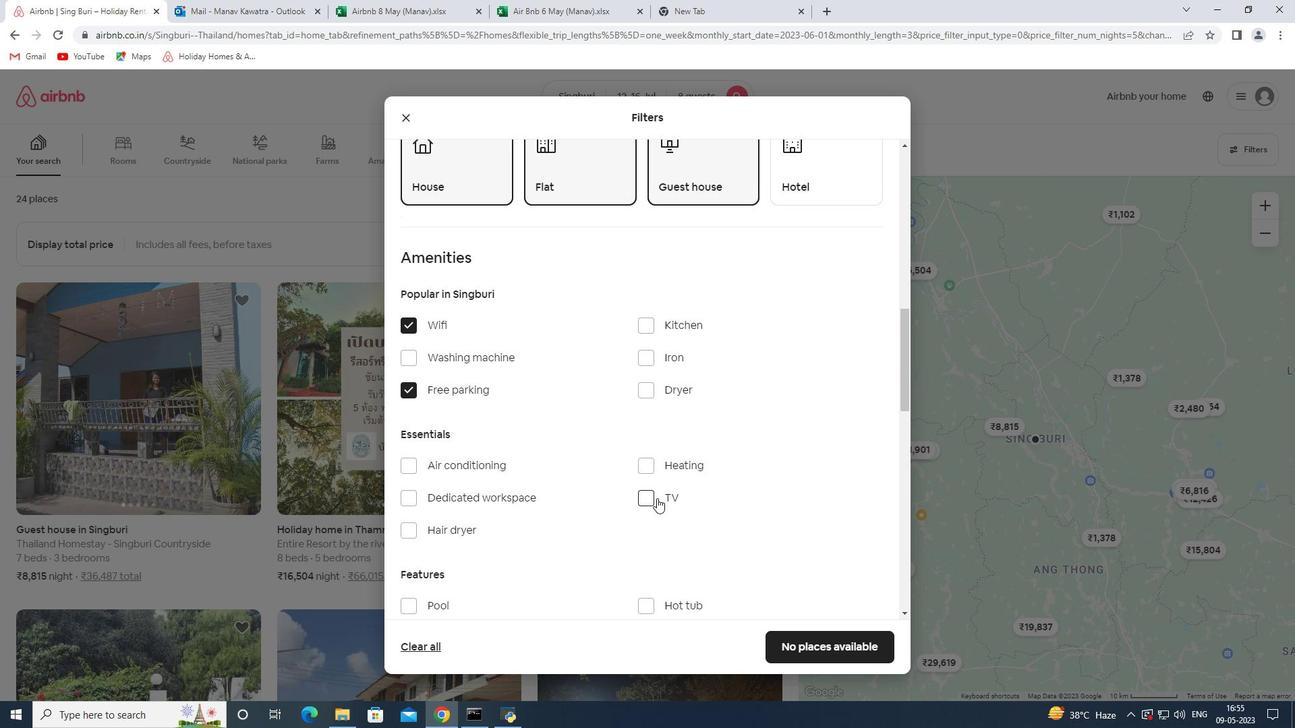 
Action: Mouse moved to (554, 535)
Screenshot: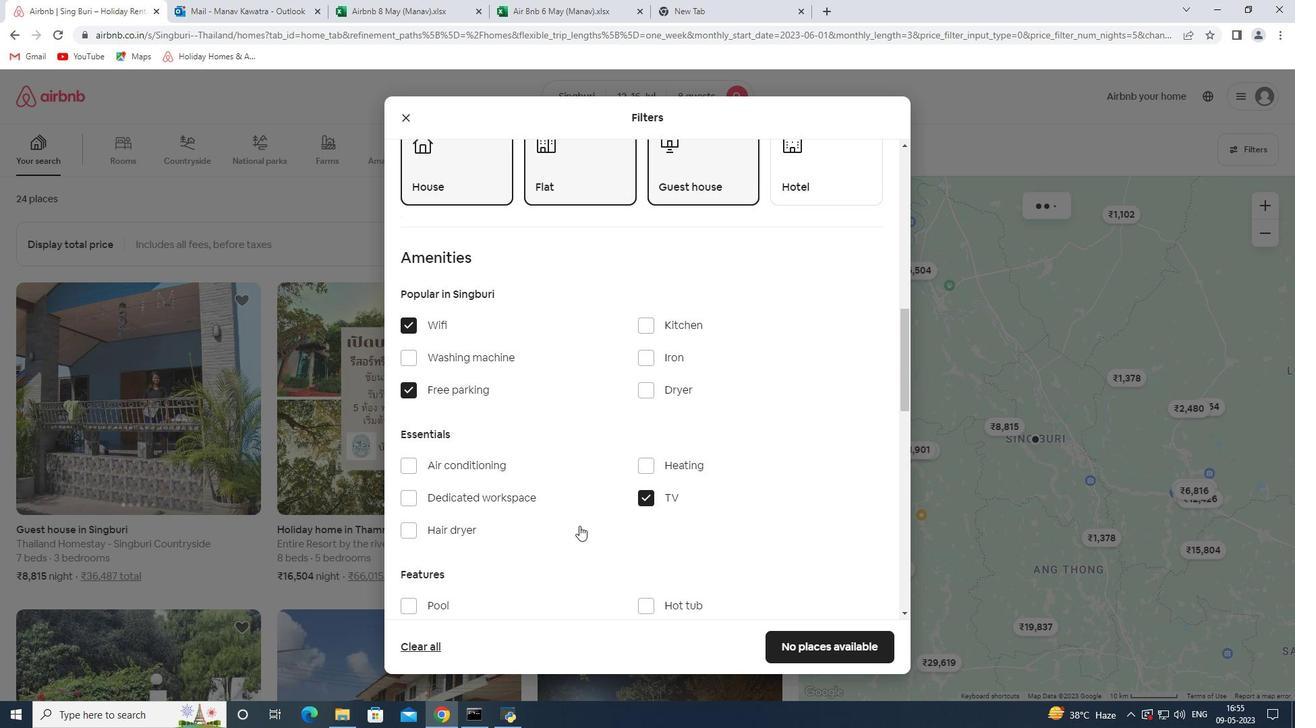
Action: Mouse scrolled (554, 535) with delta (0, 0)
Screenshot: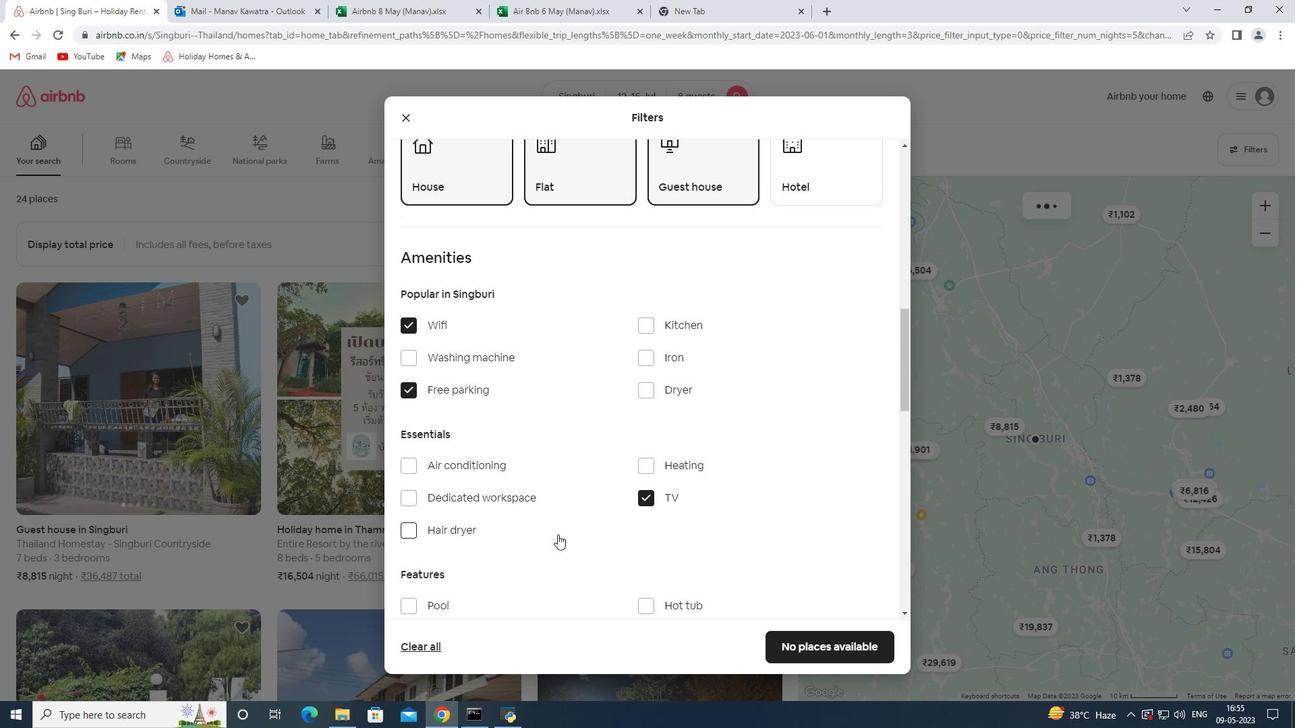 
Action: Mouse scrolled (554, 535) with delta (0, 0)
Screenshot: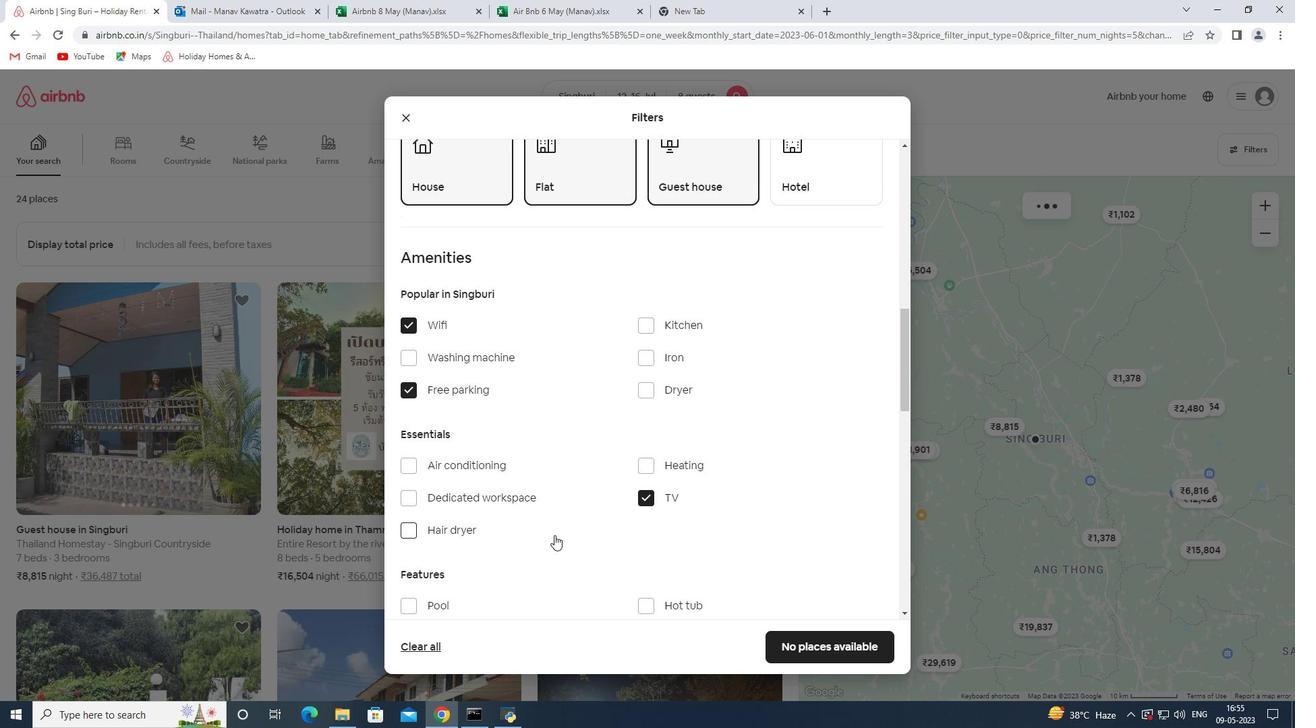 
Action: Mouse scrolled (554, 535) with delta (0, 0)
Screenshot: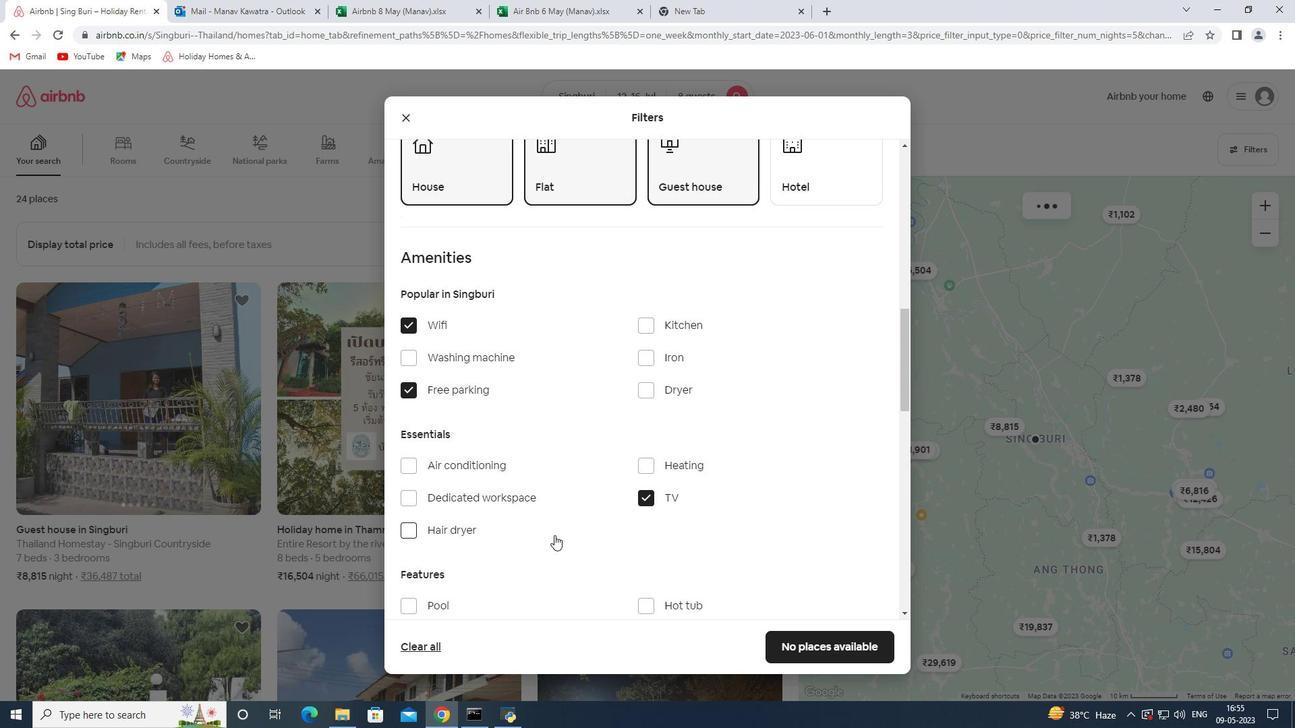 
Action: Mouse moved to (428, 500)
Screenshot: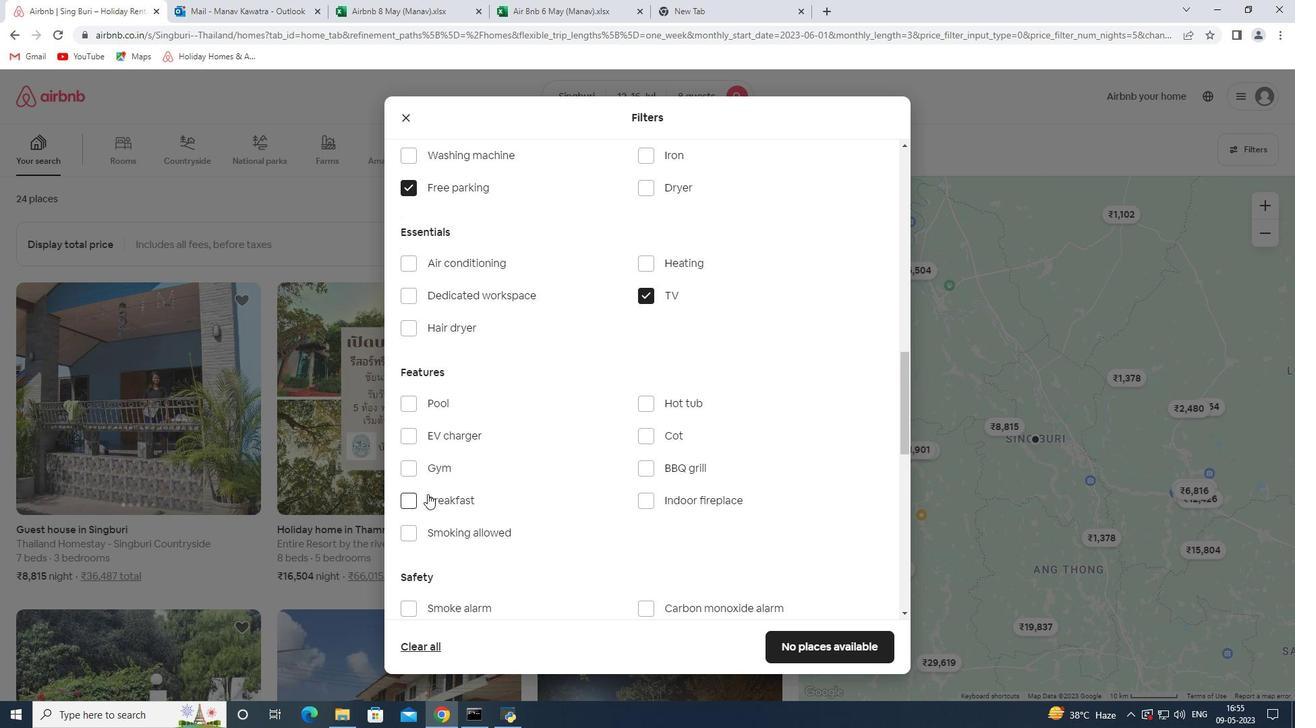 
Action: Mouse pressed left at (428, 500)
Screenshot: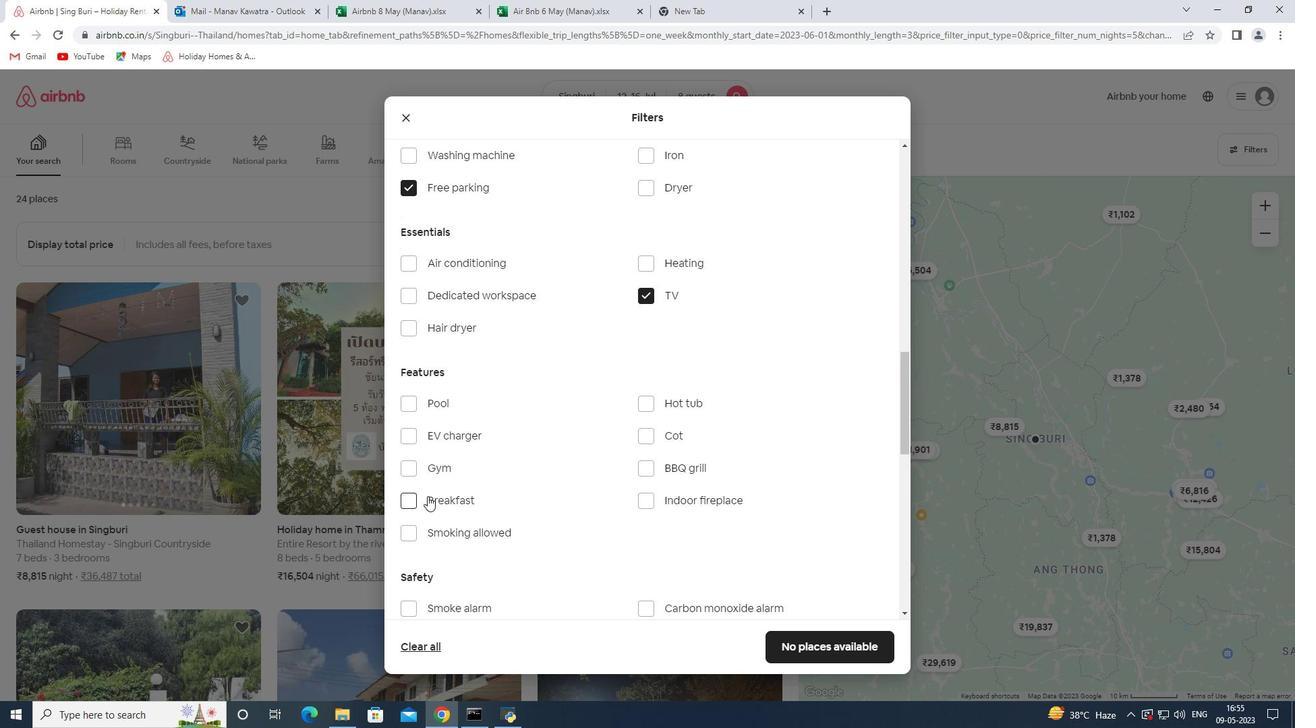 
Action: Mouse moved to (441, 462)
Screenshot: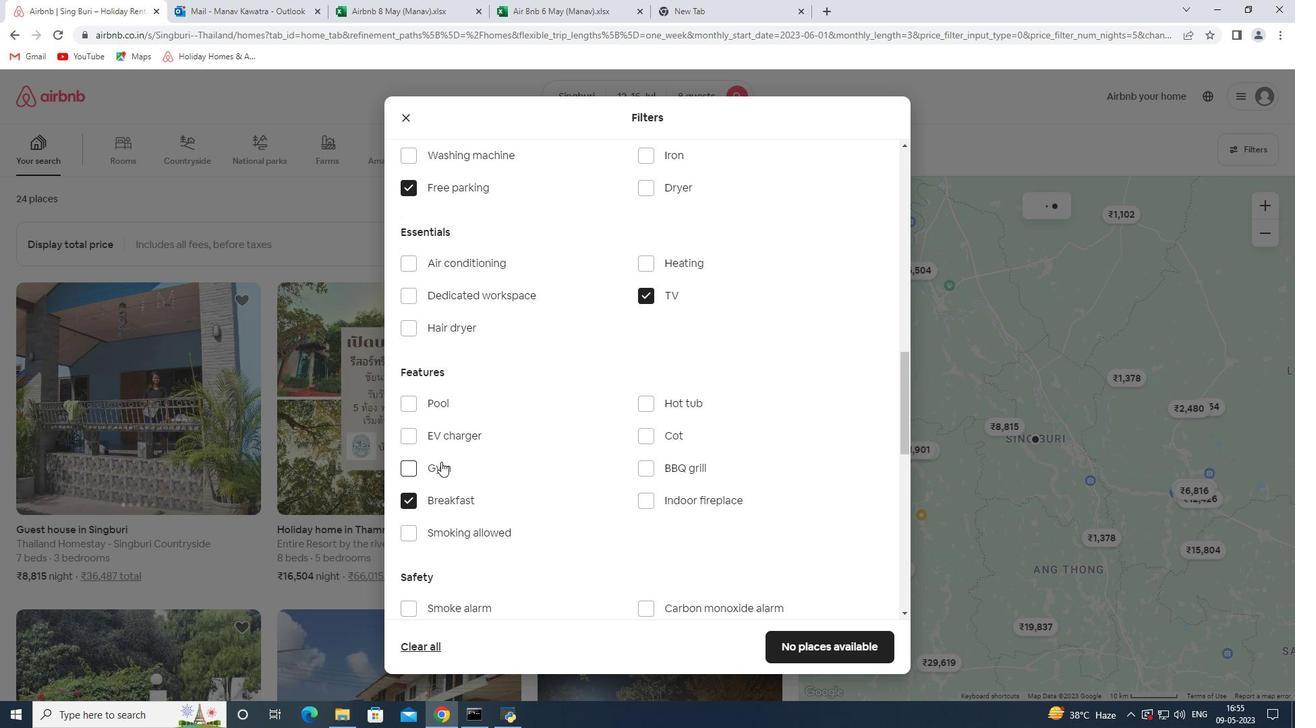 
Action: Mouse pressed left at (441, 462)
Screenshot: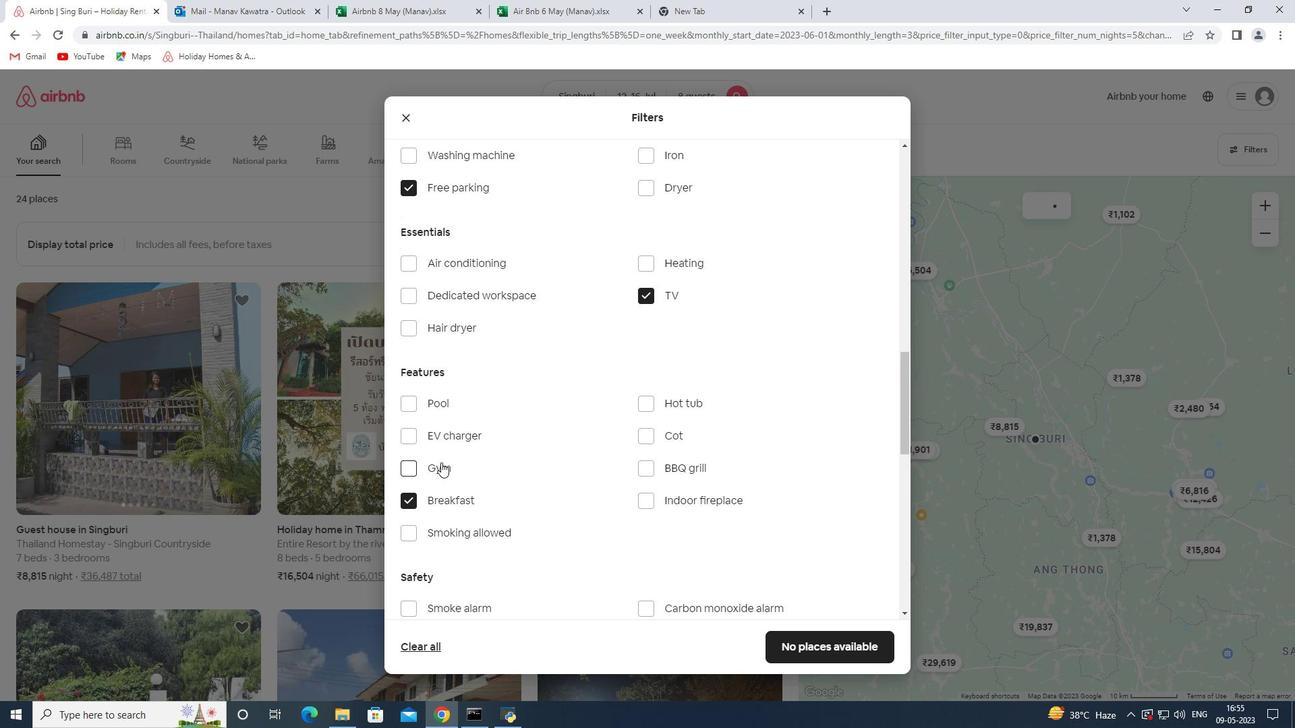 
Action: Mouse moved to (519, 458)
Screenshot: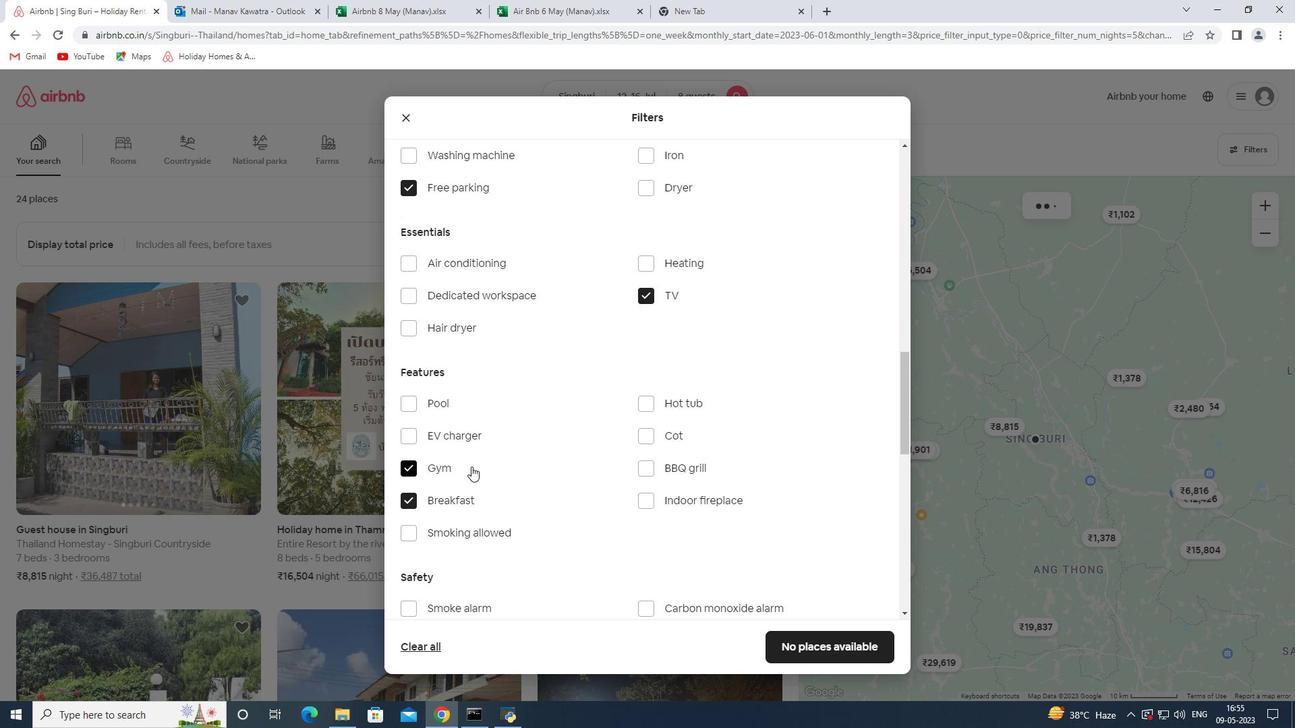 
Action: Mouse scrolled (519, 458) with delta (0, 0)
Screenshot: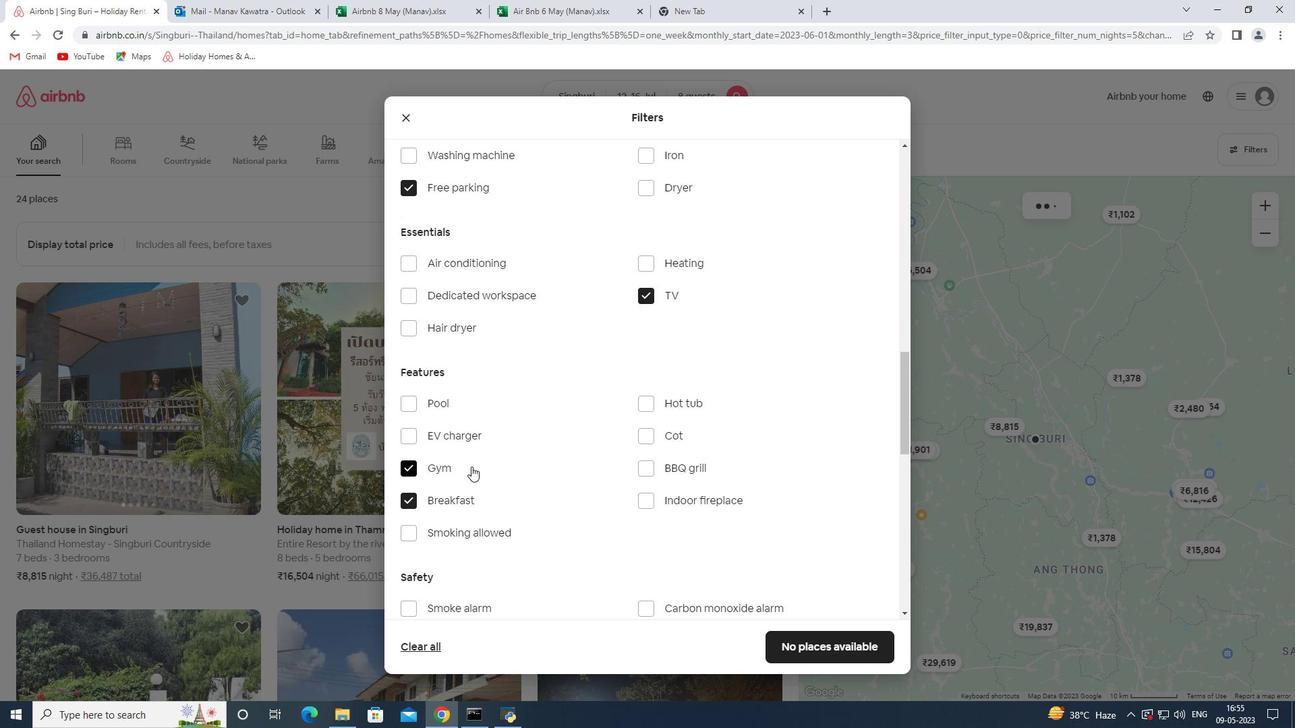 
Action: Mouse moved to (521, 458)
Screenshot: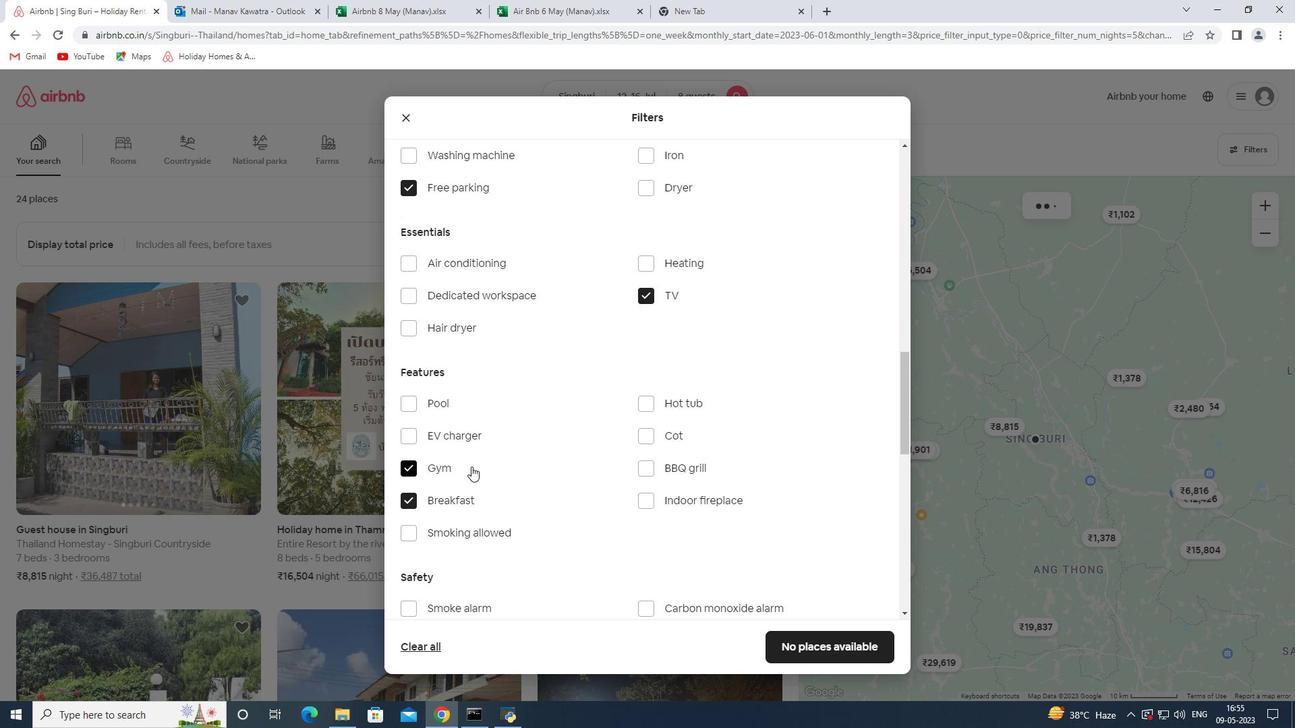 
Action: Mouse scrolled (521, 458) with delta (0, 0)
Screenshot: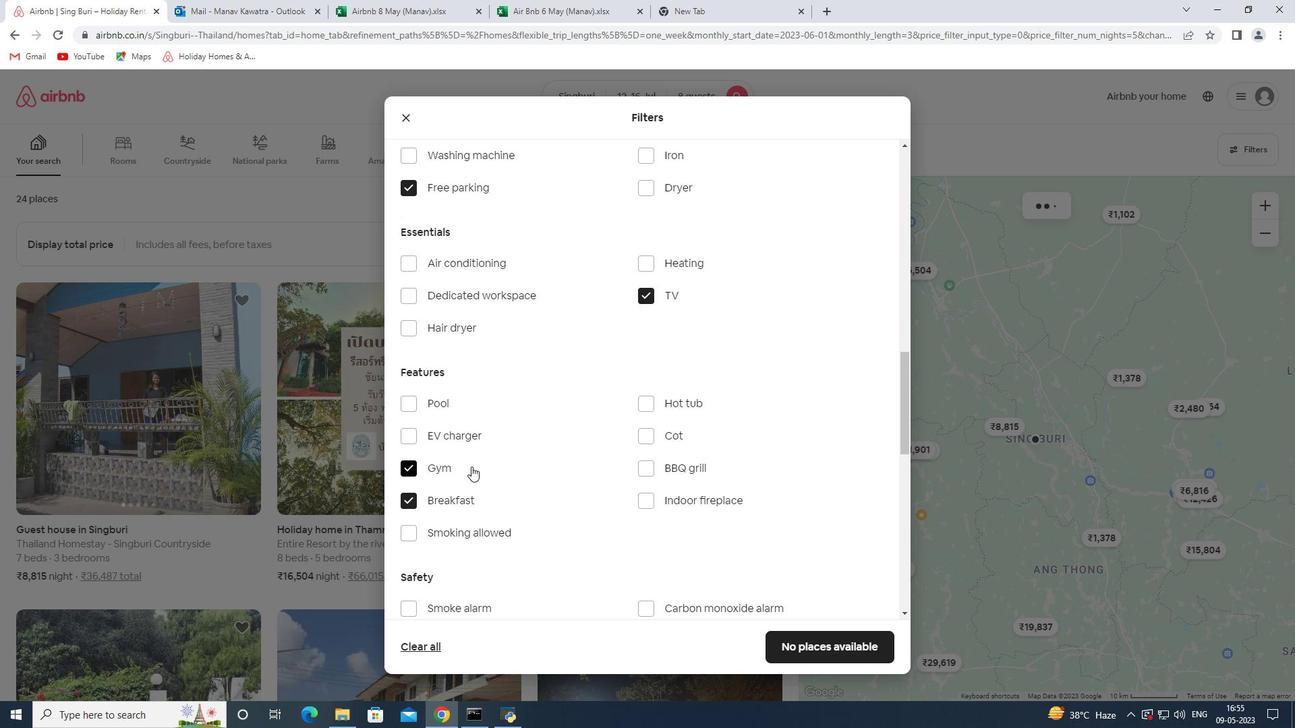 
Action: Mouse moved to (522, 458)
Screenshot: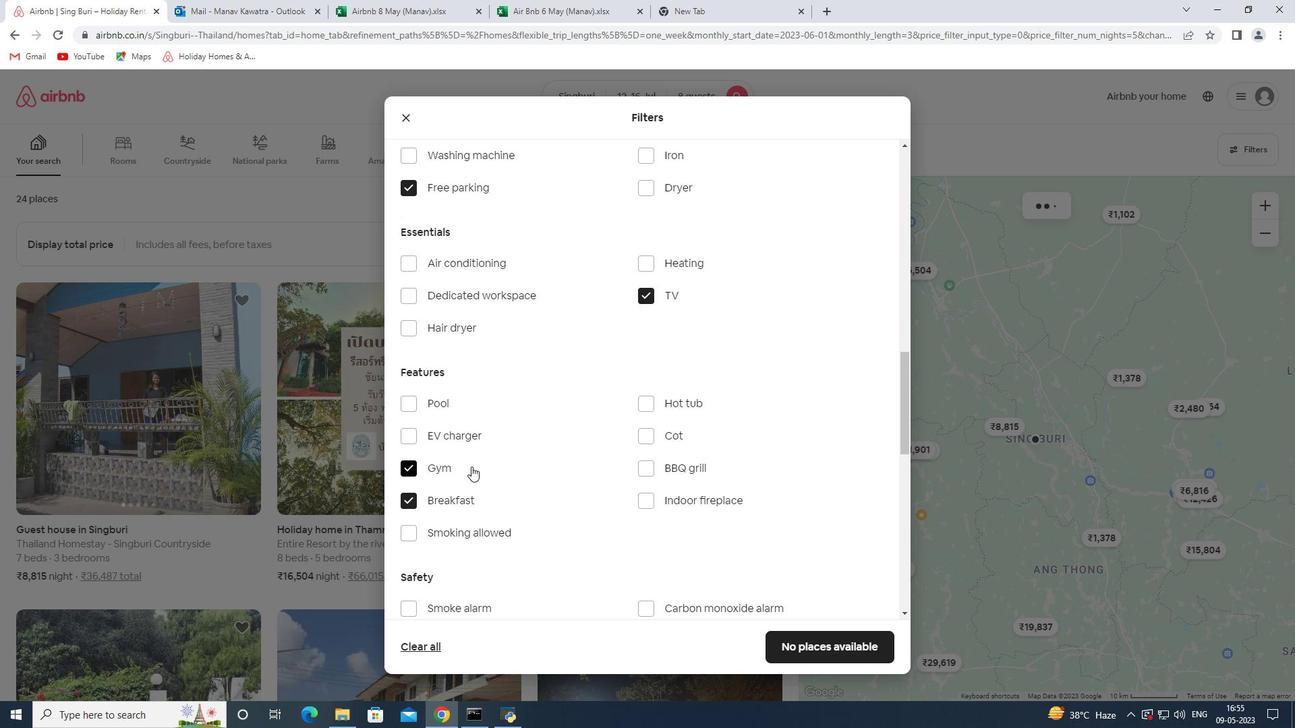 
Action: Mouse scrolled (522, 458) with delta (0, 0)
Screenshot: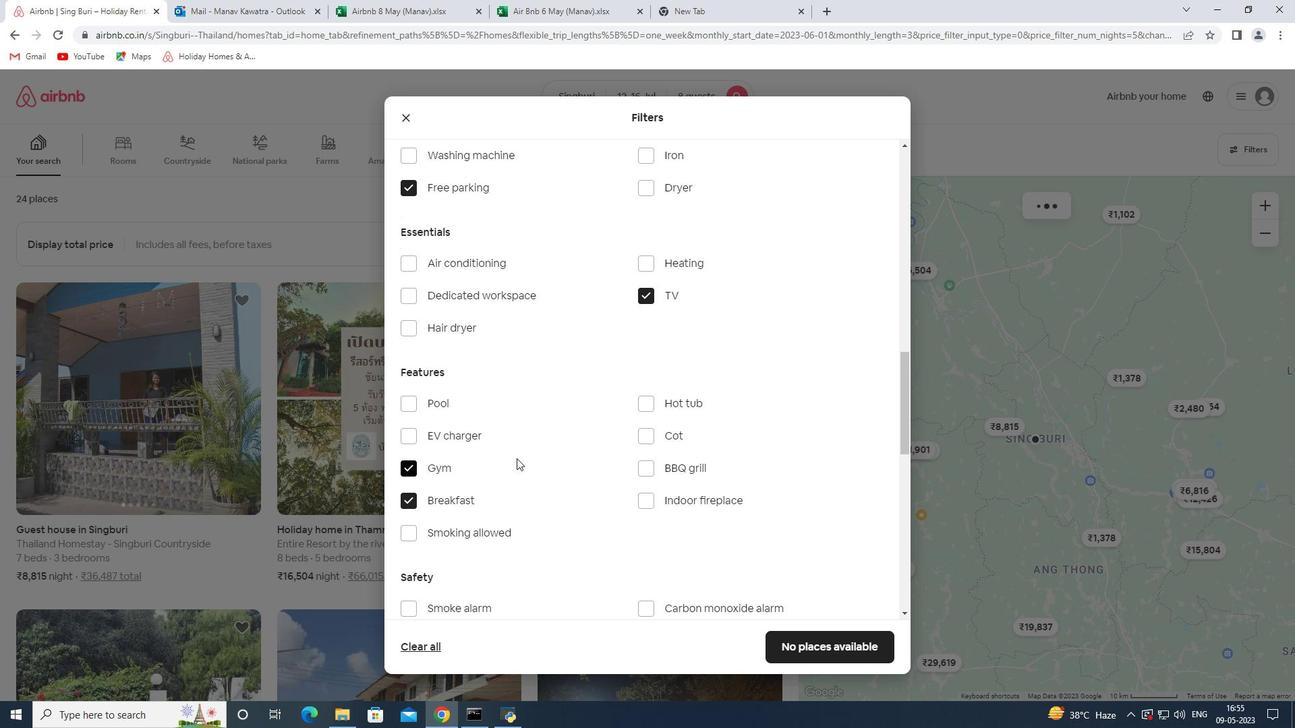 
Action: Mouse moved to (525, 458)
Screenshot: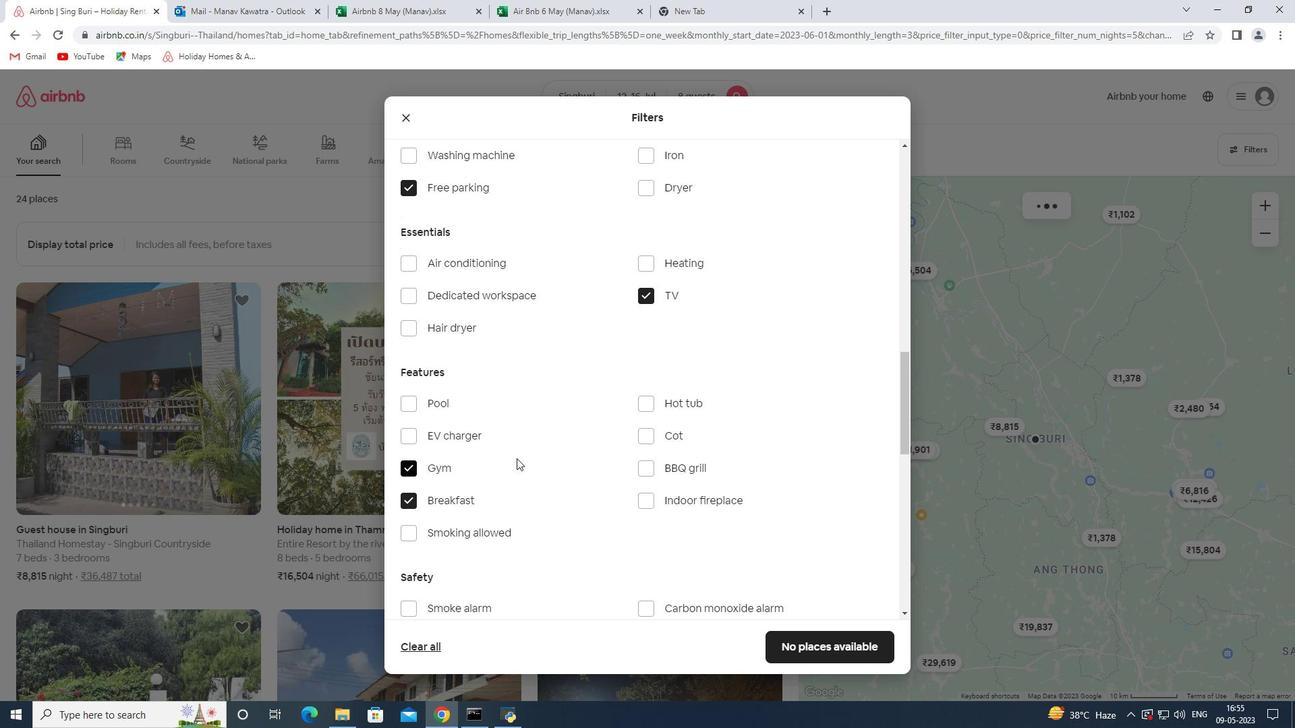 
Action: Mouse scrolled (525, 458) with delta (0, 0)
Screenshot: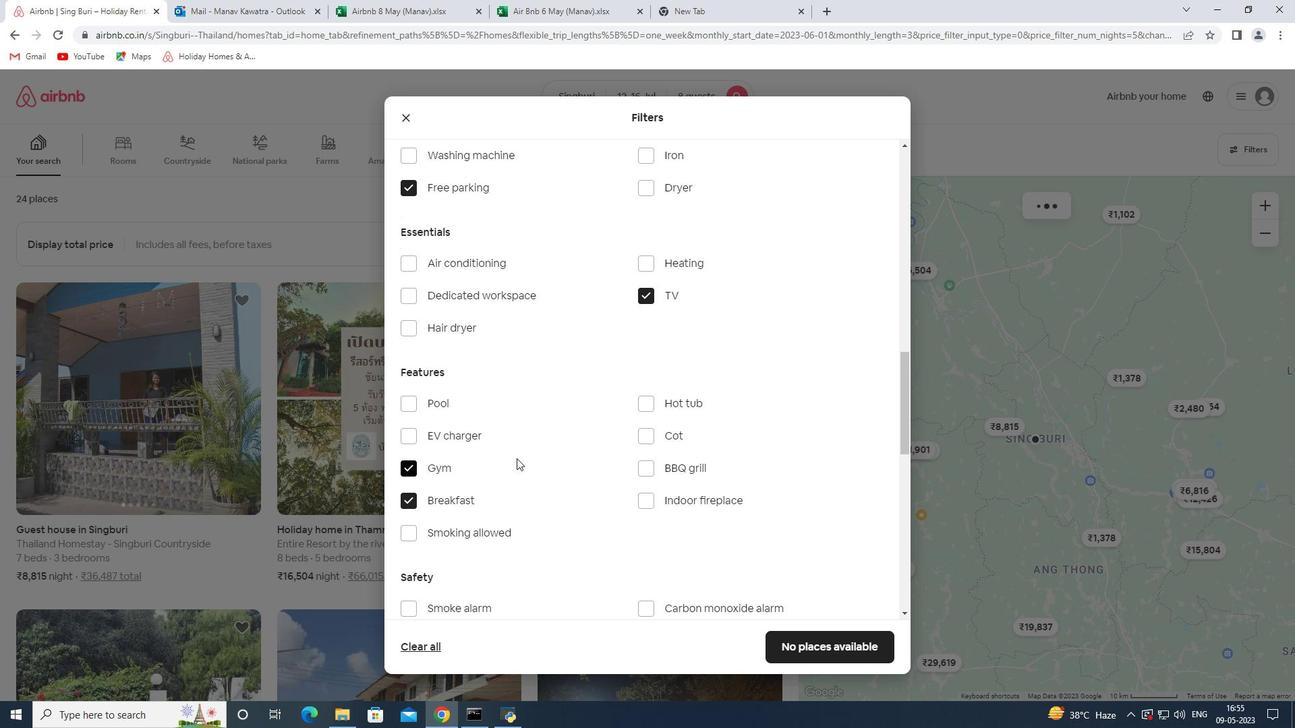
Action: Mouse moved to (859, 529)
Screenshot: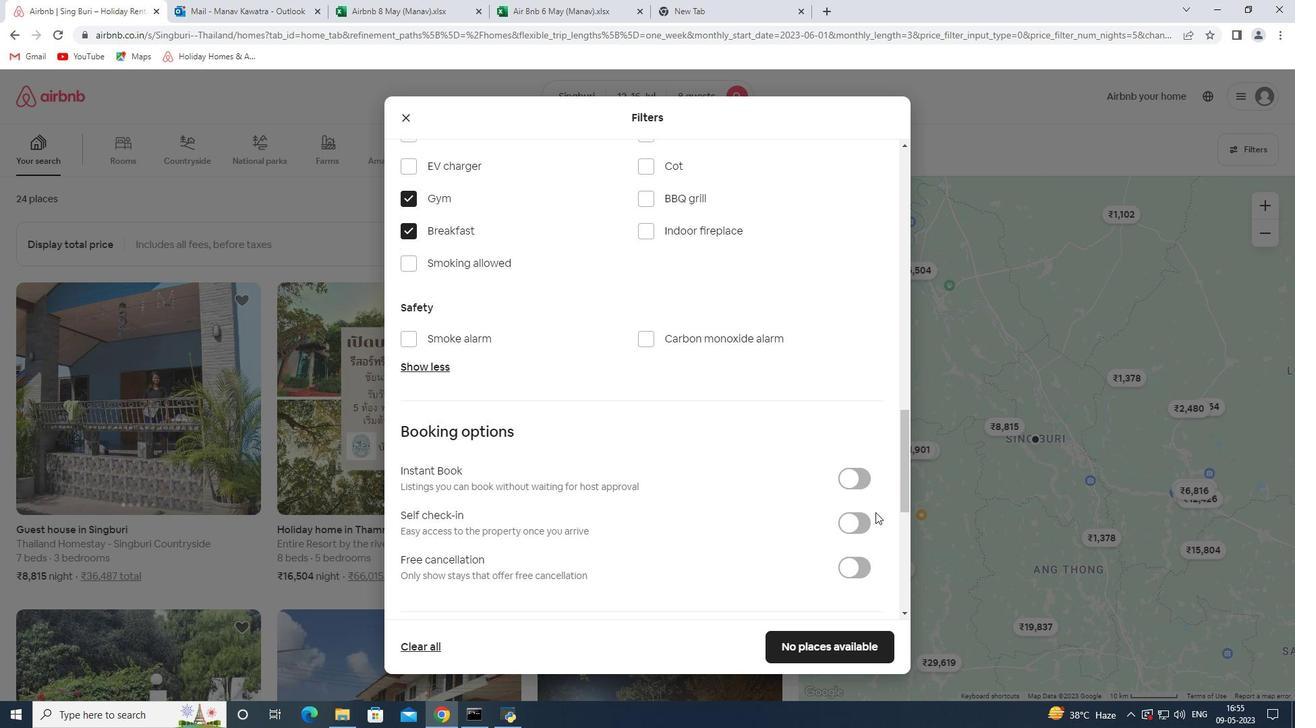 
Action: Mouse pressed left at (859, 529)
Screenshot: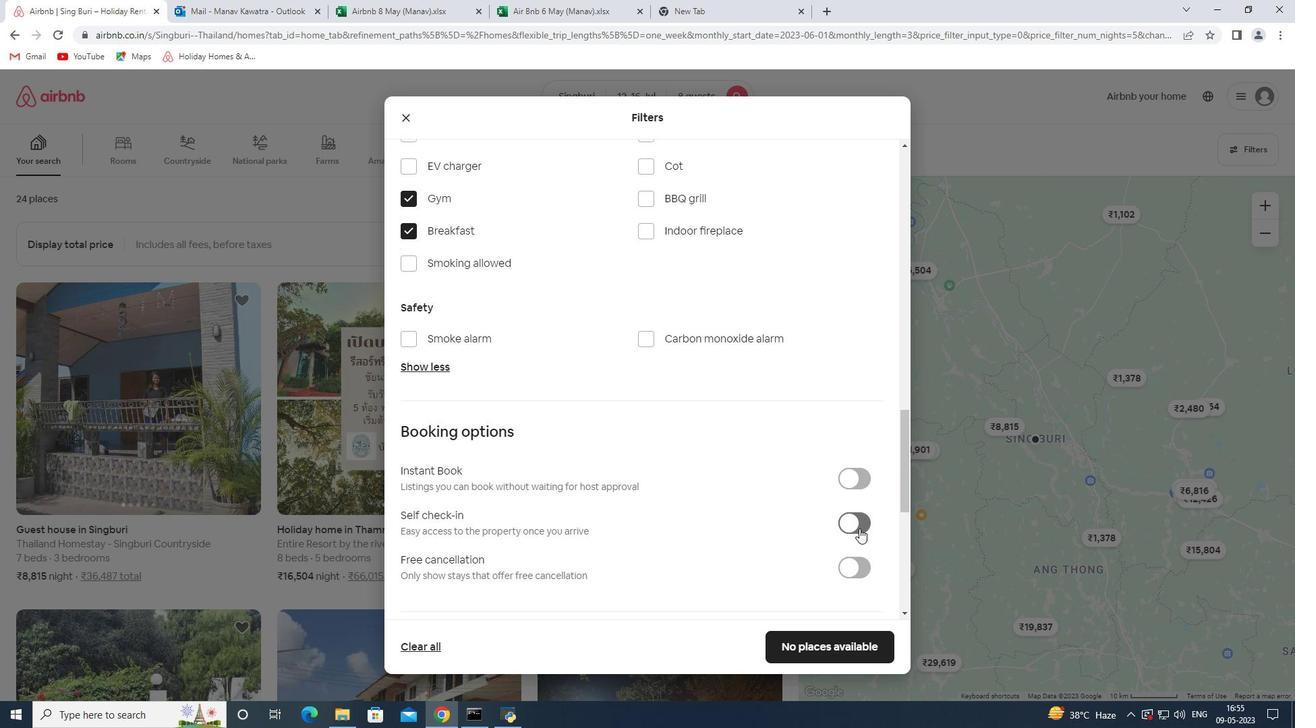 
Action: Mouse moved to (658, 502)
Screenshot: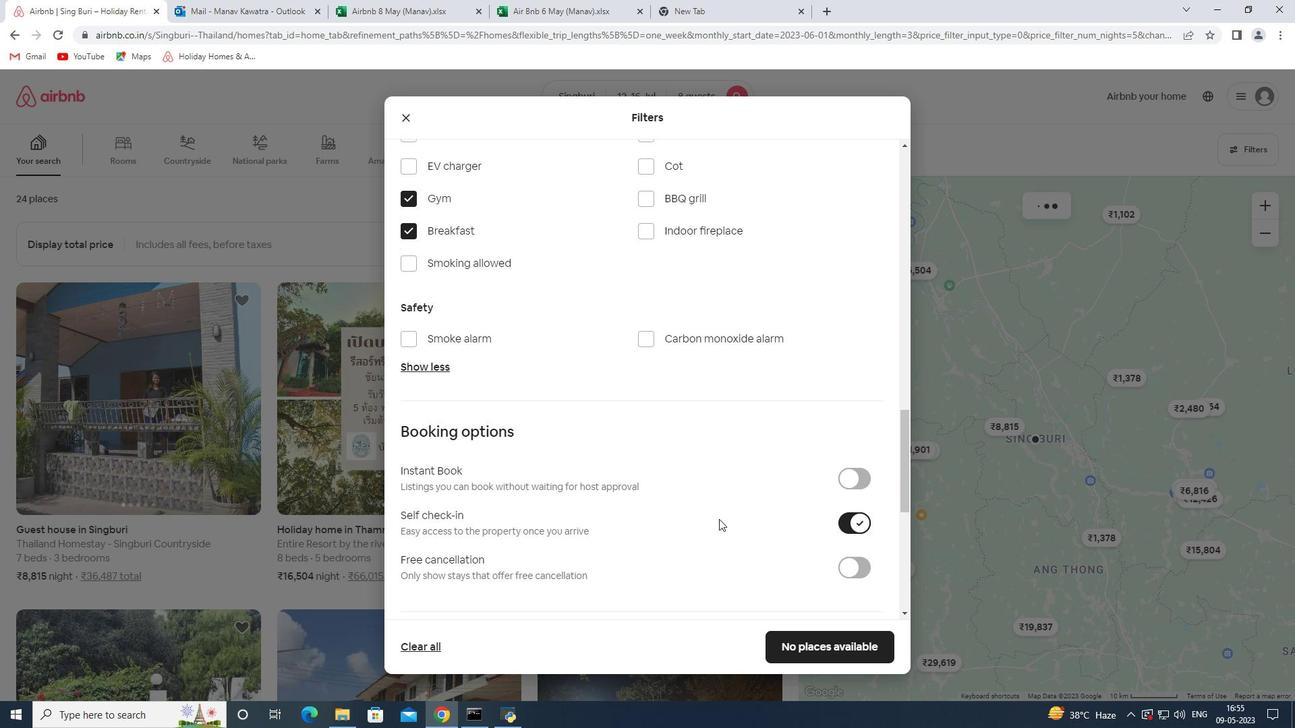 
Action: Mouse scrolled (658, 501) with delta (0, 0)
Screenshot: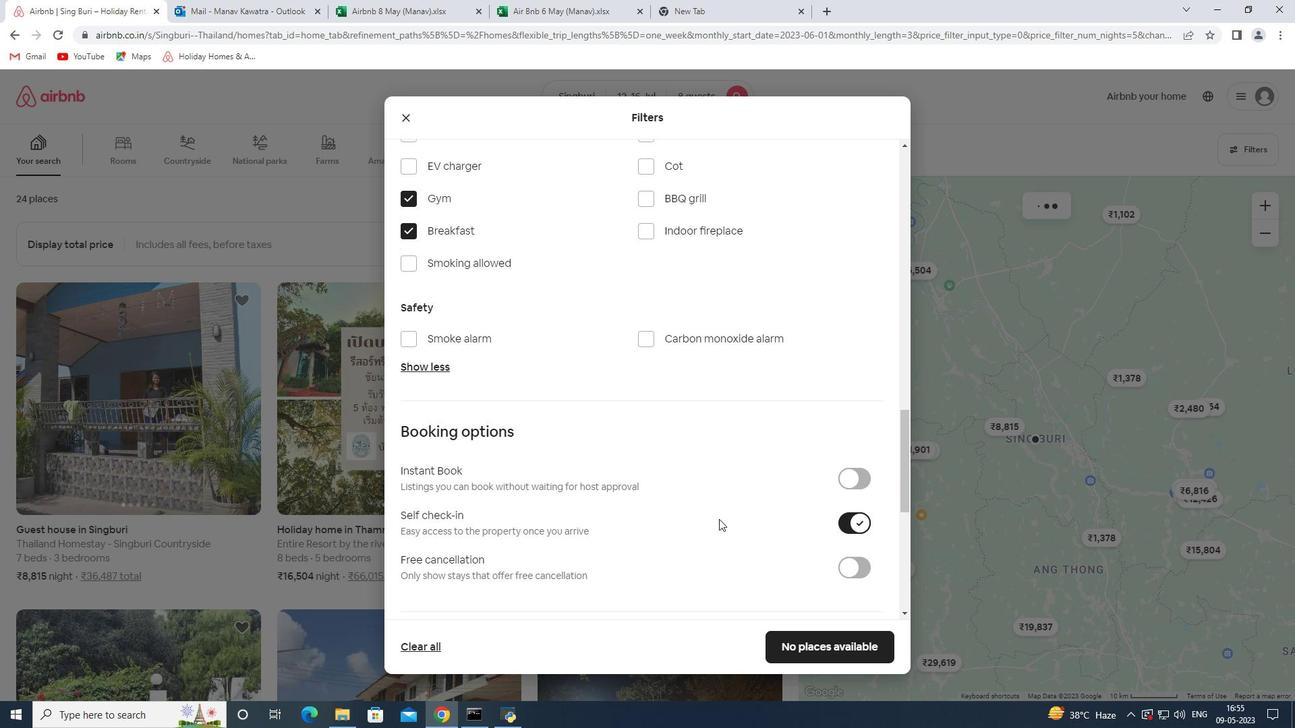 
Action: Mouse scrolled (658, 501) with delta (0, 0)
Screenshot: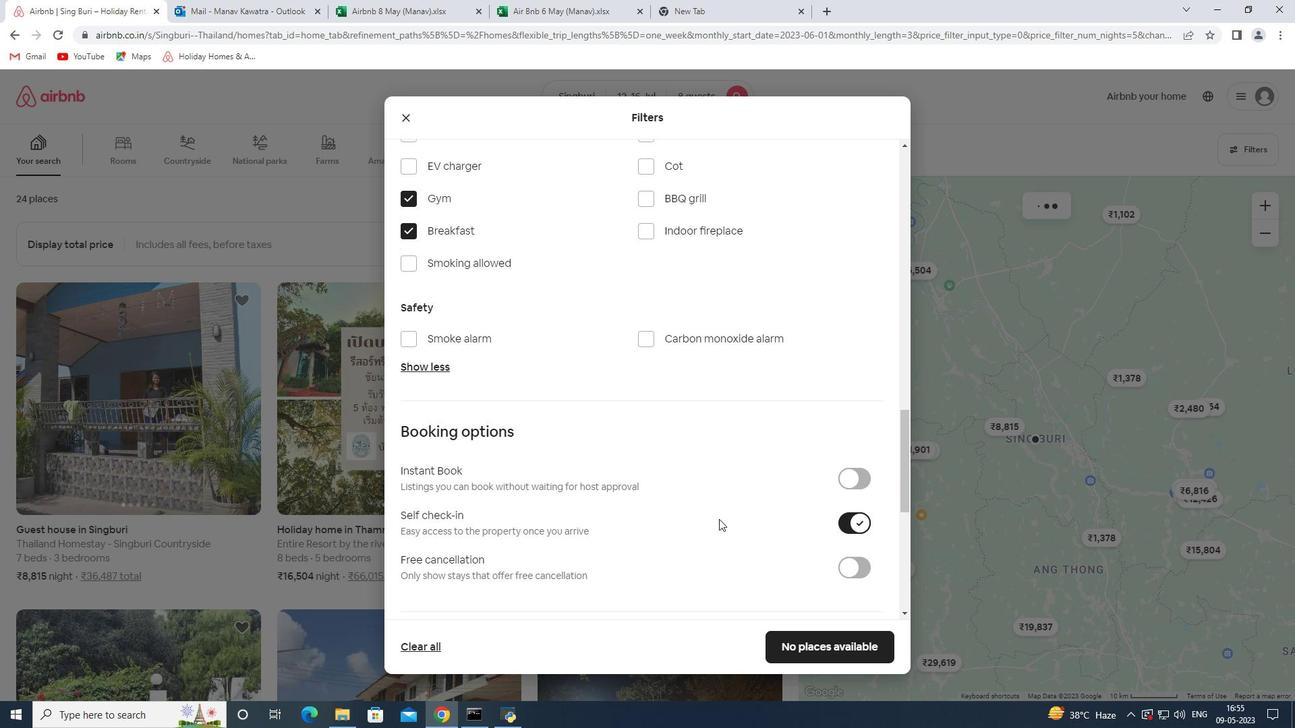 
Action: Mouse scrolled (658, 501) with delta (0, 0)
Screenshot: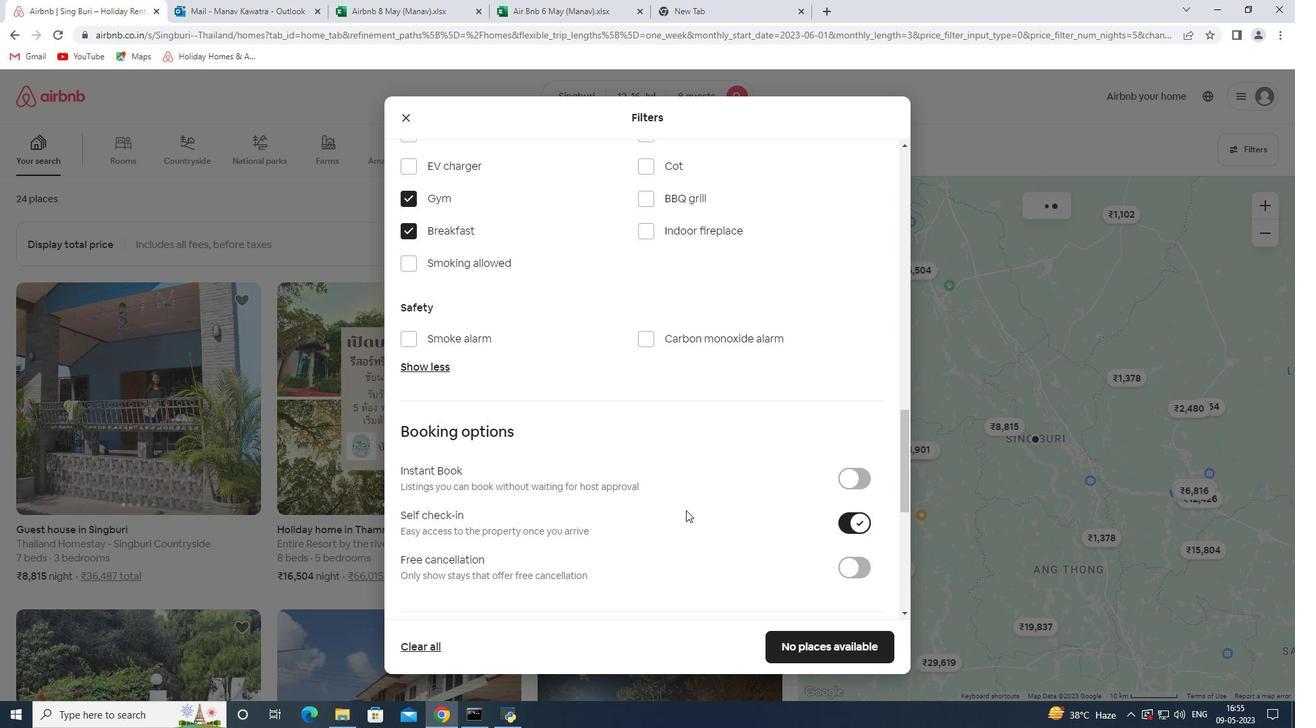 
Action: Mouse moved to (655, 500)
Screenshot: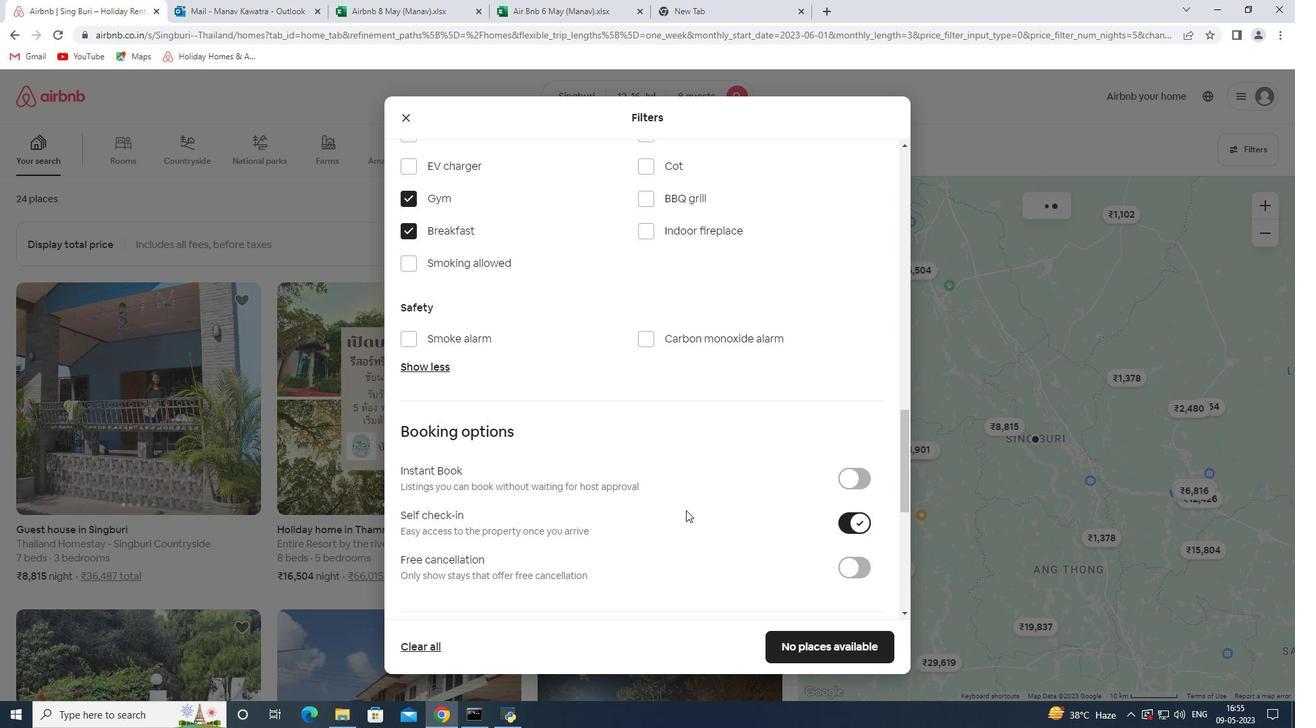 
Action: Mouse scrolled (655, 500) with delta (0, 0)
Screenshot: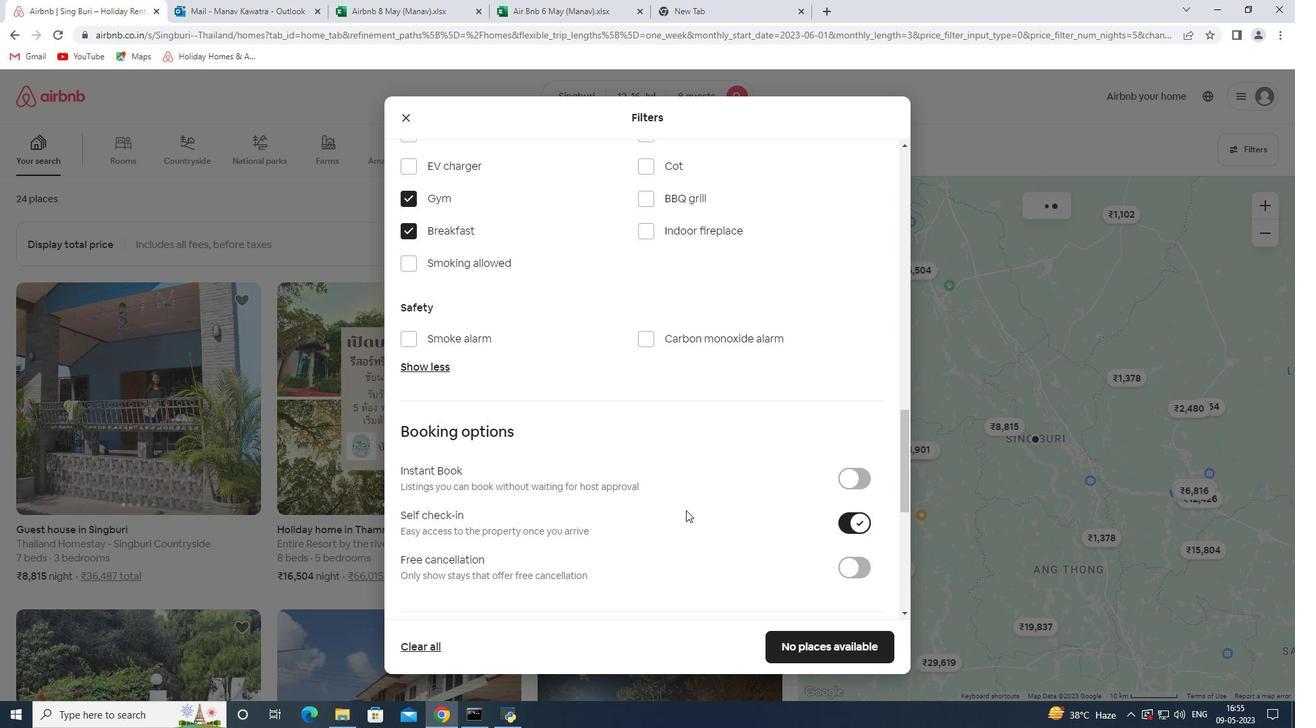 
Action: Mouse moved to (654, 500)
Screenshot: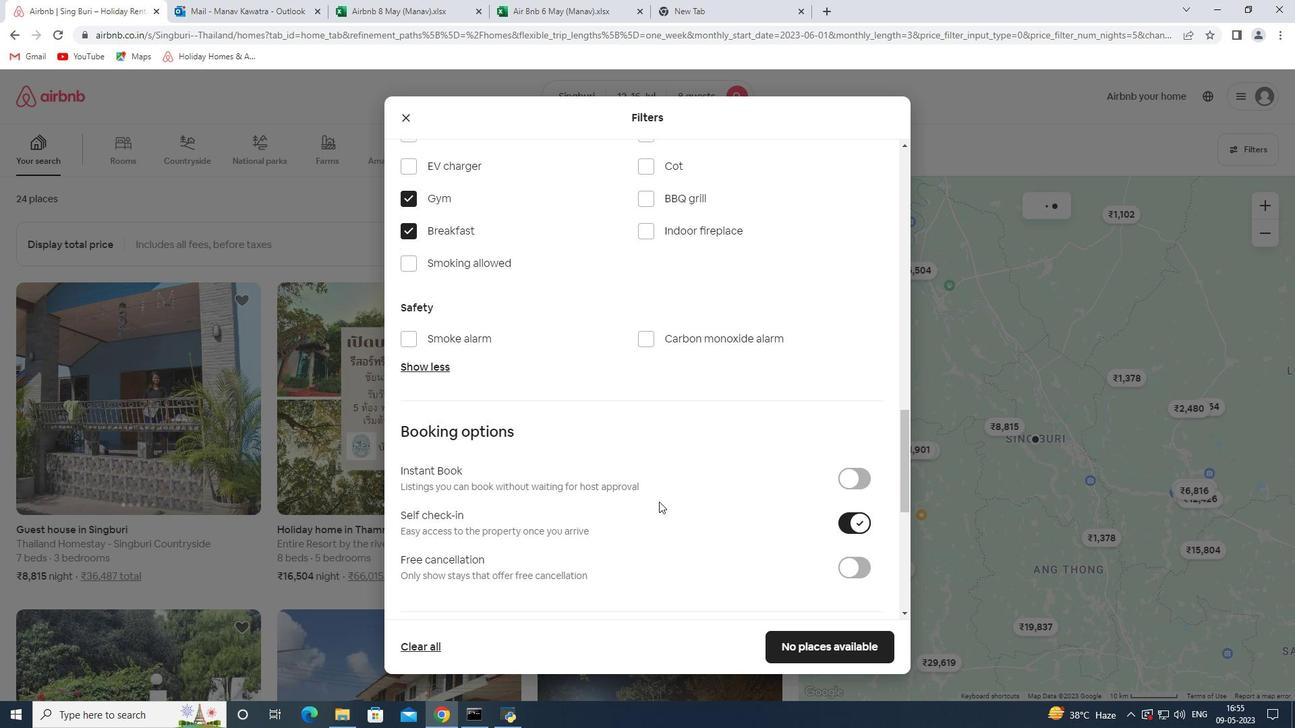 
Action: Mouse scrolled (654, 500) with delta (0, 0)
Screenshot: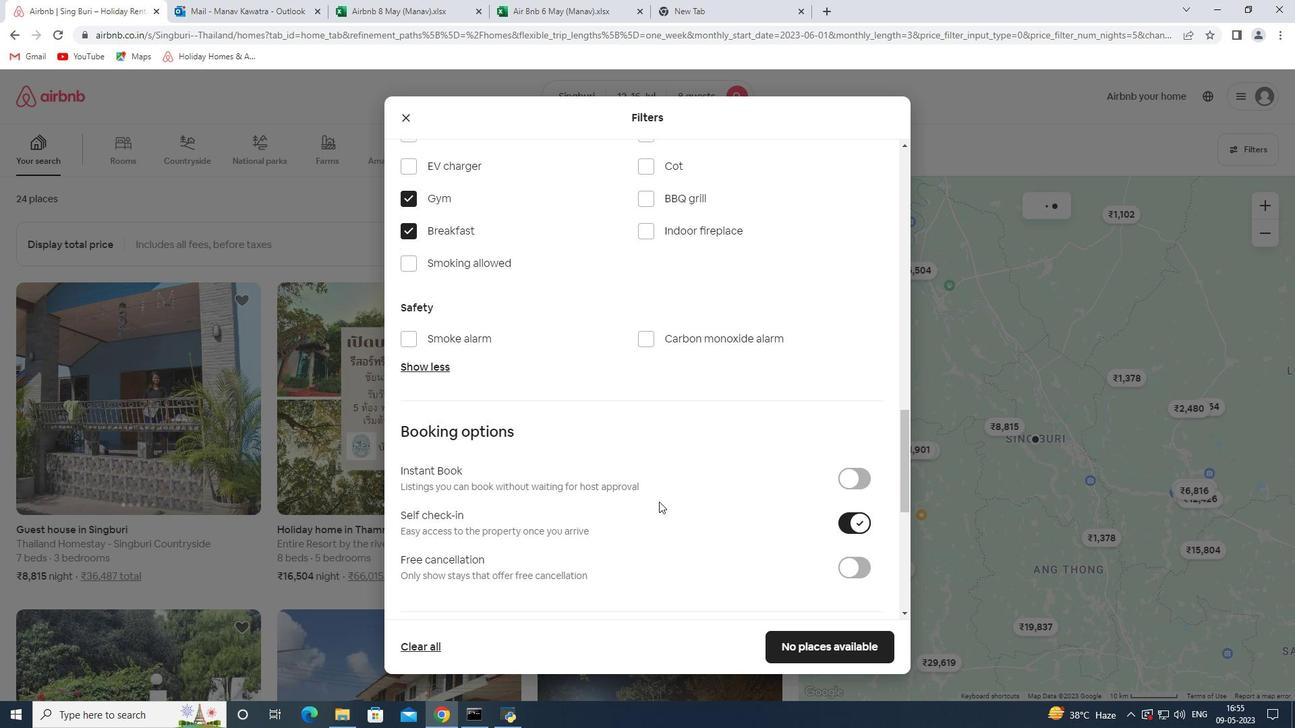 
Action: Mouse scrolled (654, 500) with delta (0, 0)
Screenshot: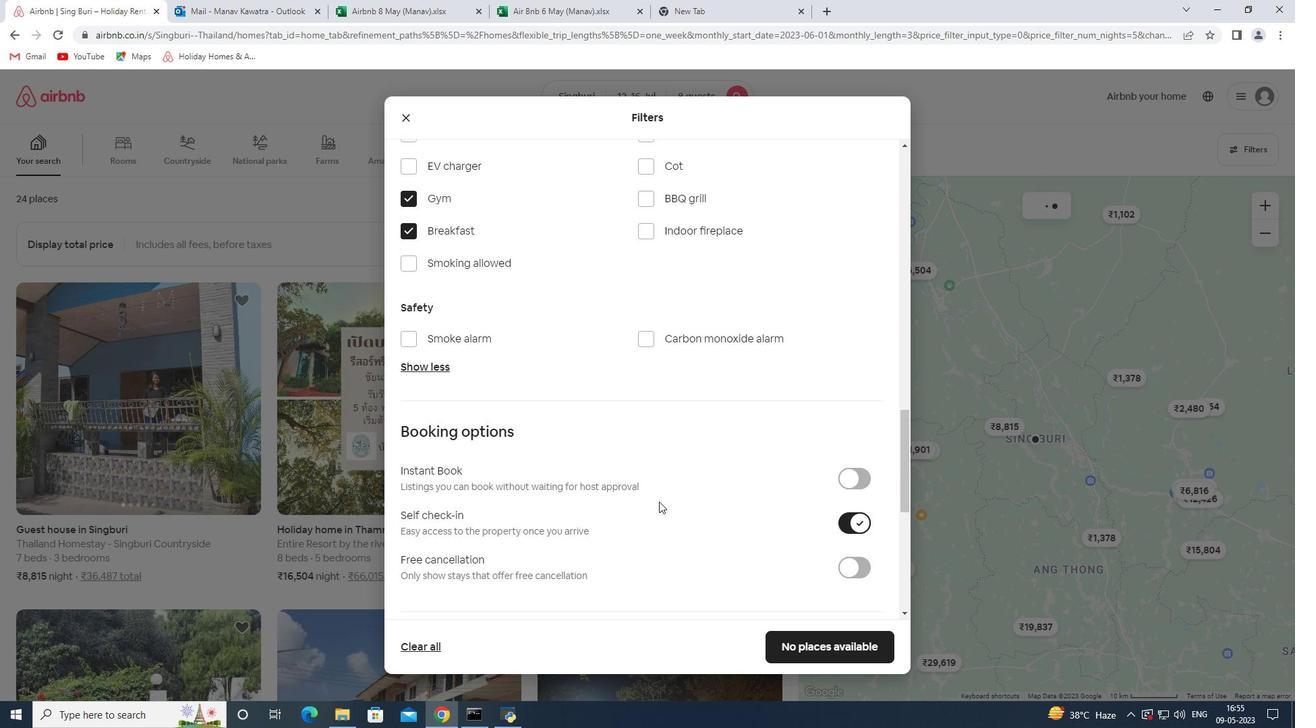 
Action: Mouse moved to (475, 552)
Screenshot: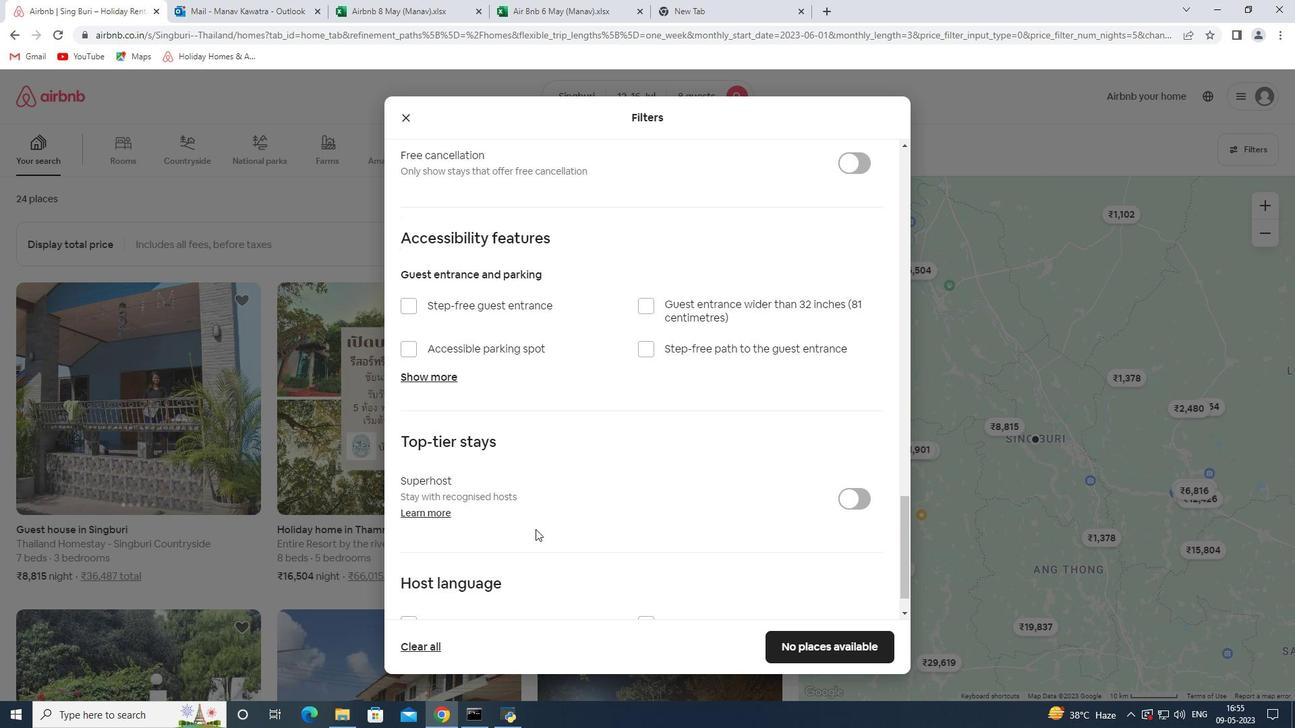 
Action: Mouse scrolled (475, 551) with delta (0, 0)
Screenshot: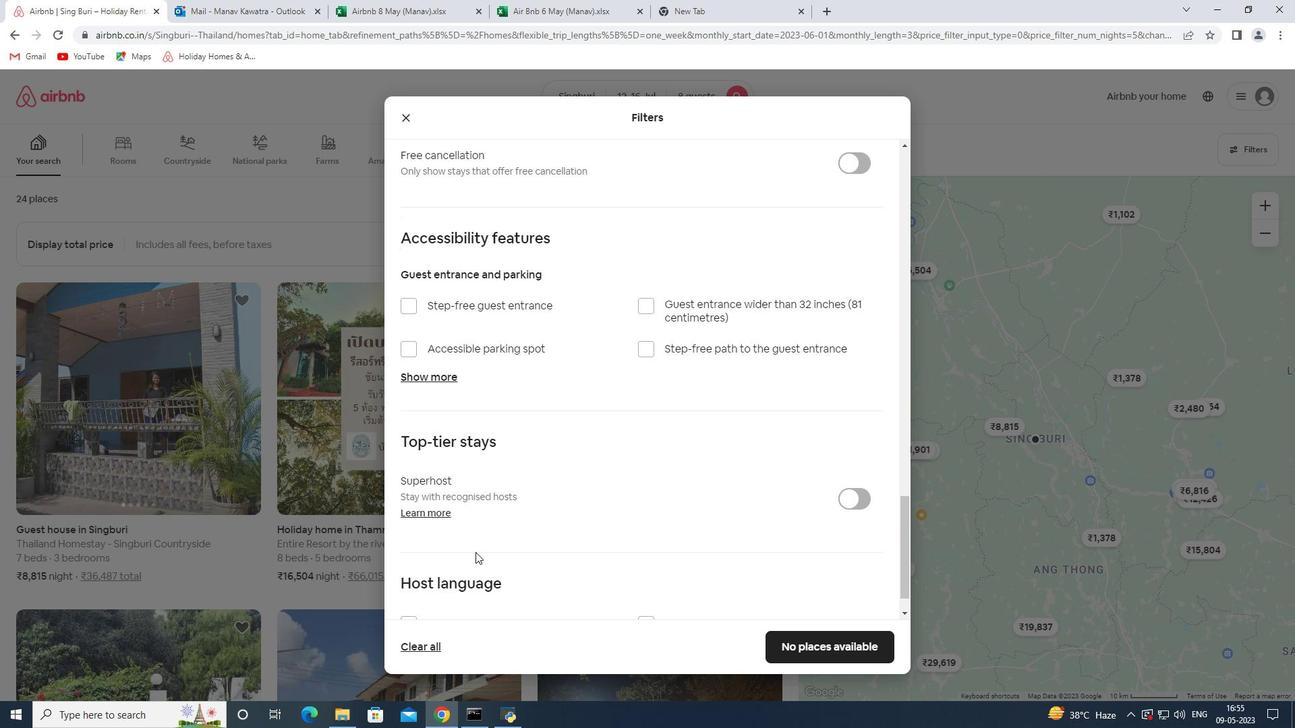 
Action: Mouse moved to (475, 552)
Screenshot: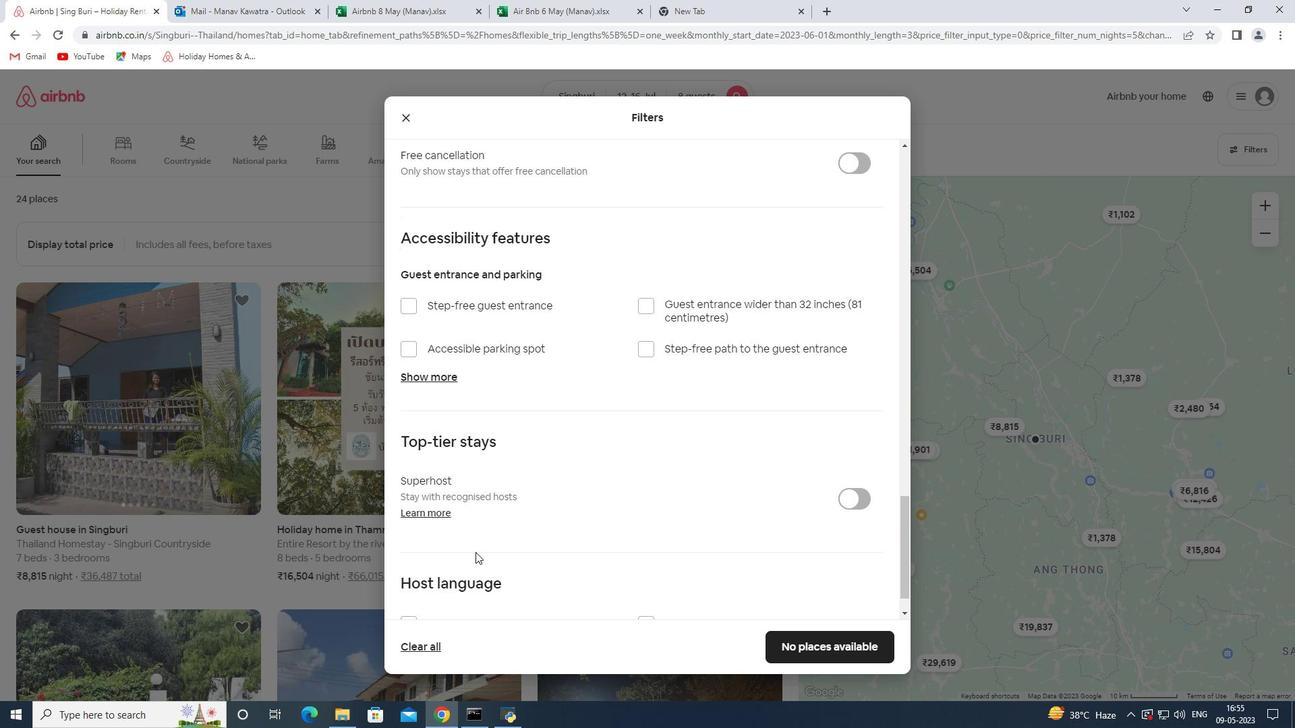 
Action: Mouse scrolled (475, 551) with delta (0, 0)
Screenshot: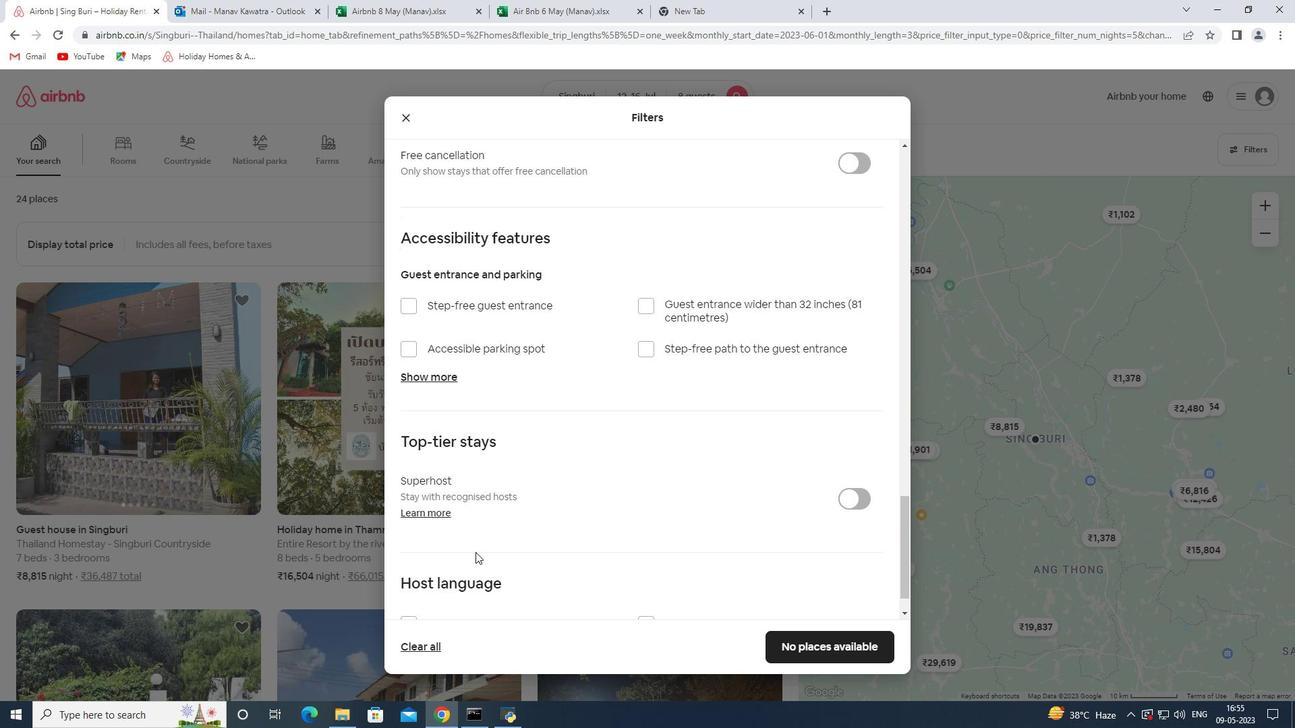 
Action: Mouse moved to (478, 552)
Screenshot: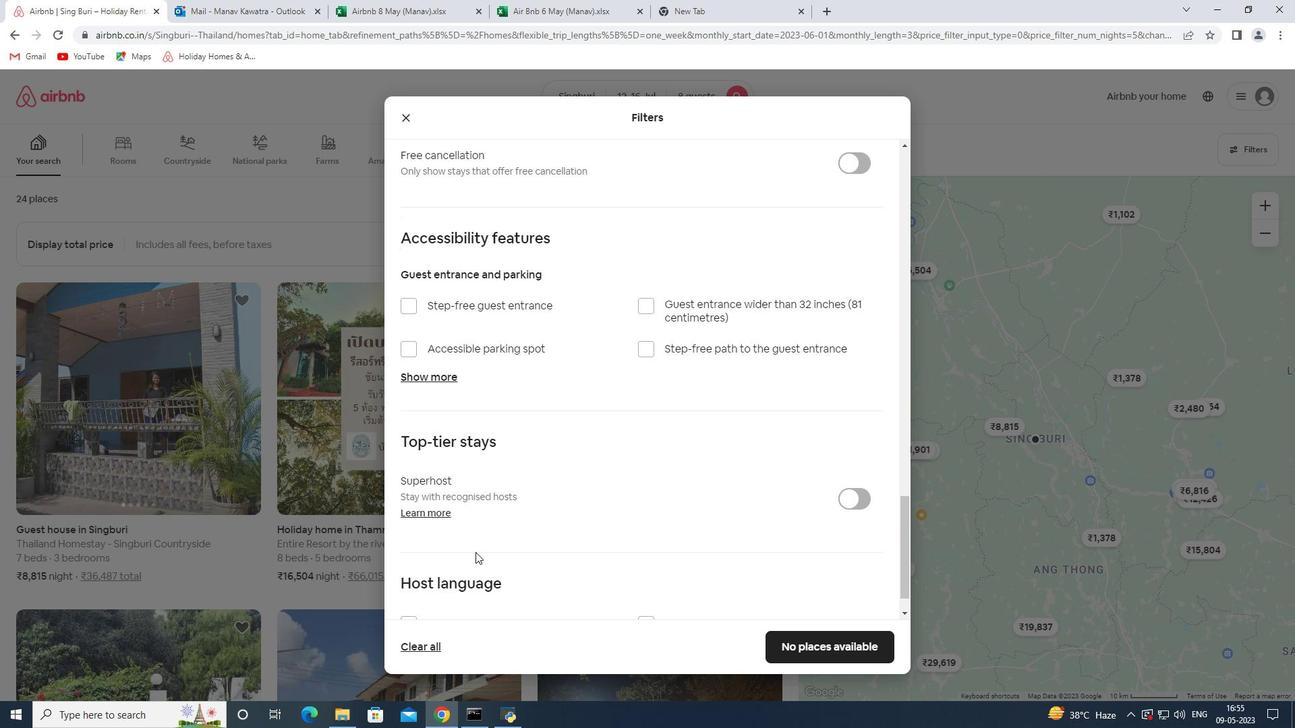
Action: Mouse scrolled (478, 551) with delta (0, 0)
Screenshot: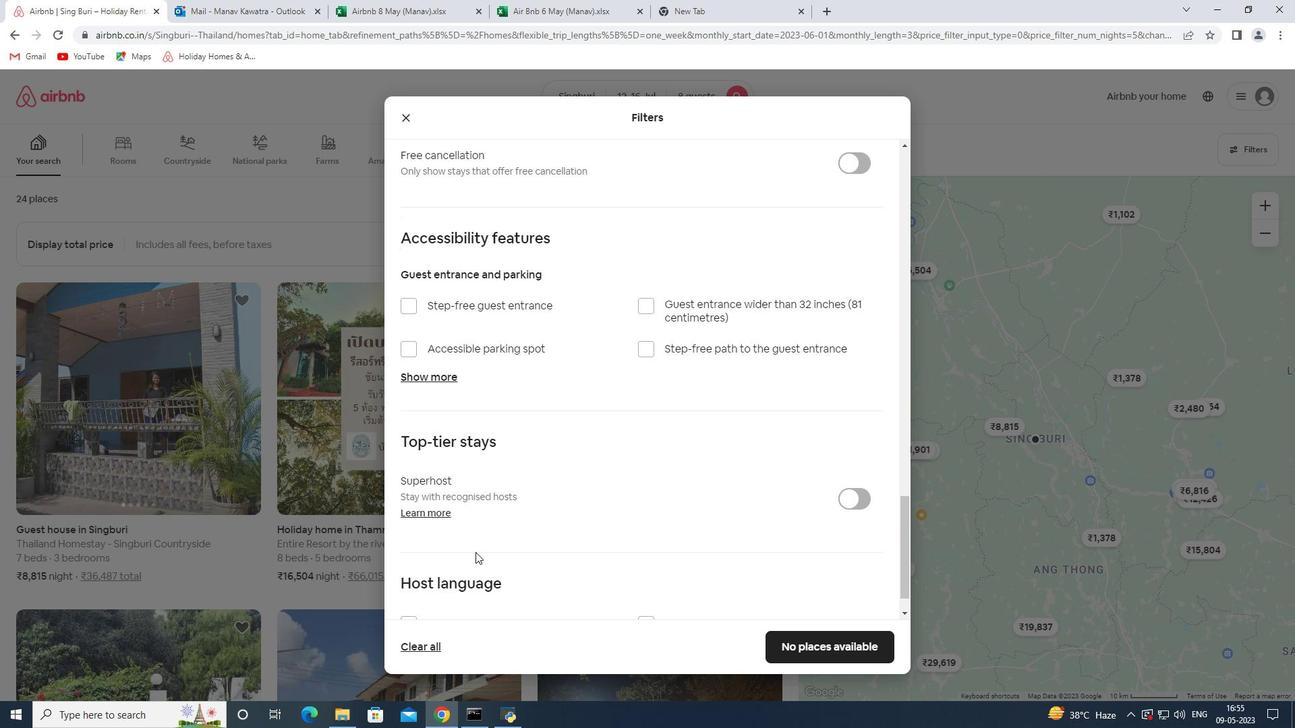 
Action: Mouse moved to (481, 551)
Screenshot: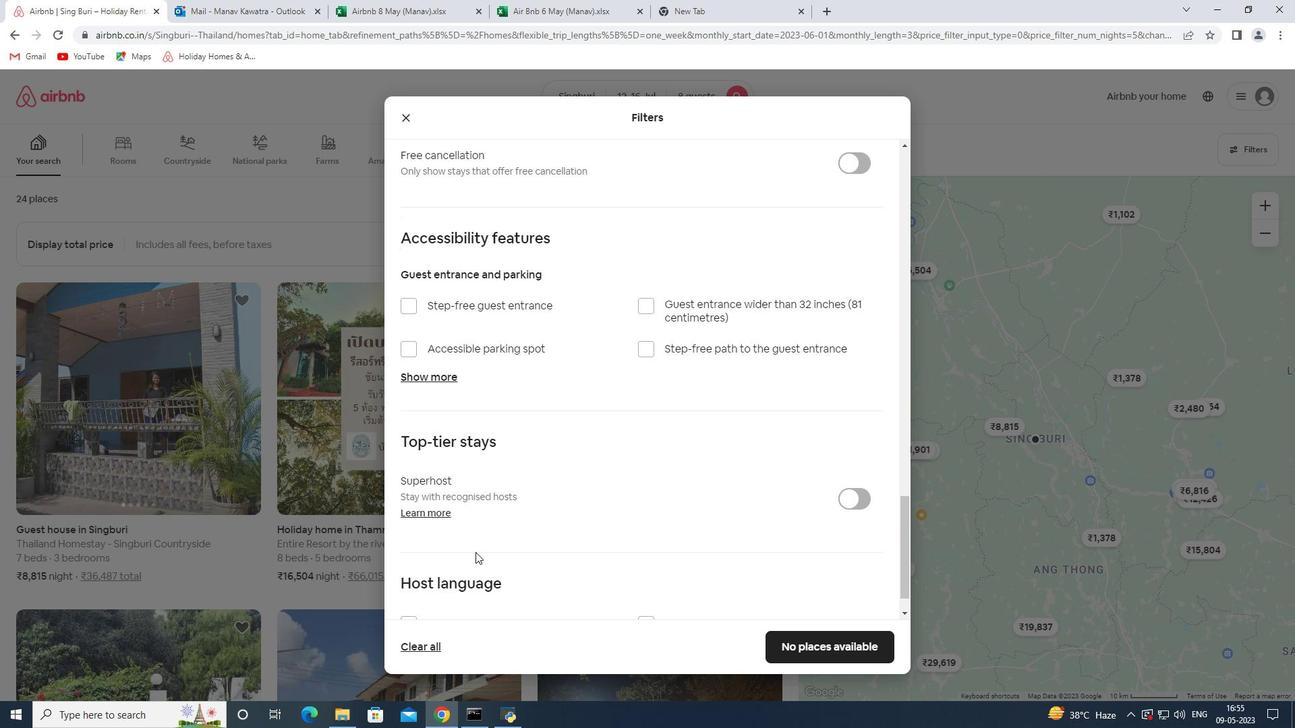 
Action: Mouse scrolled (481, 550) with delta (0, 0)
Screenshot: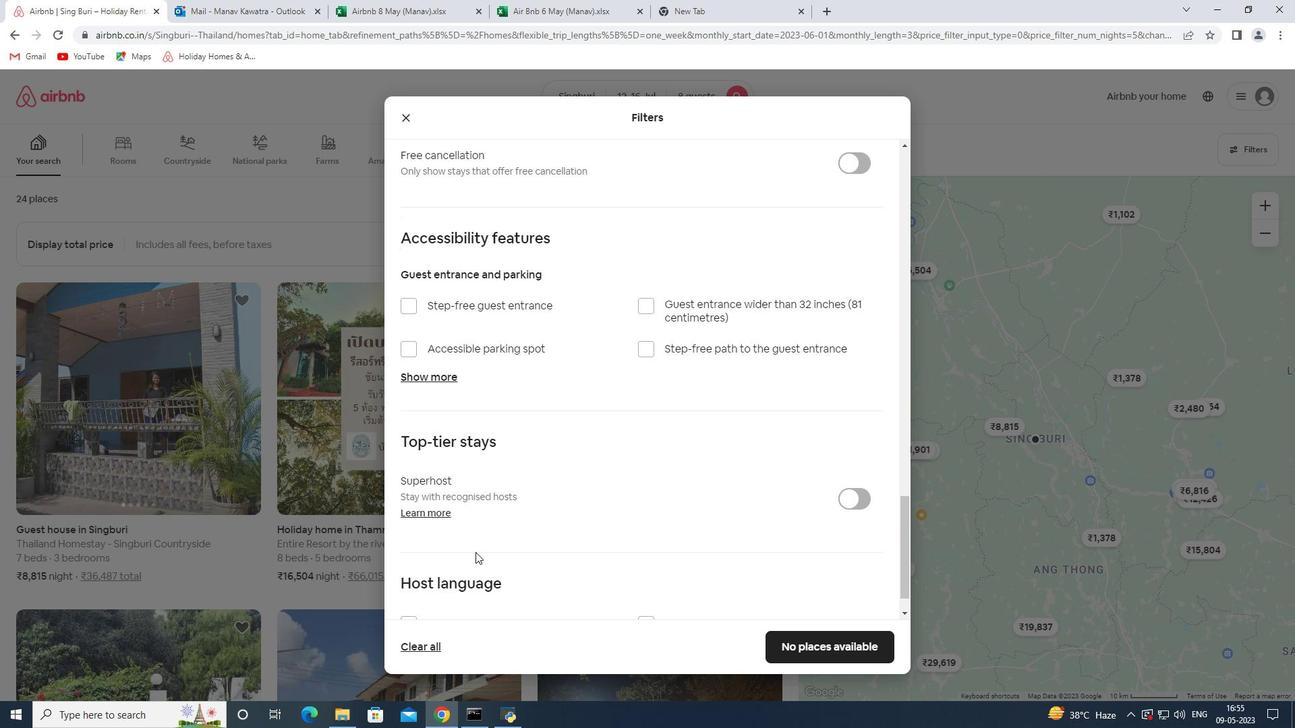 
Action: Mouse moved to (430, 583)
Screenshot: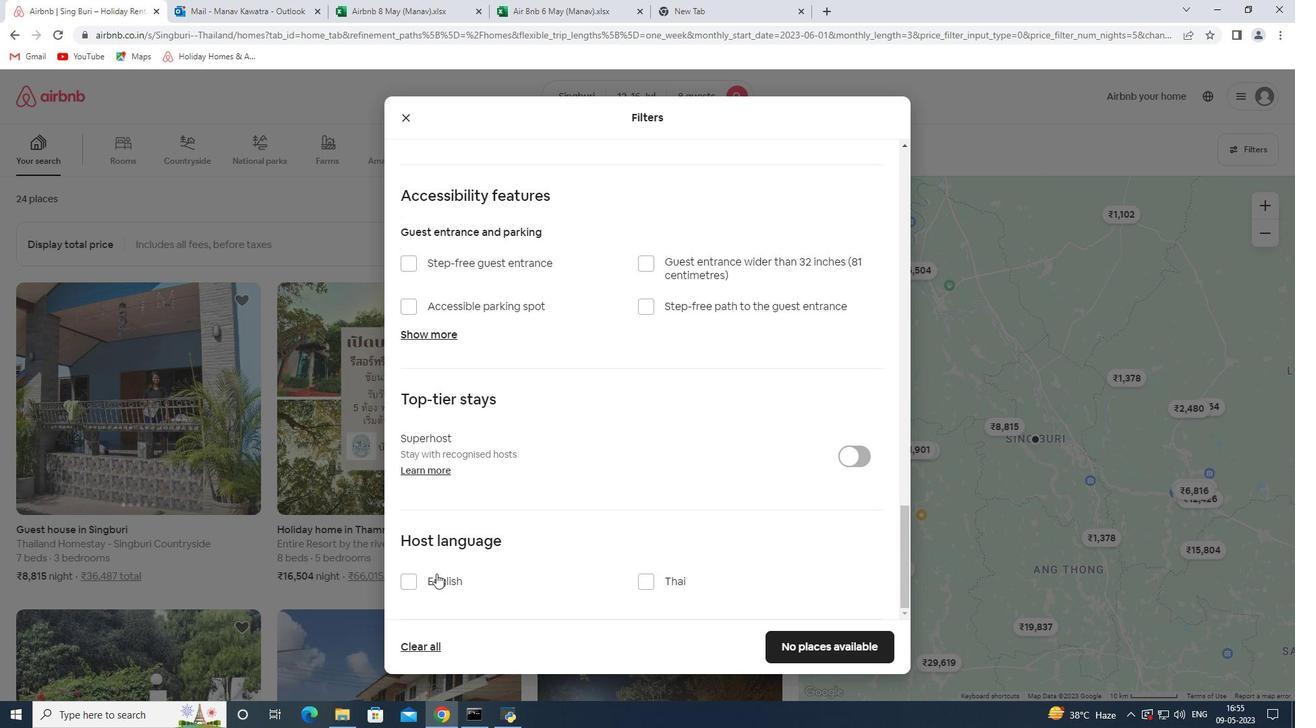 
Action: Mouse pressed left at (430, 583)
Screenshot: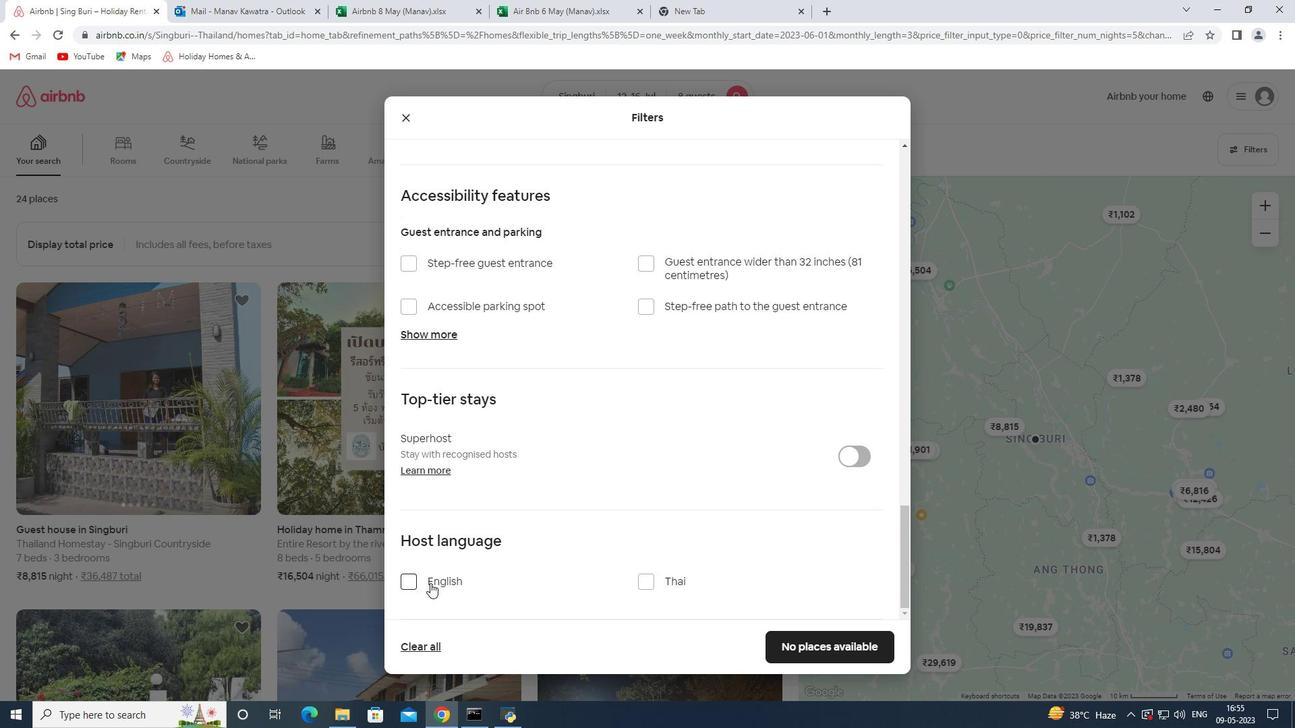
Action: Mouse moved to (443, 585)
Screenshot: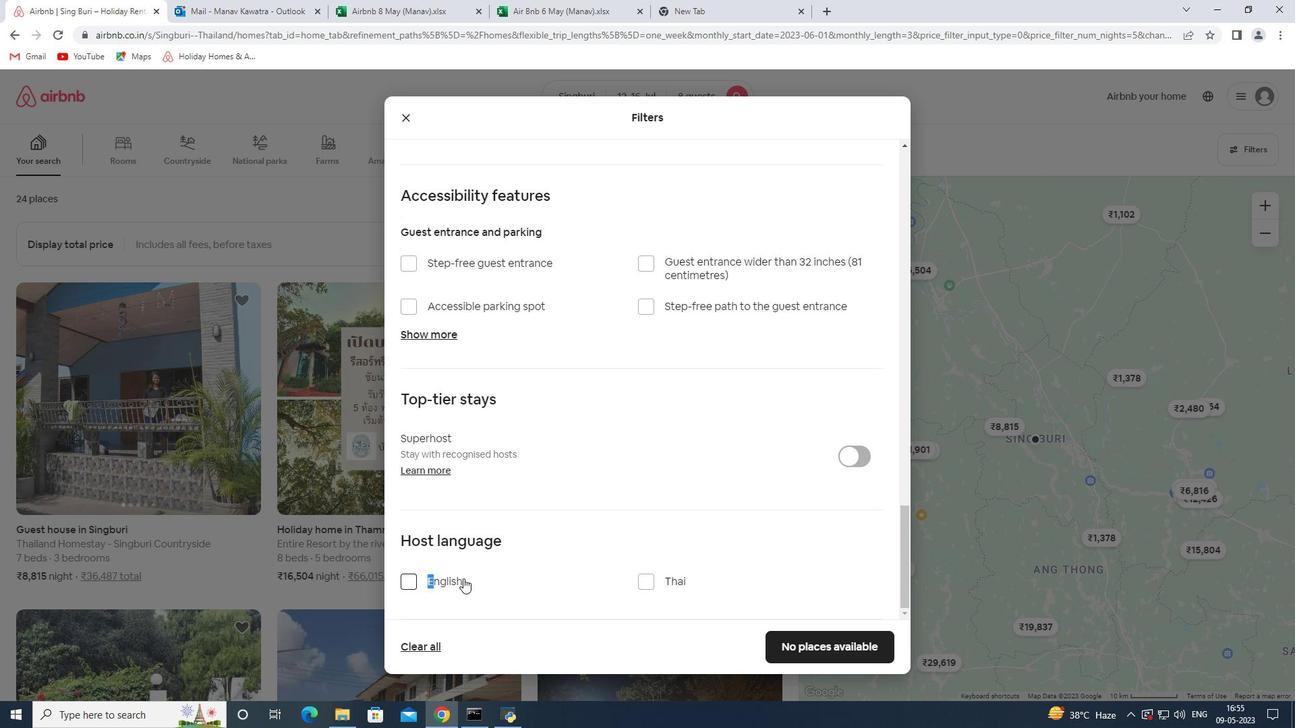 
Action: Mouse pressed left at (443, 585)
Screenshot: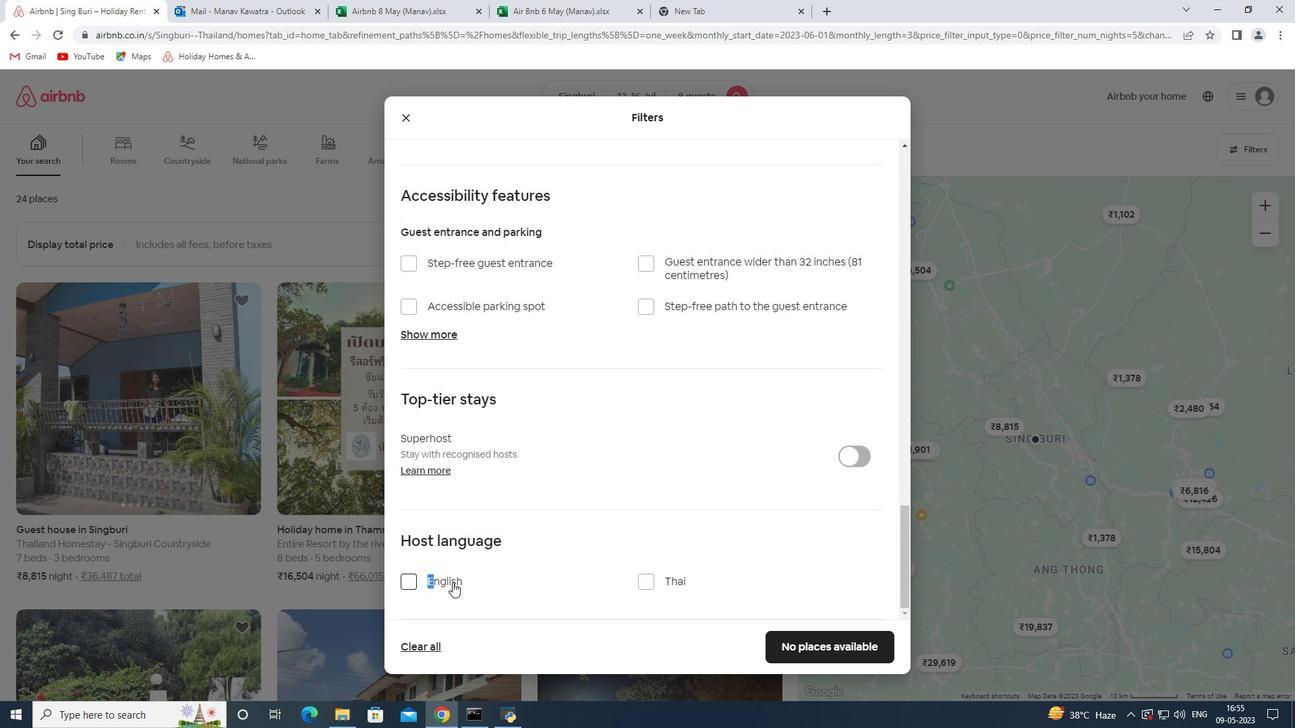 
Action: Mouse moved to (825, 651)
Screenshot: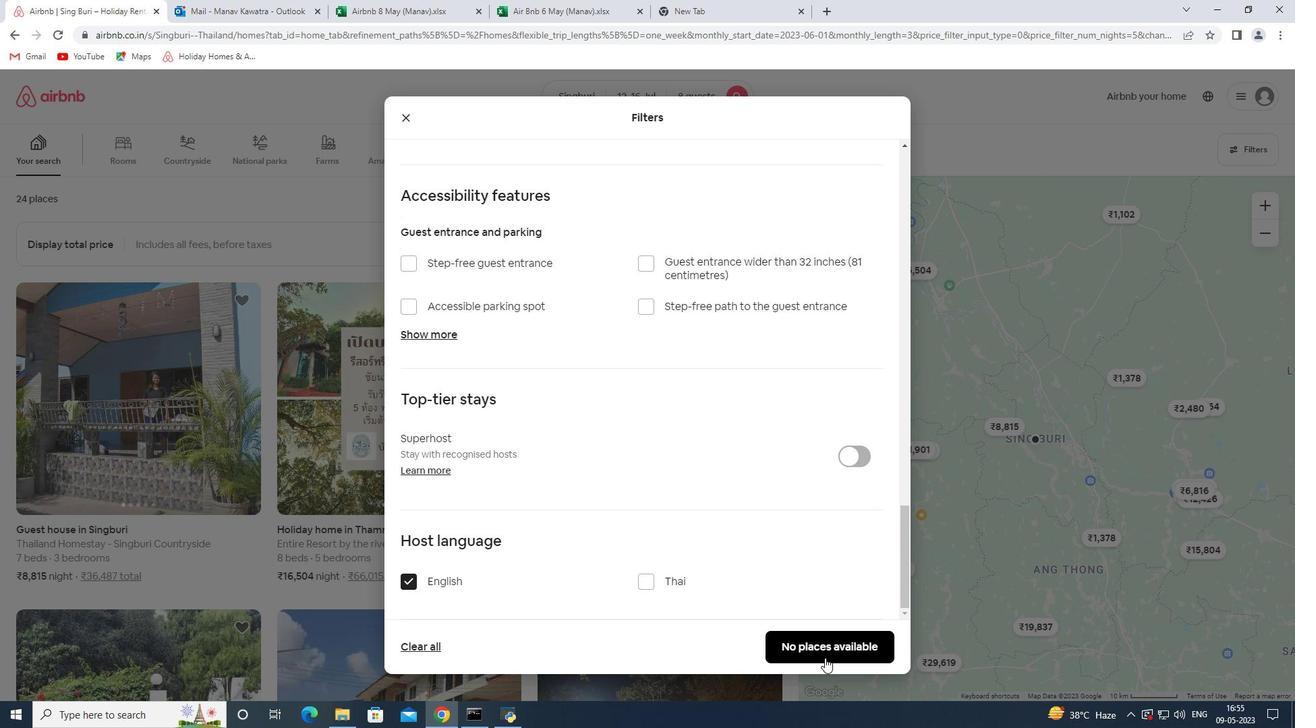 
Action: Mouse pressed left at (825, 651)
Screenshot: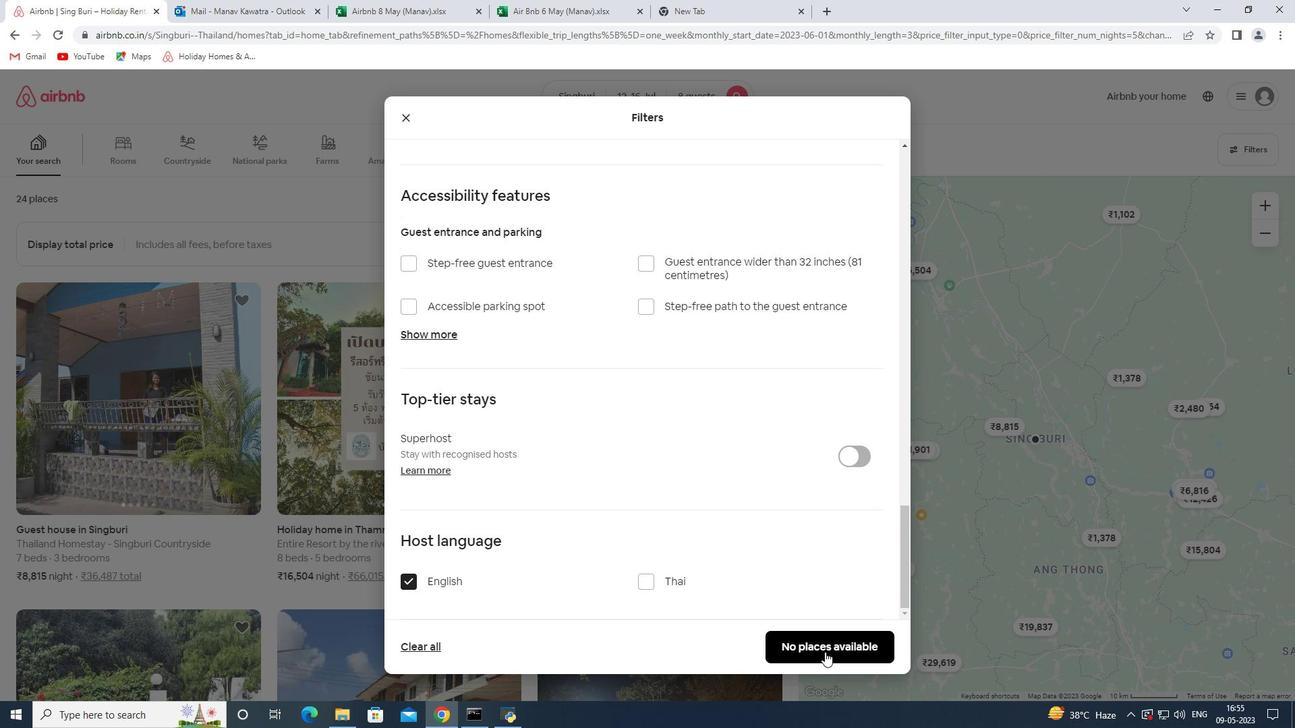 
Action: Mouse moved to (818, 651)
Screenshot: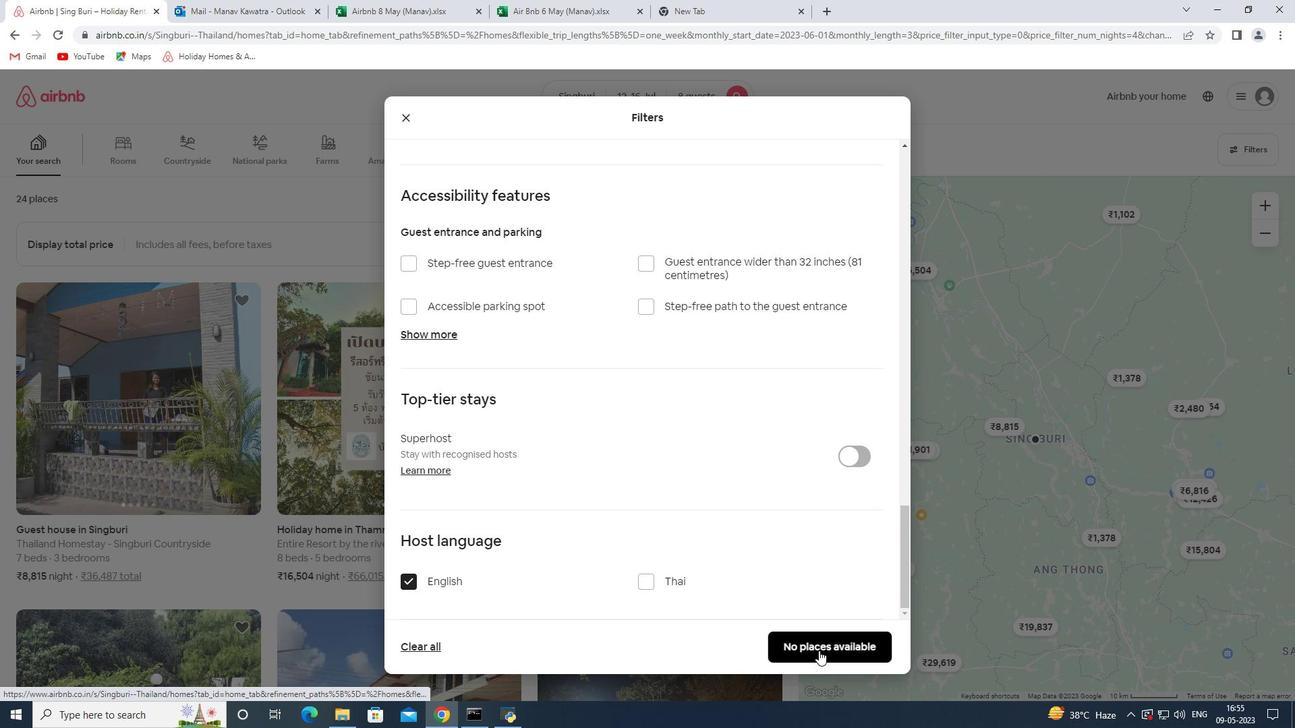
